 Task: Add an event with the title Brainstorming Session, date '2024/04/05', time 7:30 AM to 9:30 AMand add a description: During this session, we will gather a diverse group of experts, including environmentalists, engineers, urban planners, technology enthusiasts, and policy makers, to foster a multidimensional perspective on the topic. Through an open exchange of ideas, we will collectively explore creative strategies to minimize carbon emissions, reduce traffic congestion, and promote eco-friendly modes of transportation., put the event into Red category . Add location for the event as: 654 Friedrichstraße, Berlin, Germany, logged in from the account softage.1@softage.netand send the event invitation to softage.5@softage.net and softage.6@softage.net. Set a reminder for the event 12 hour before
Action: Mouse moved to (112, 116)
Screenshot: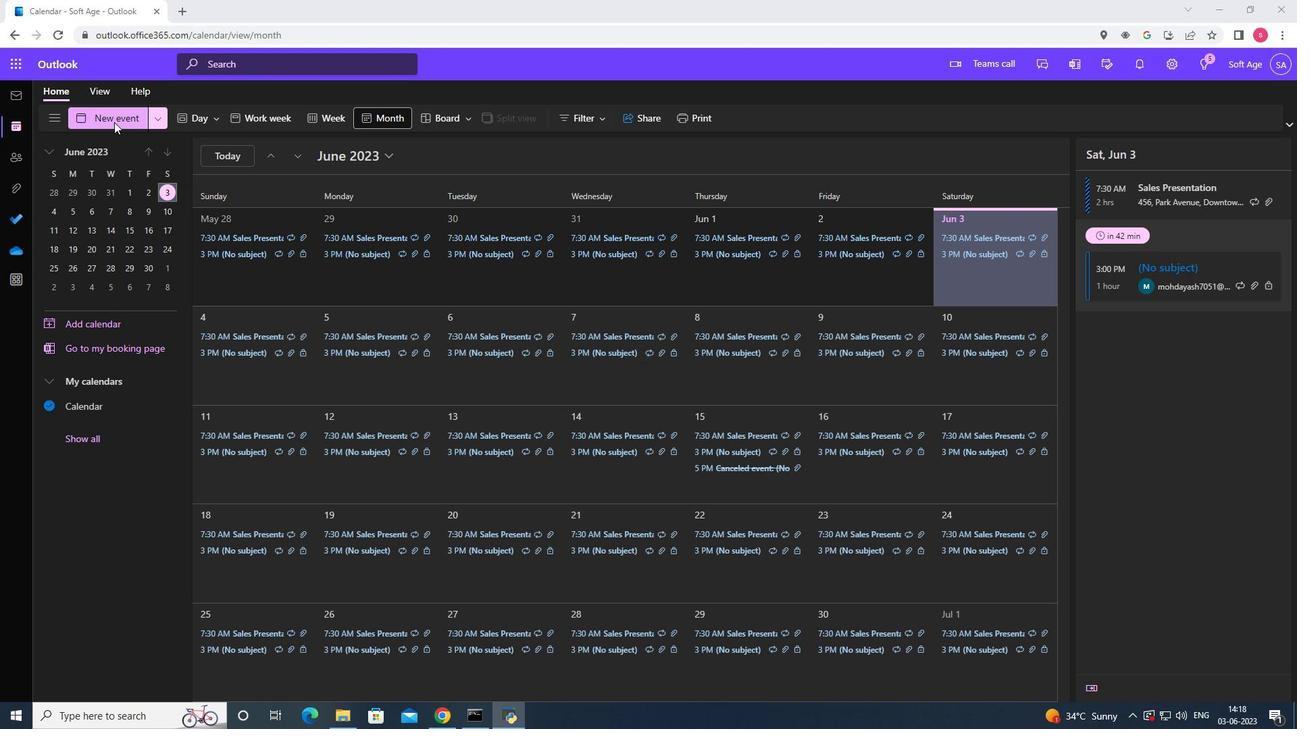 
Action: Mouse pressed left at (112, 116)
Screenshot: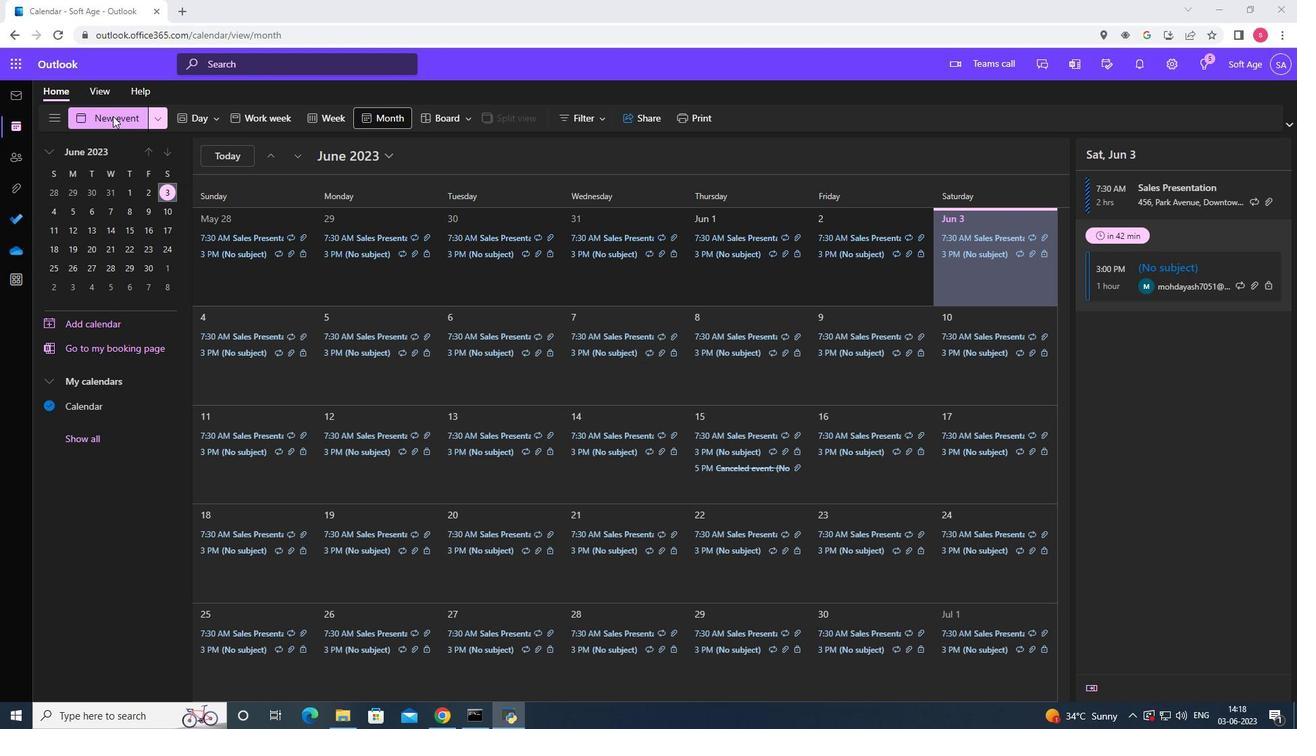 
Action: Mouse moved to (379, 199)
Screenshot: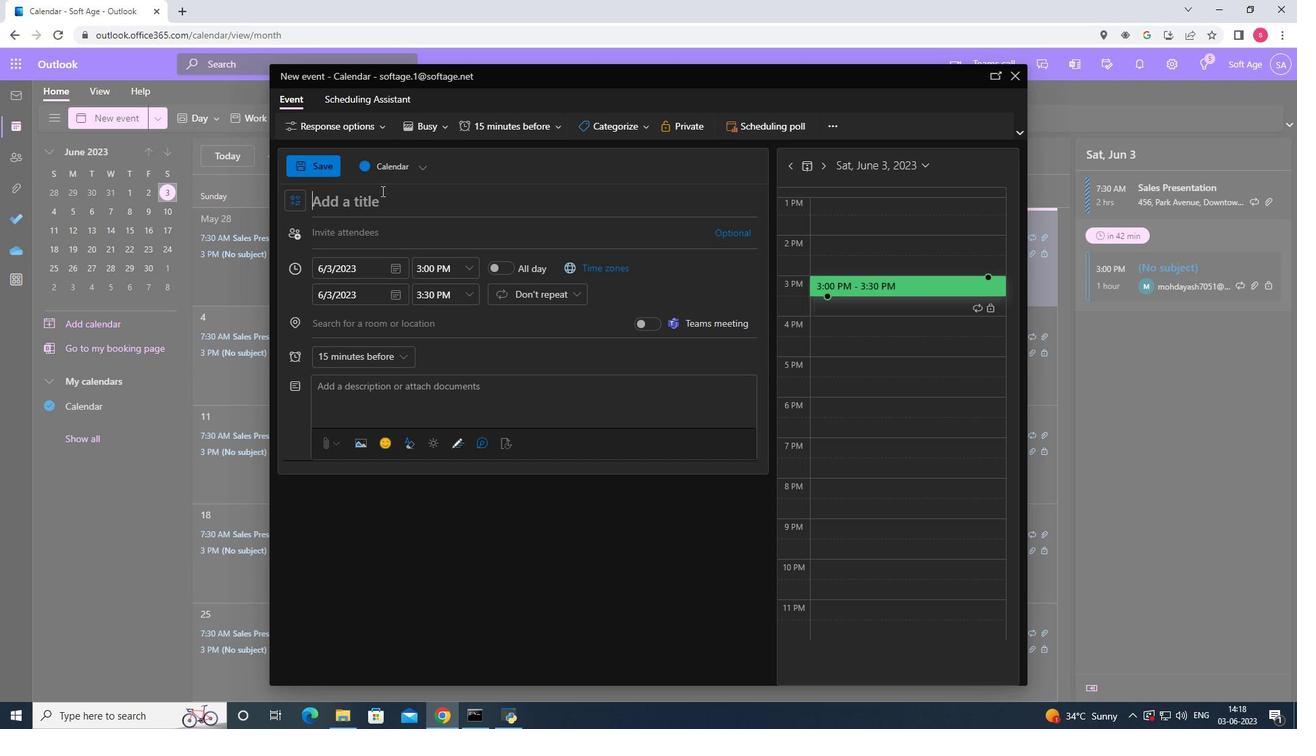 
Action: Mouse pressed left at (379, 199)
Screenshot: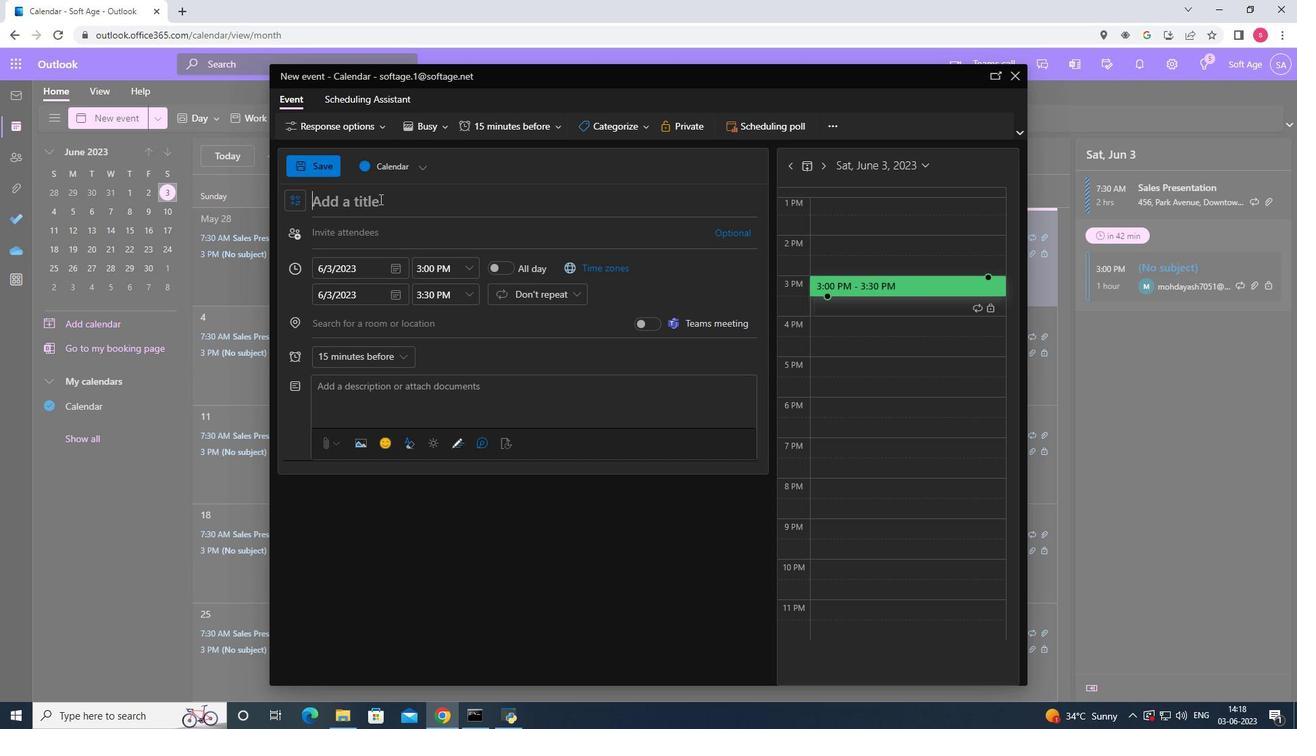 
Action: Key pressed <Key.shift><Key.shift>Brainstorming<Key.space><Key.shift><Key.shift><Key.shift>Session
Screenshot: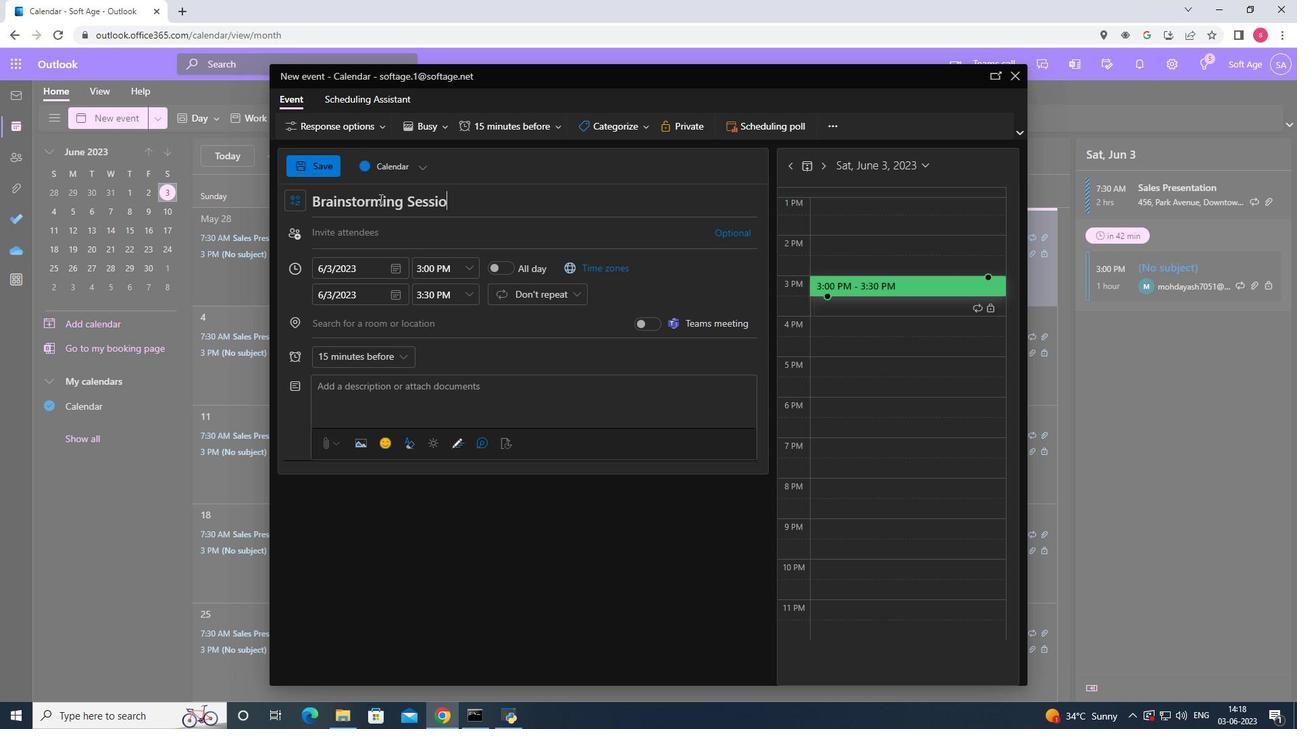 
Action: Mouse moved to (399, 268)
Screenshot: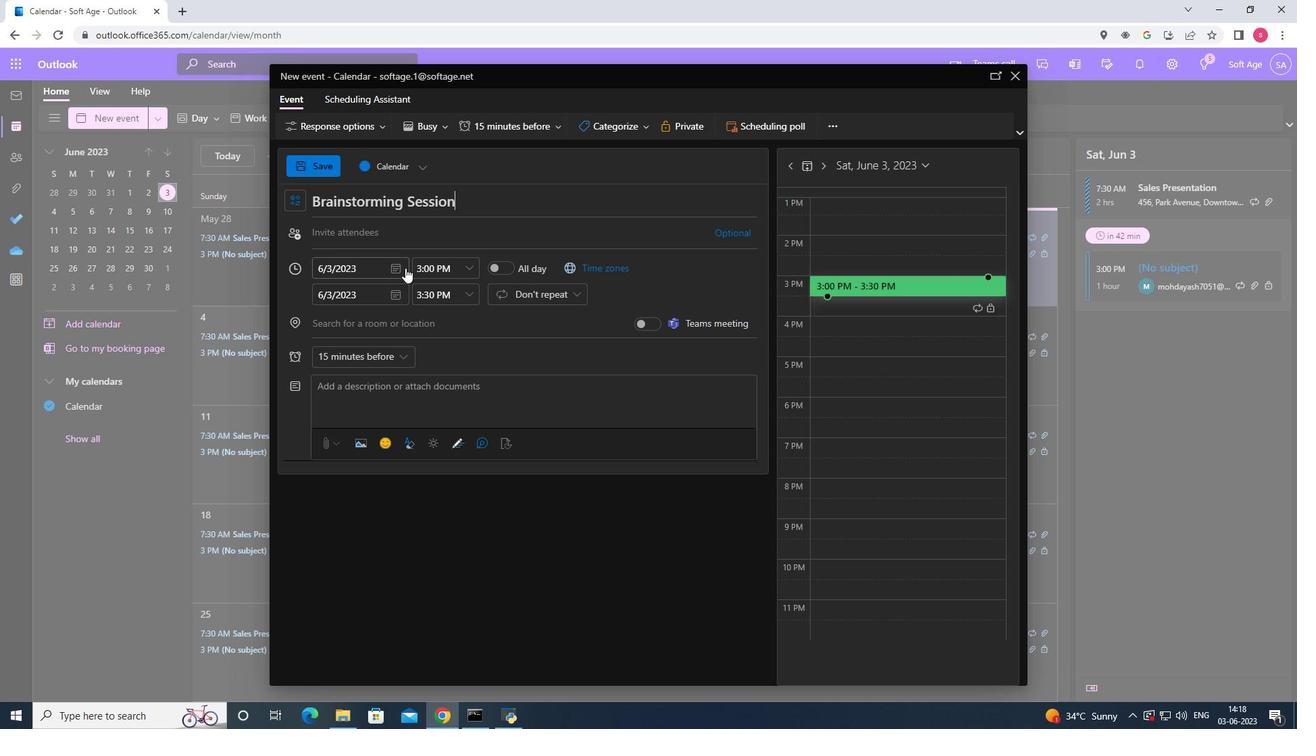 
Action: Mouse pressed left at (399, 268)
Screenshot: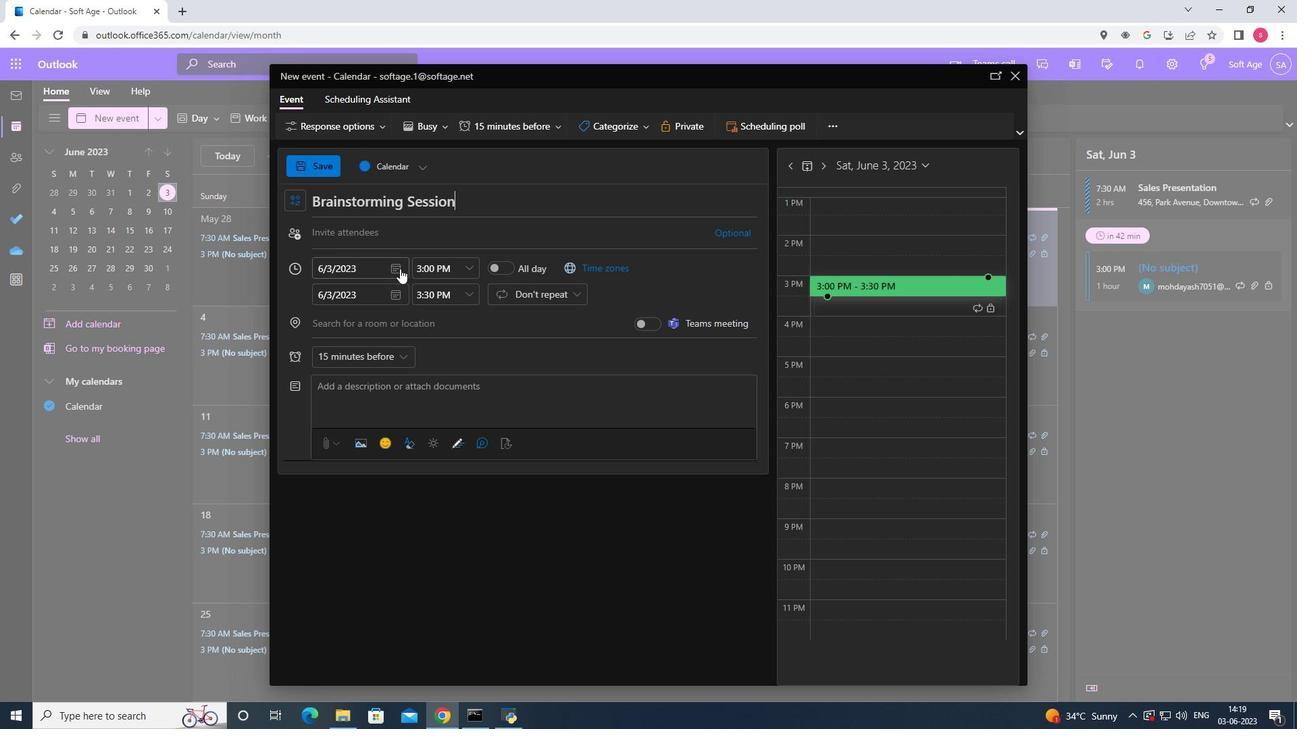 
Action: Mouse moved to (437, 298)
Screenshot: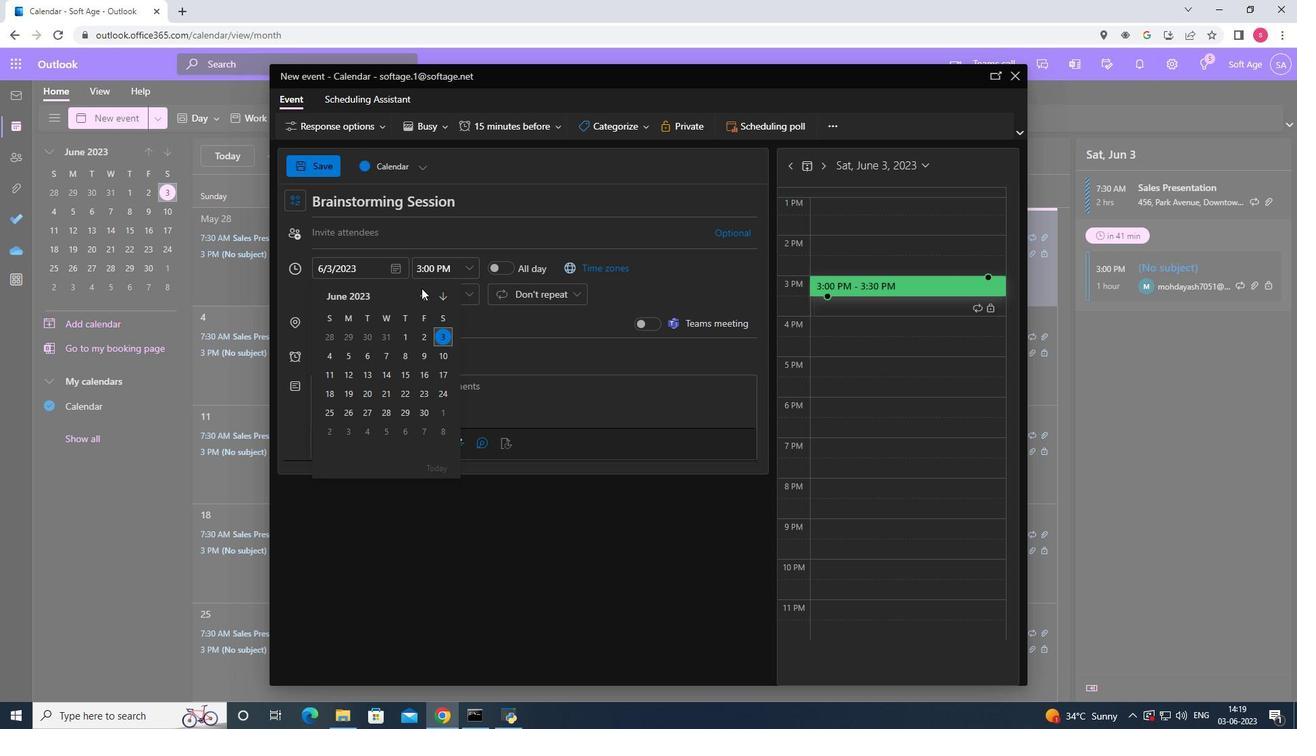 
Action: Mouse pressed left at (437, 298)
Screenshot: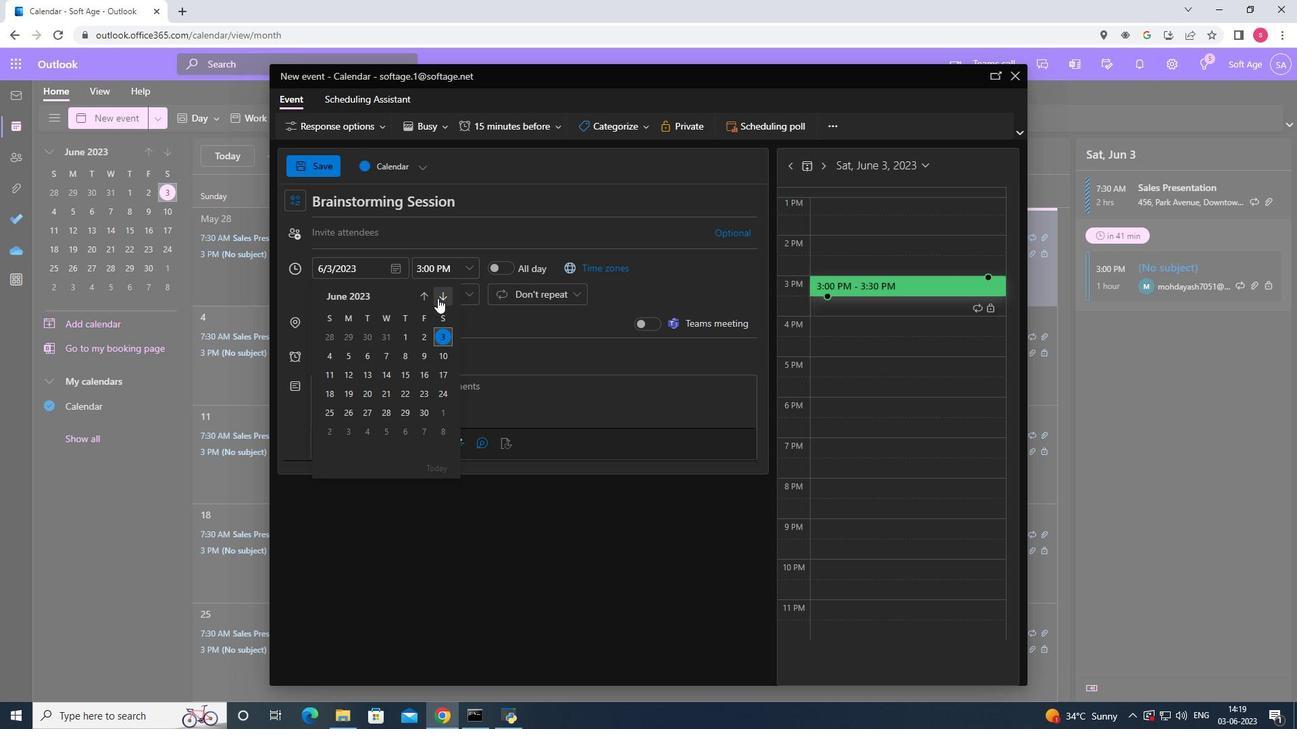 
Action: Mouse pressed left at (437, 298)
Screenshot: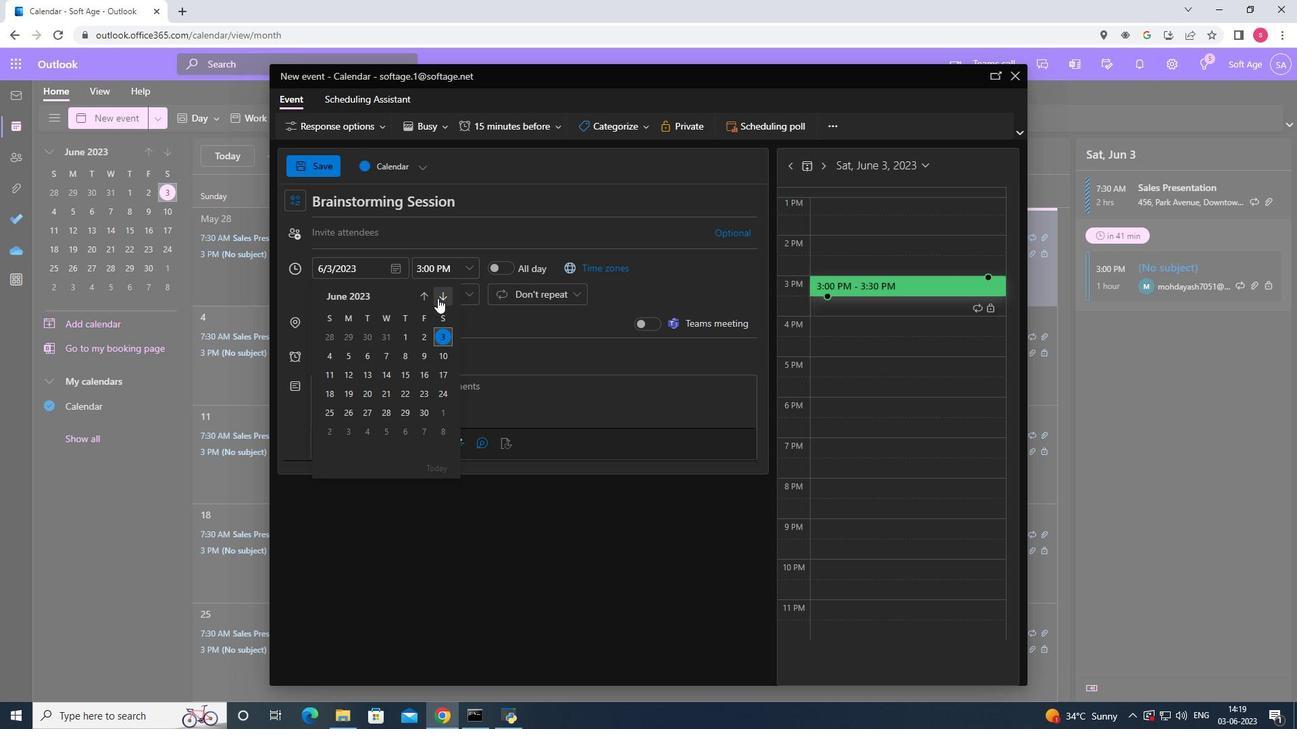 
Action: Mouse pressed left at (437, 298)
Screenshot: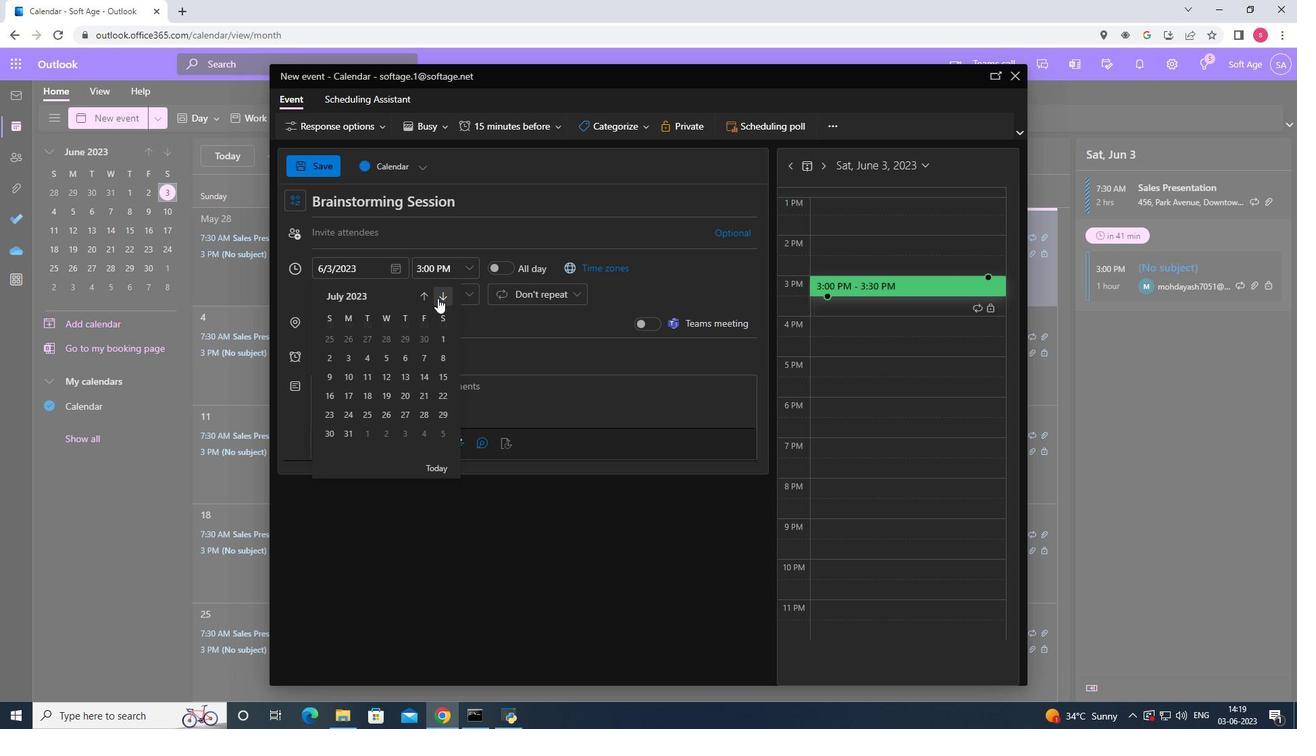 
Action: Mouse pressed left at (437, 298)
Screenshot: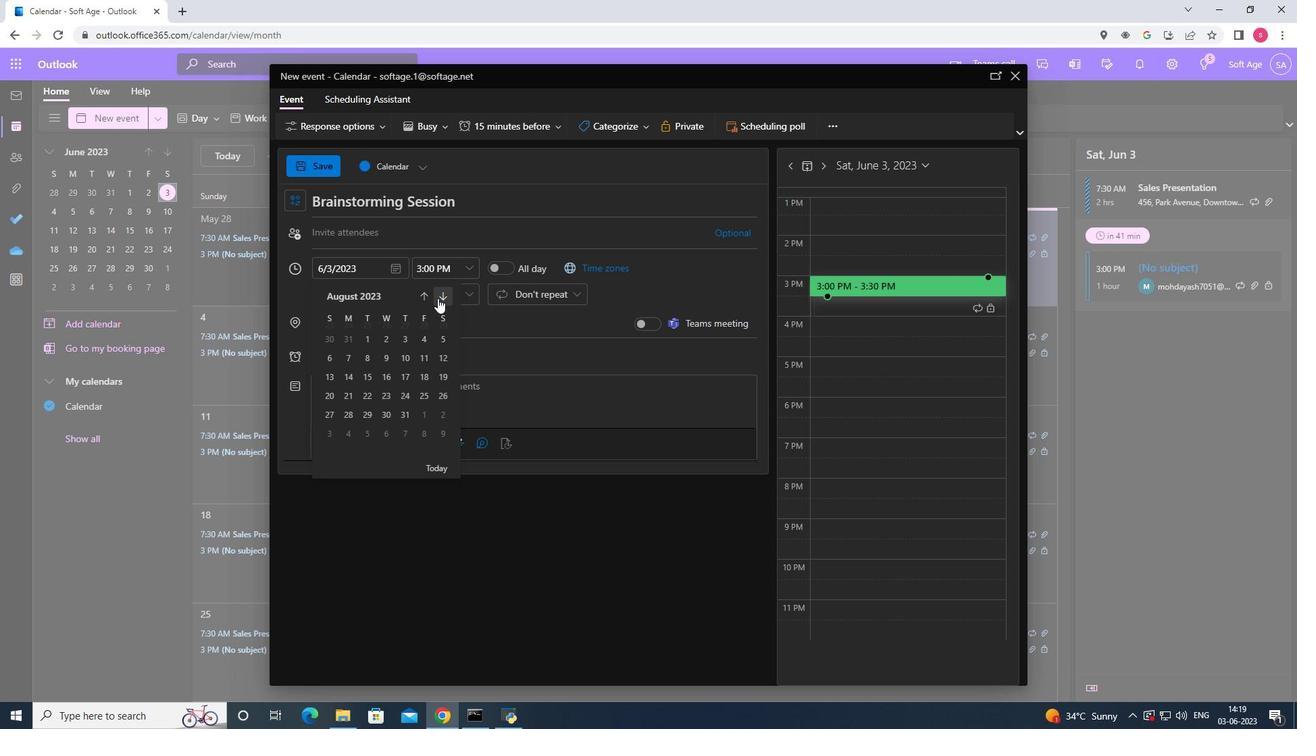 
Action: Mouse pressed left at (437, 298)
Screenshot: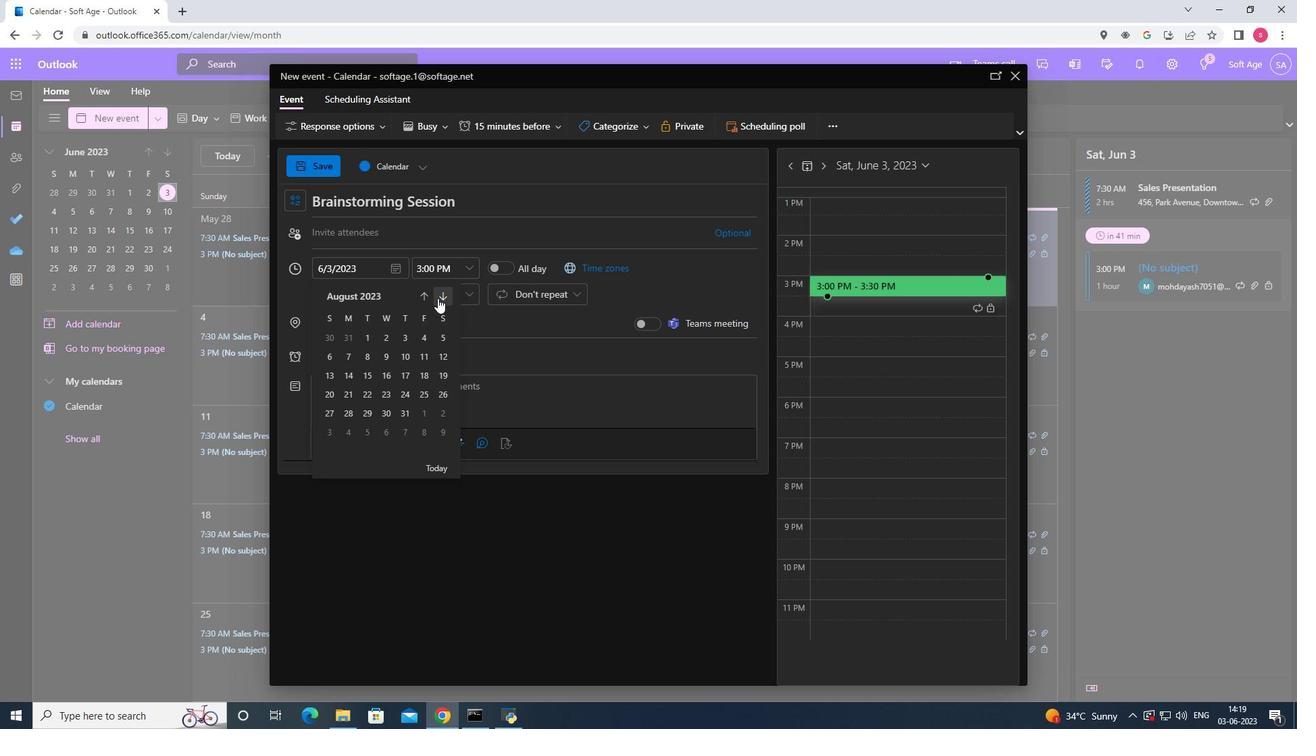 
Action: Mouse pressed left at (437, 298)
Screenshot: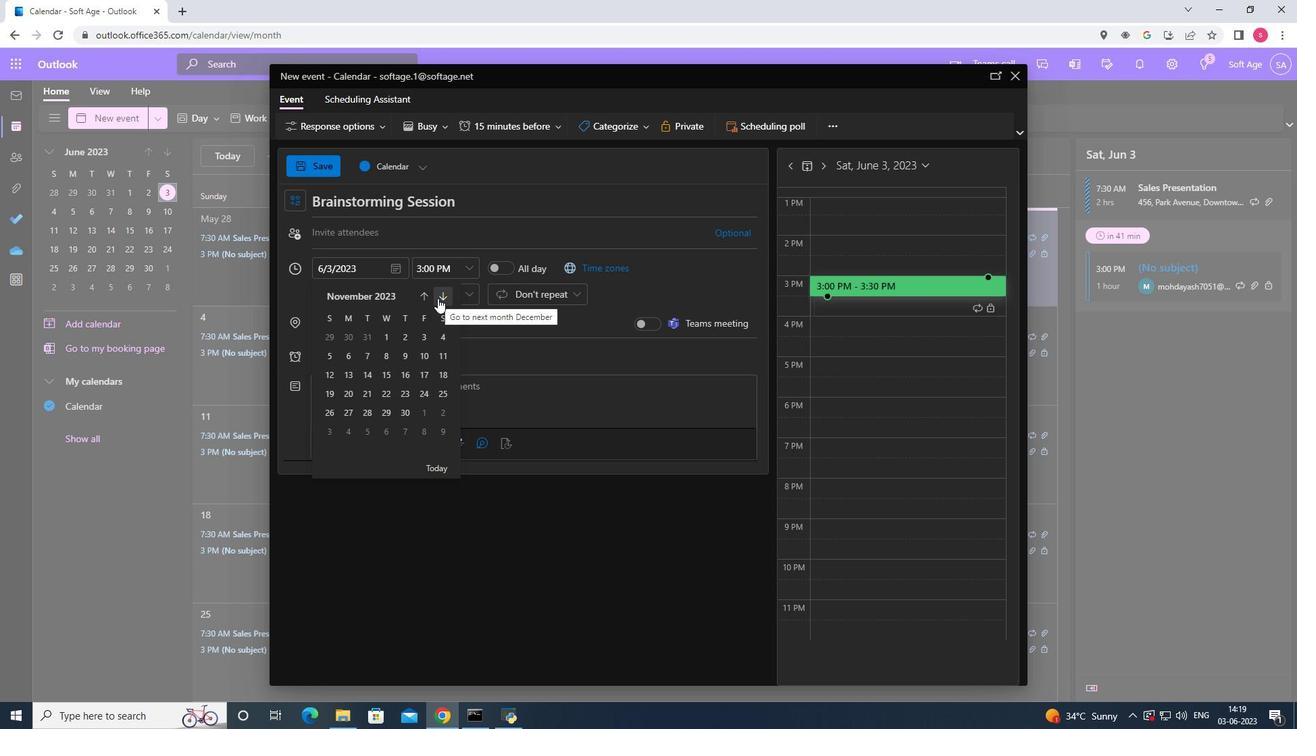 
Action: Mouse pressed left at (437, 298)
Screenshot: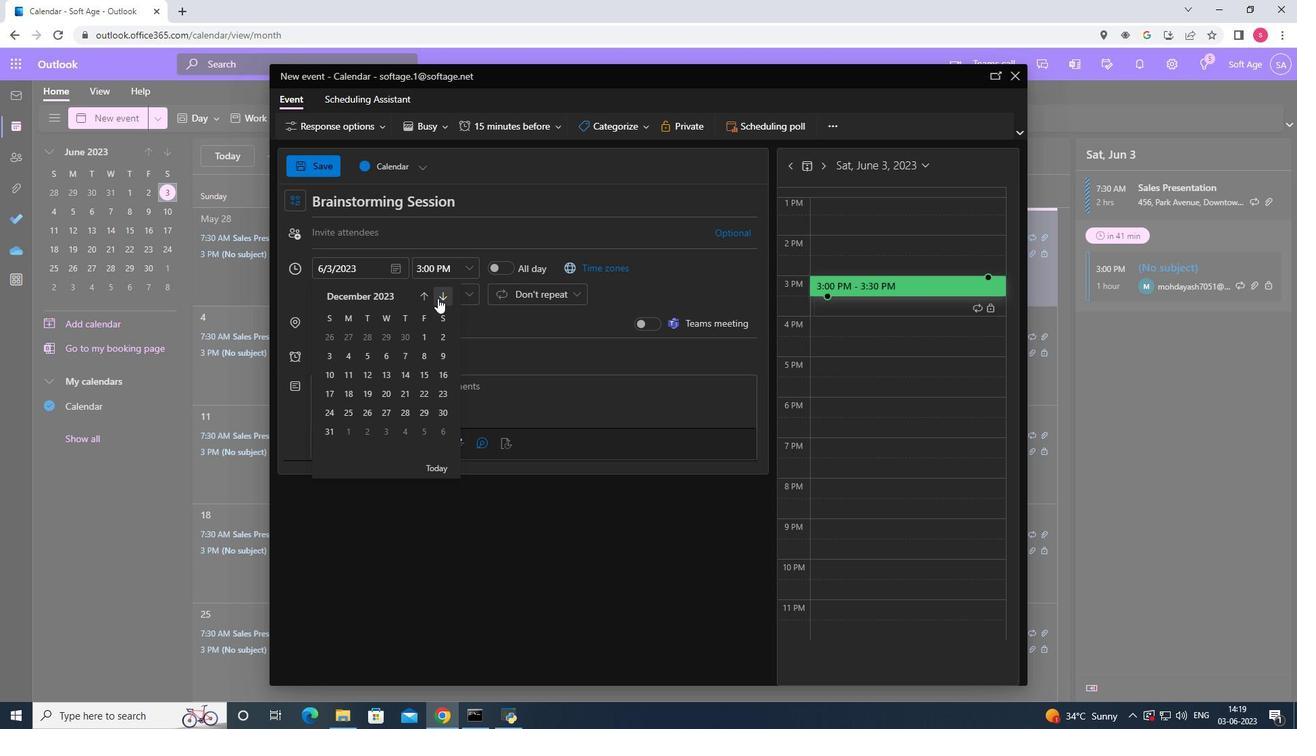 
Action: Mouse pressed left at (437, 298)
Screenshot: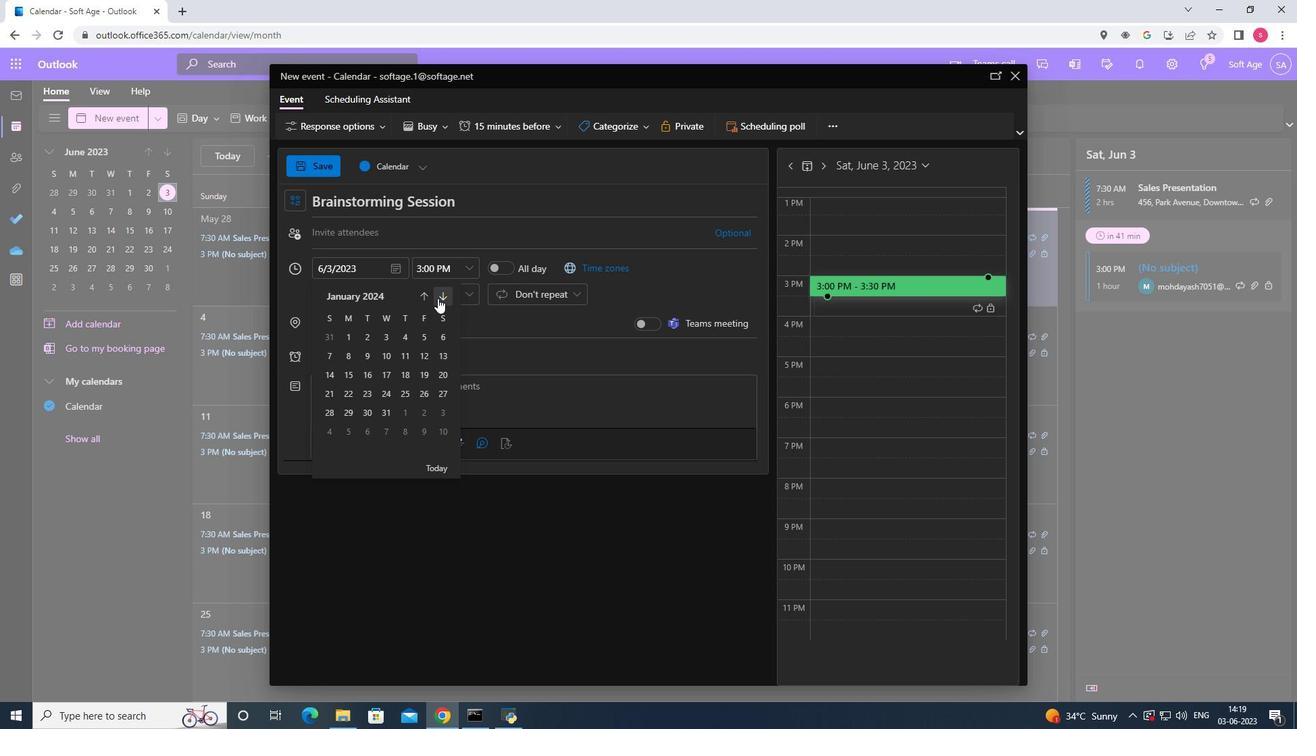 
Action: Mouse pressed left at (437, 298)
Screenshot: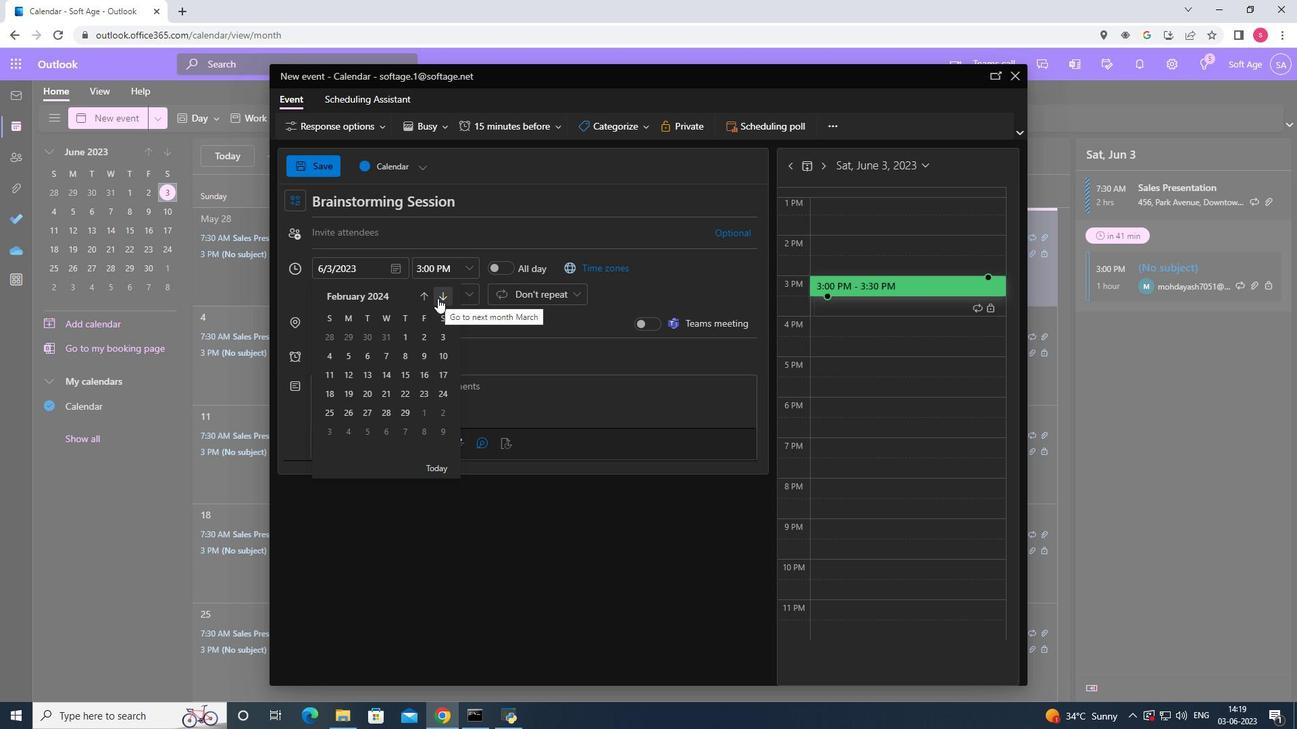 
Action: Mouse pressed left at (437, 298)
Screenshot: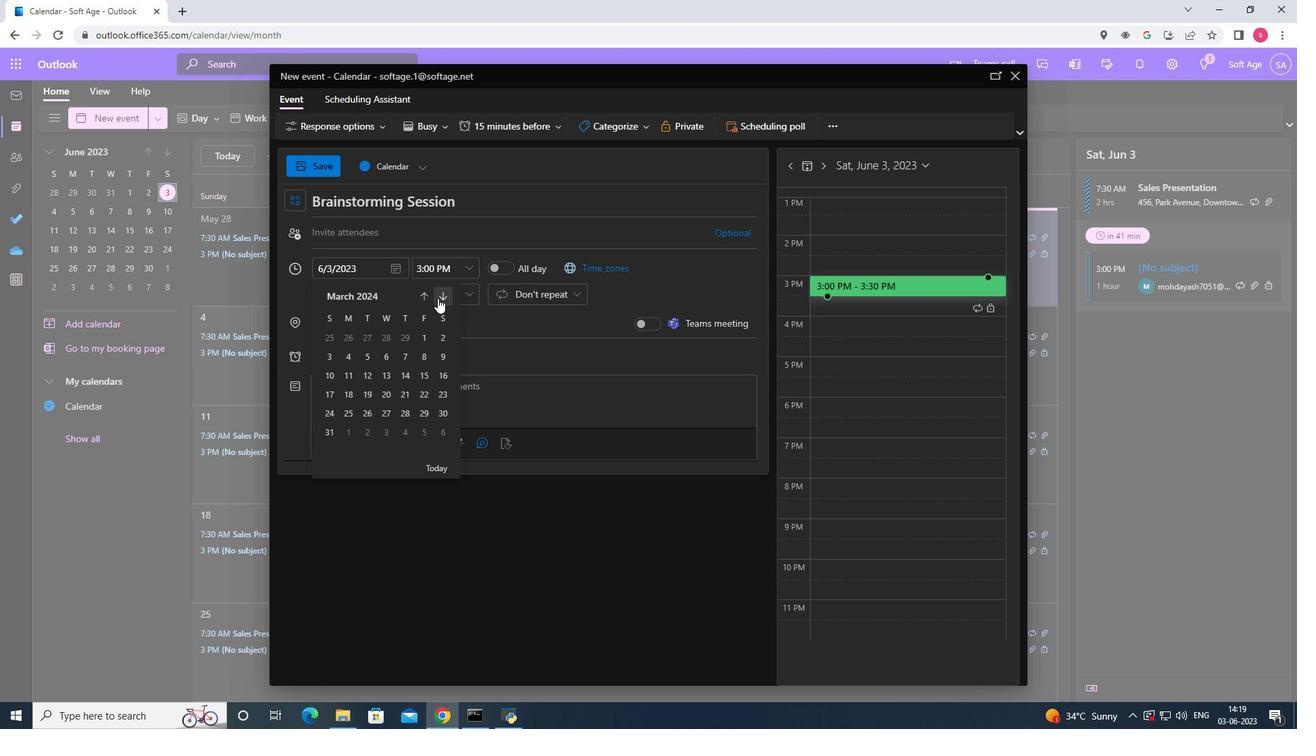 
Action: Mouse moved to (416, 339)
Screenshot: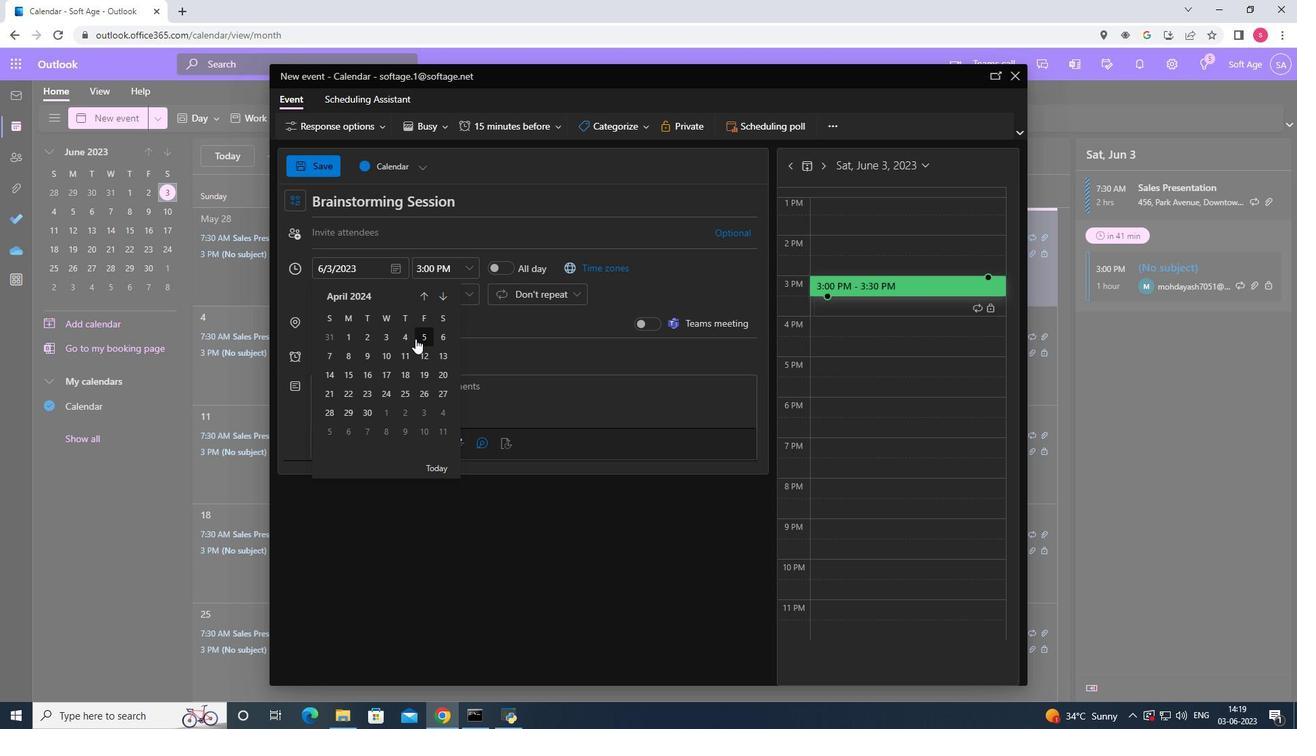 
Action: Mouse pressed left at (416, 339)
Screenshot: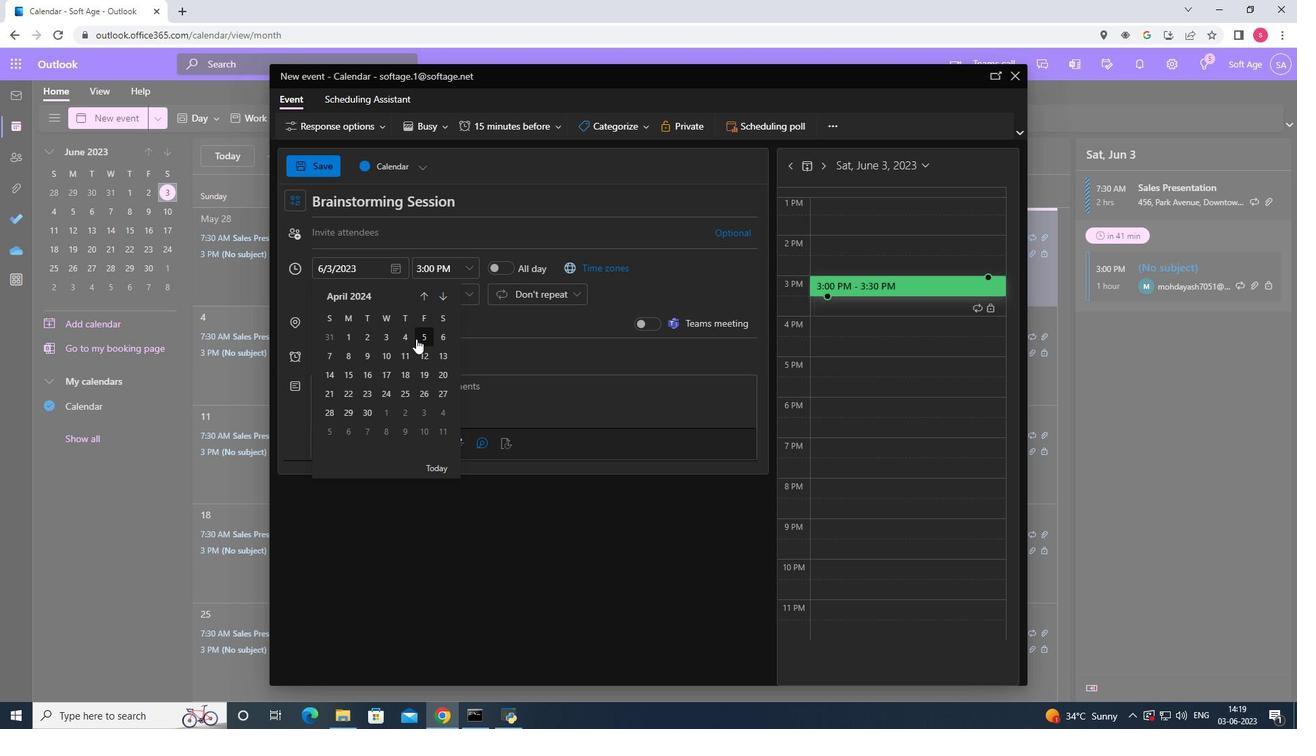 
Action: Mouse moved to (395, 270)
Screenshot: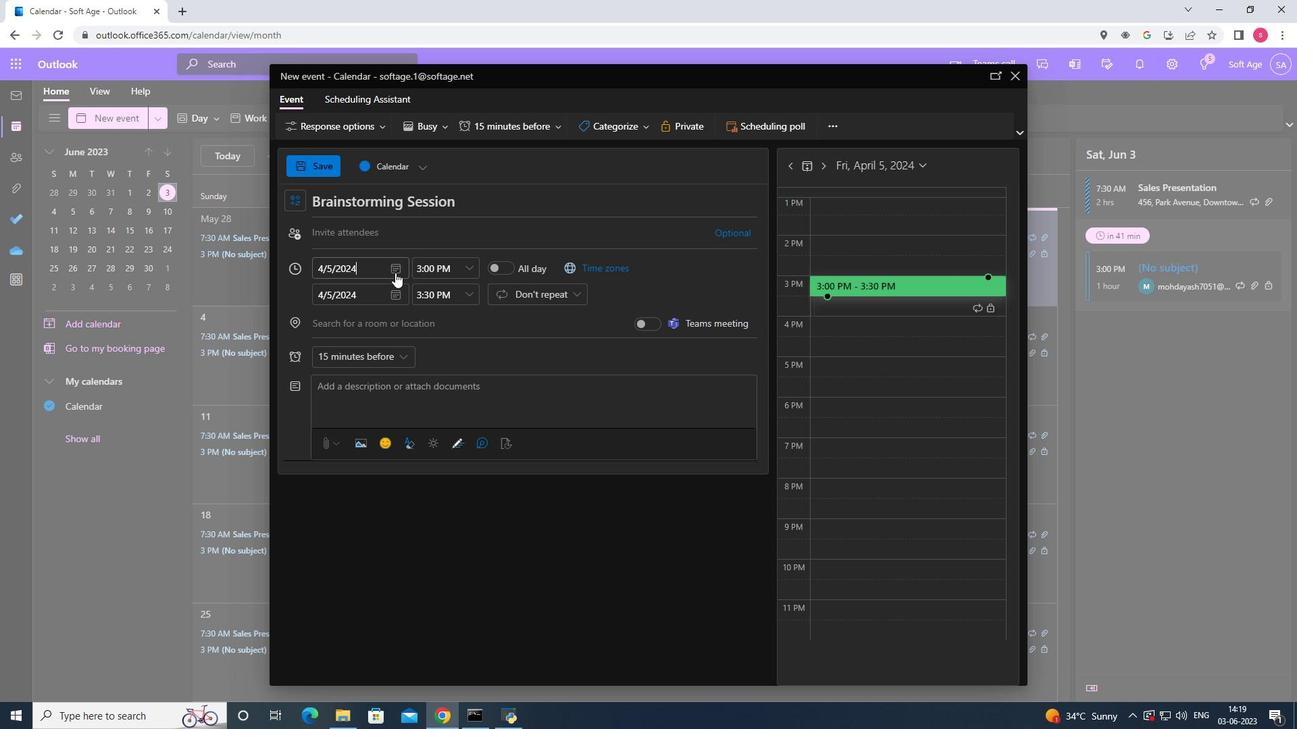
Action: Mouse pressed left at (395, 270)
Screenshot: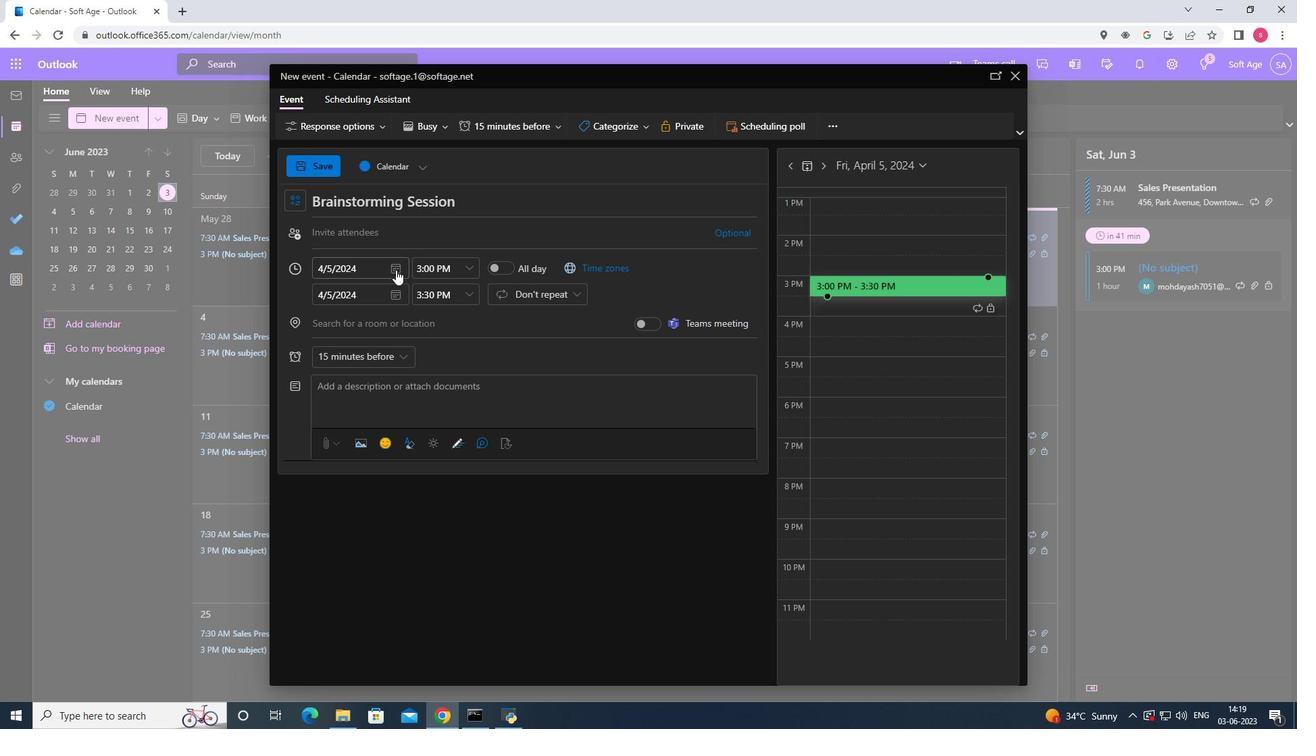 
Action: Mouse moved to (466, 269)
Screenshot: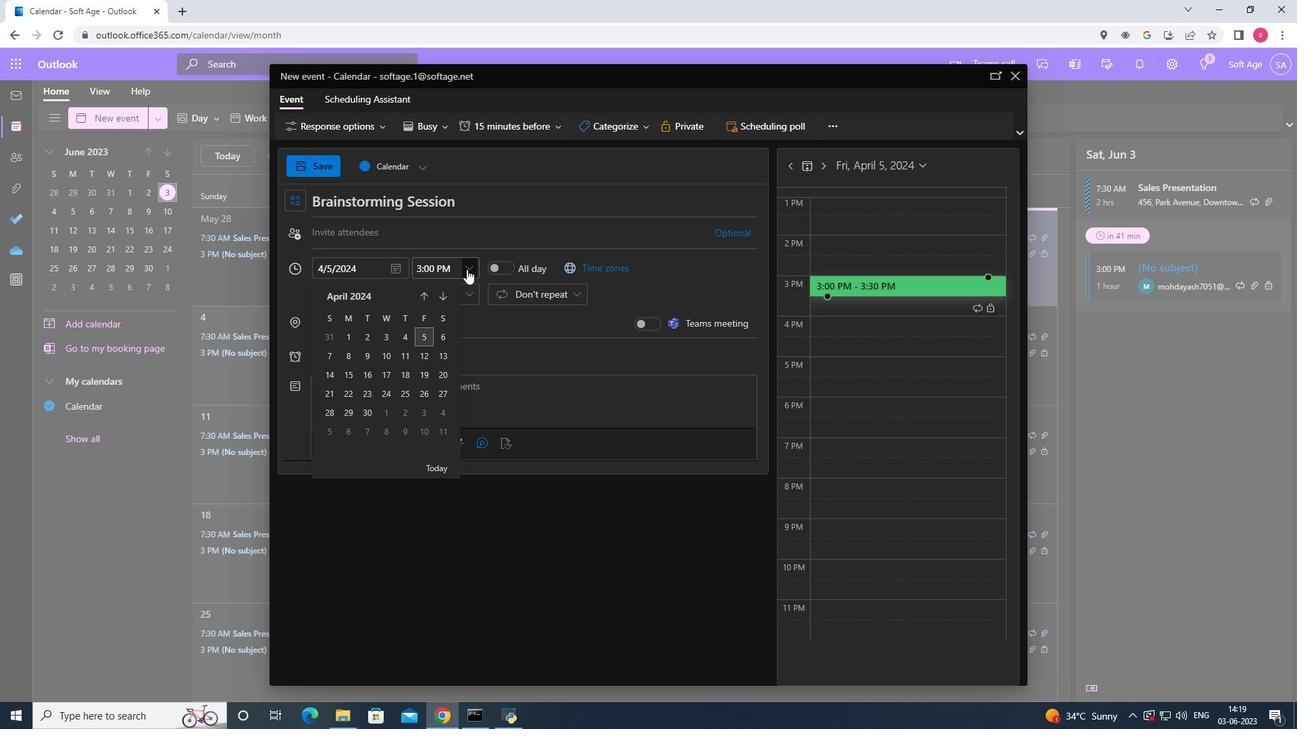 
Action: Mouse pressed left at (466, 269)
Screenshot: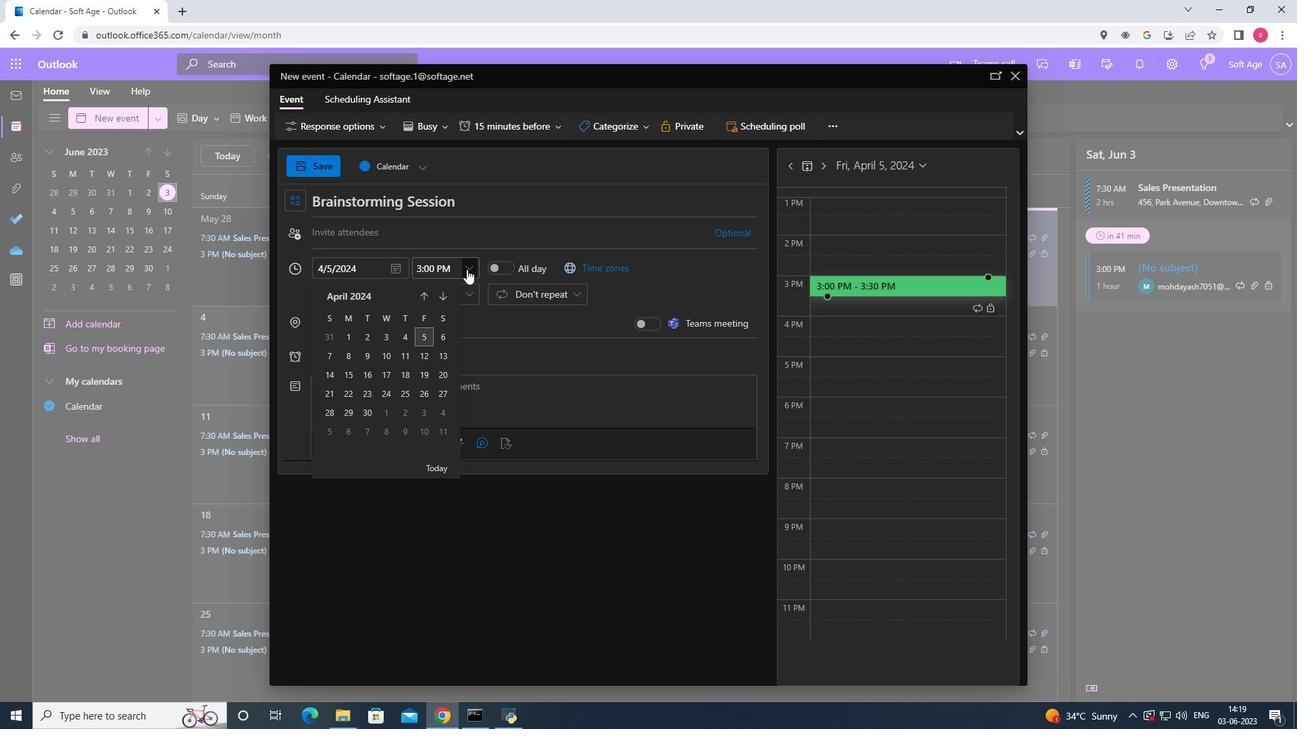 
Action: Mouse moved to (490, 279)
Screenshot: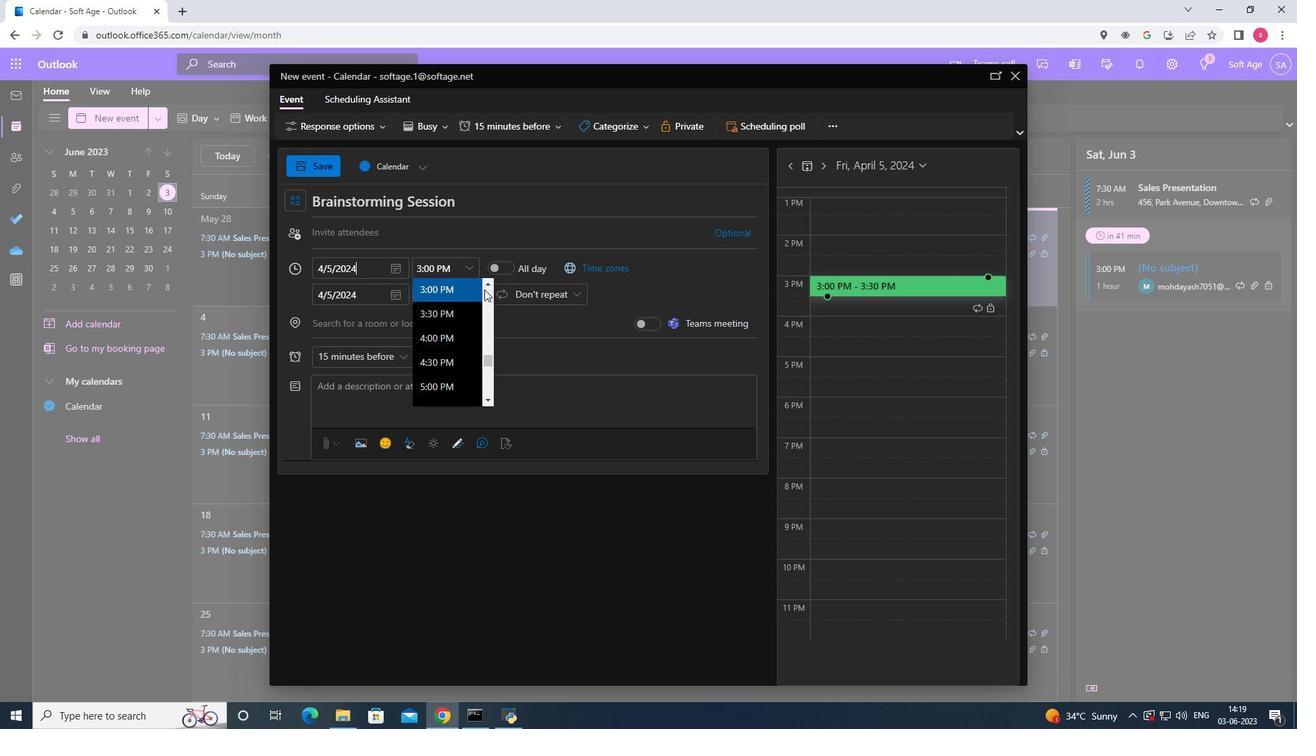 
Action: Mouse pressed left at (490, 279)
Screenshot: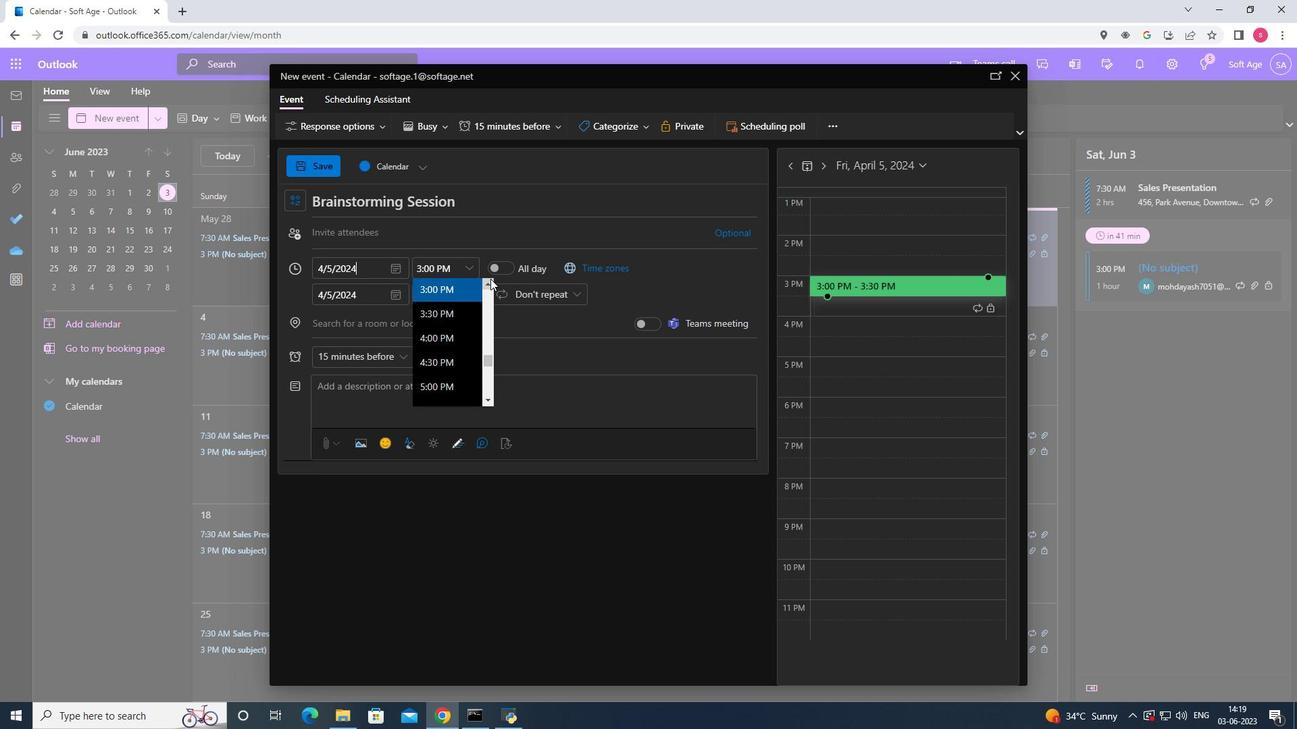 
Action: Mouse pressed left at (490, 279)
Screenshot: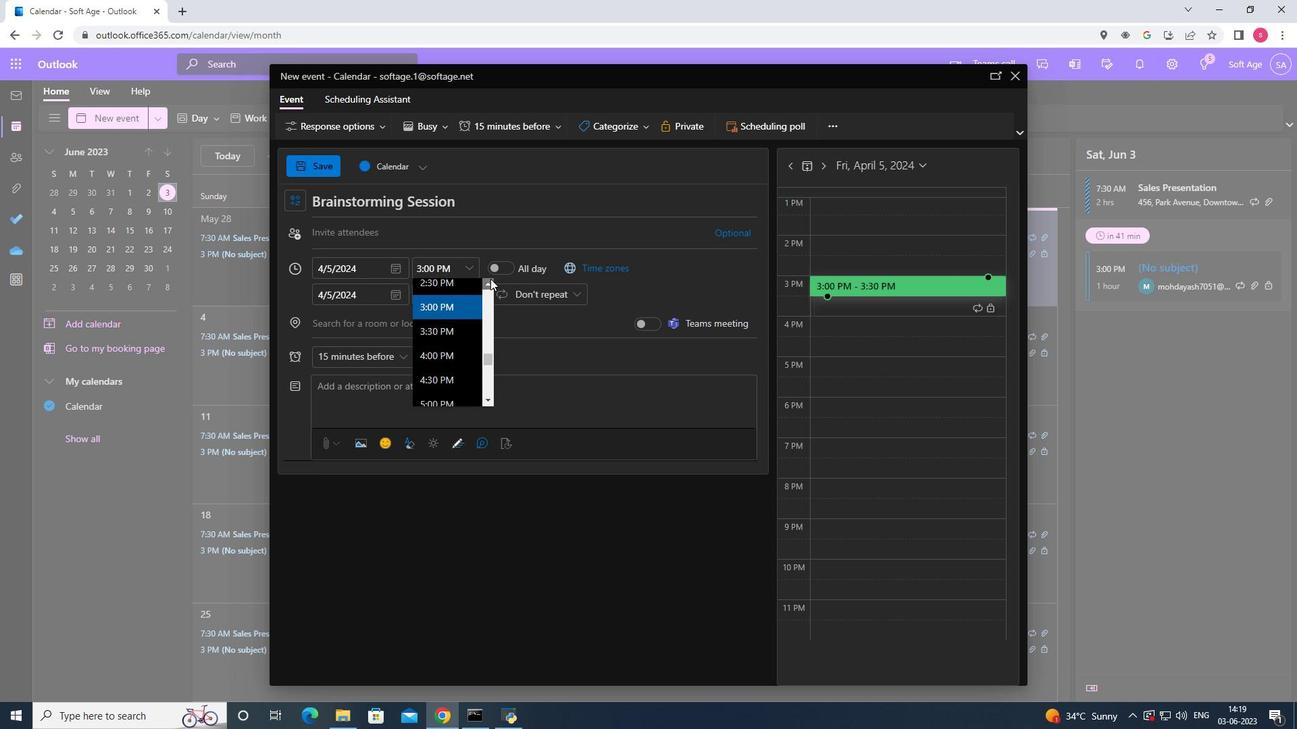 
Action: Mouse pressed left at (490, 279)
Screenshot: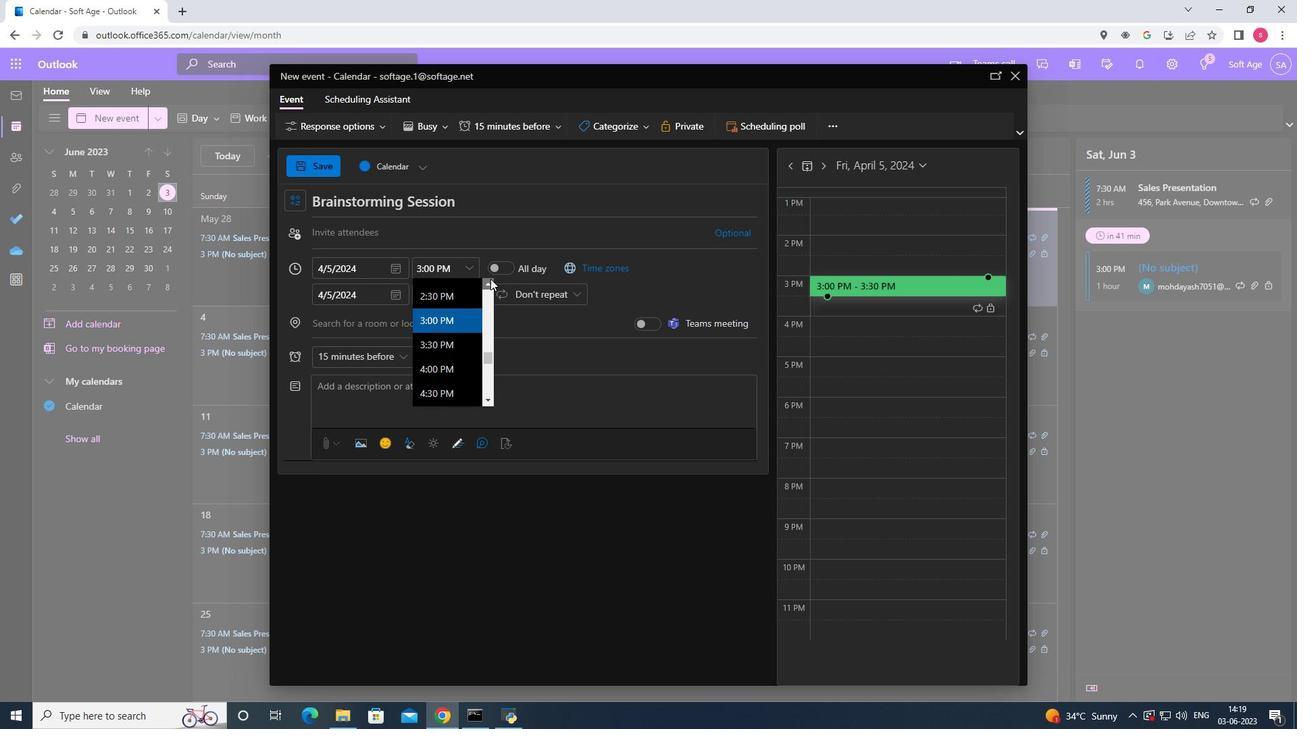
Action: Mouse pressed left at (490, 279)
Screenshot: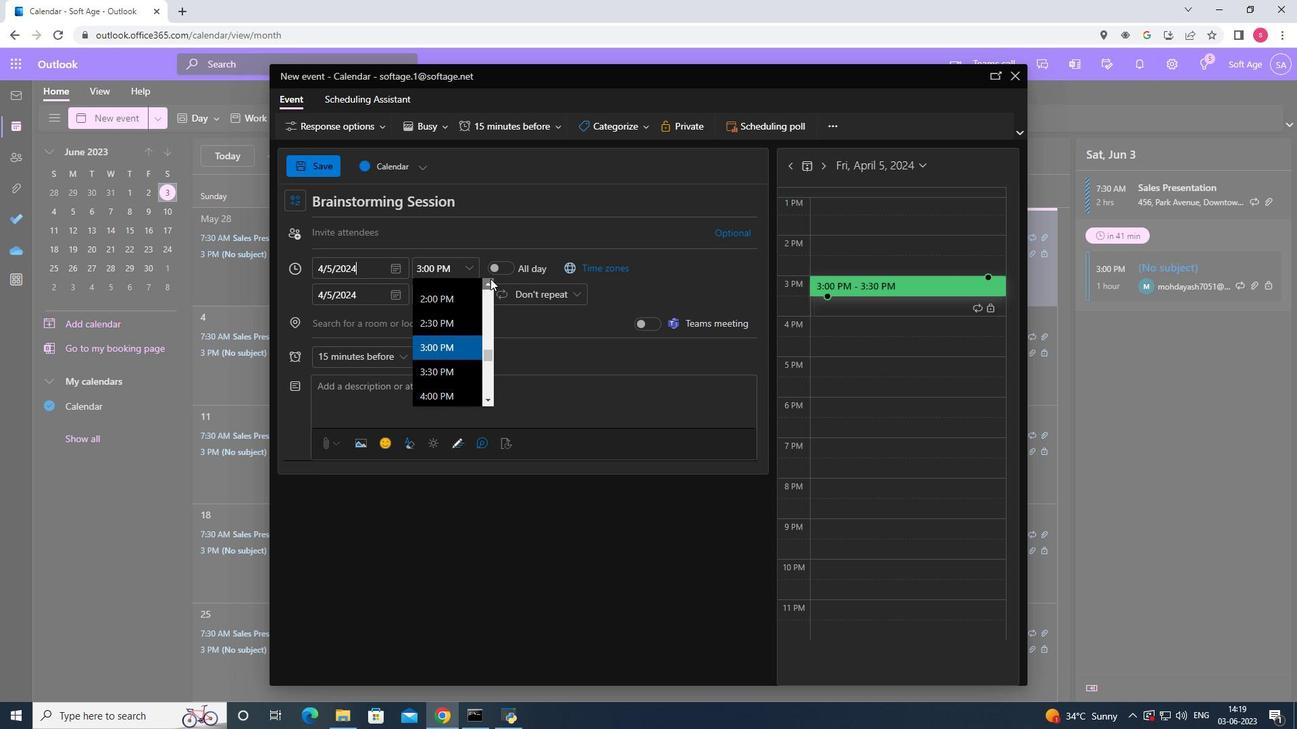 
Action: Mouse pressed left at (490, 279)
Screenshot: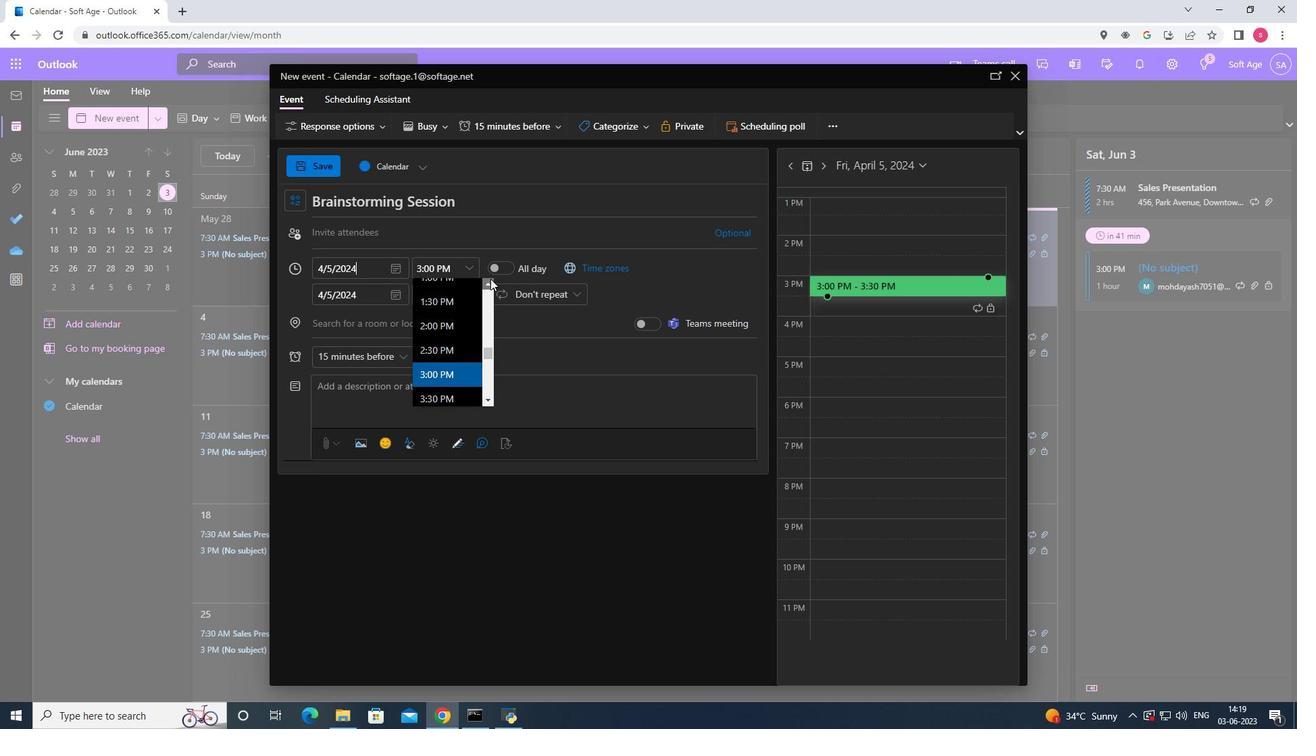 
Action: Mouse pressed left at (490, 279)
Screenshot: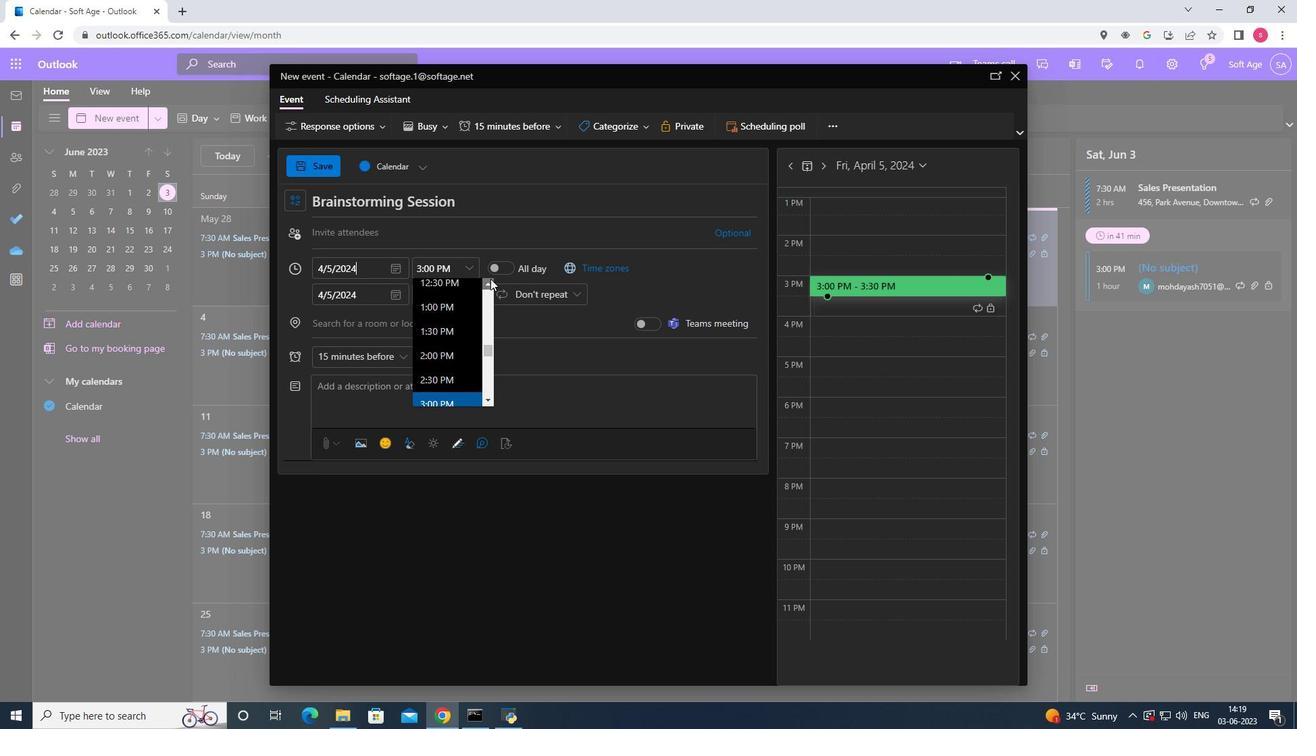 
Action: Mouse pressed left at (490, 279)
Screenshot: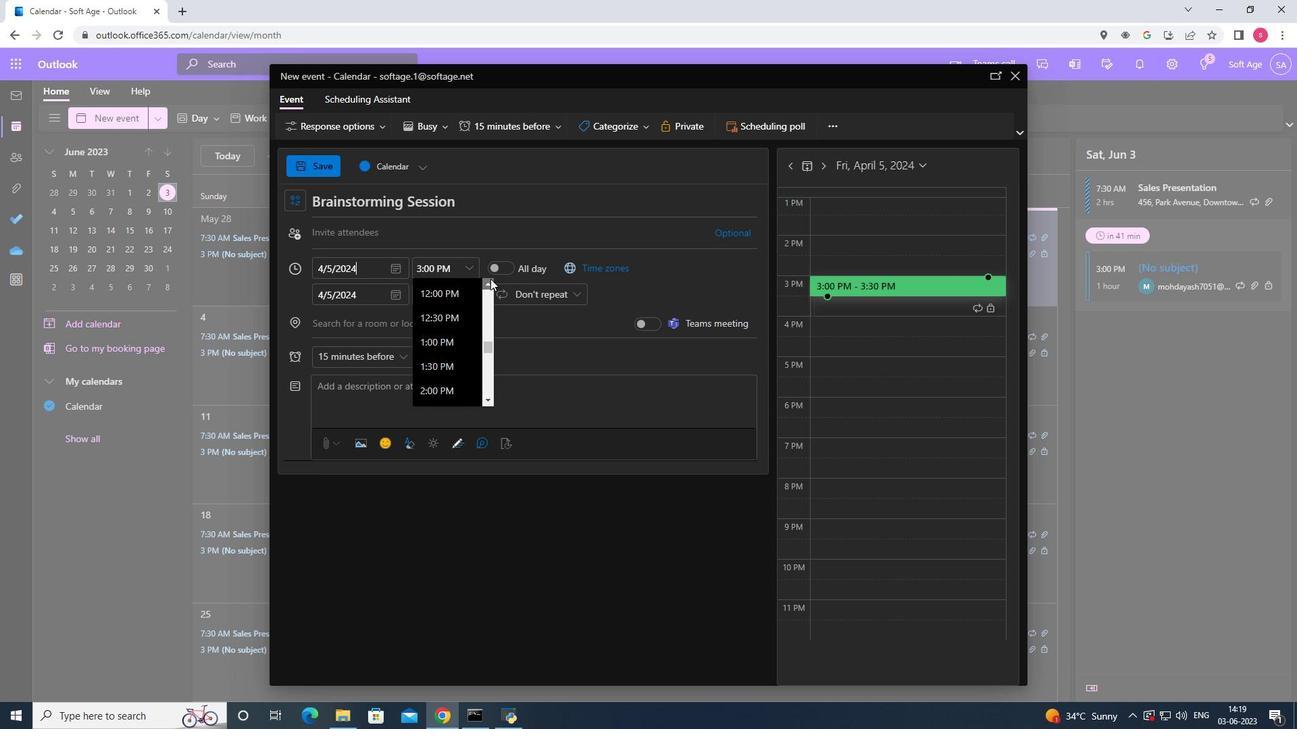 
Action: Mouse pressed left at (490, 279)
Screenshot: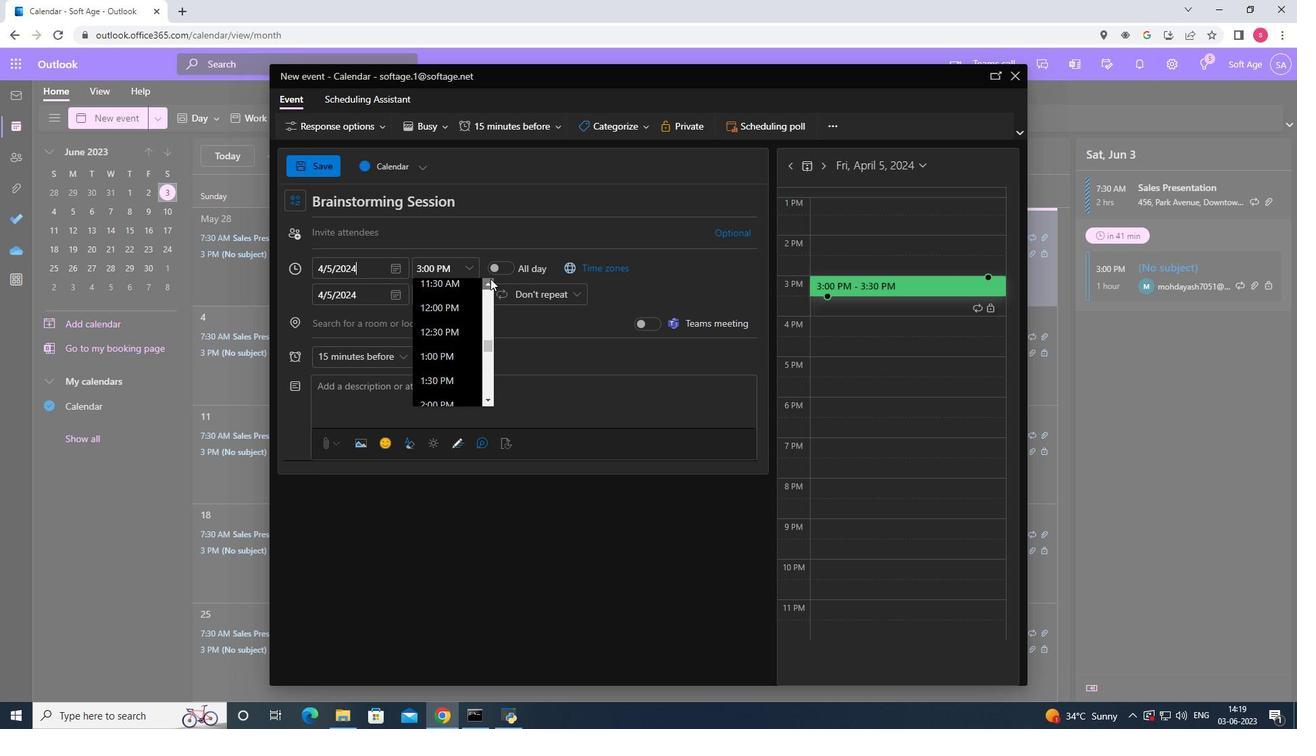 
Action: Mouse pressed left at (490, 279)
Screenshot: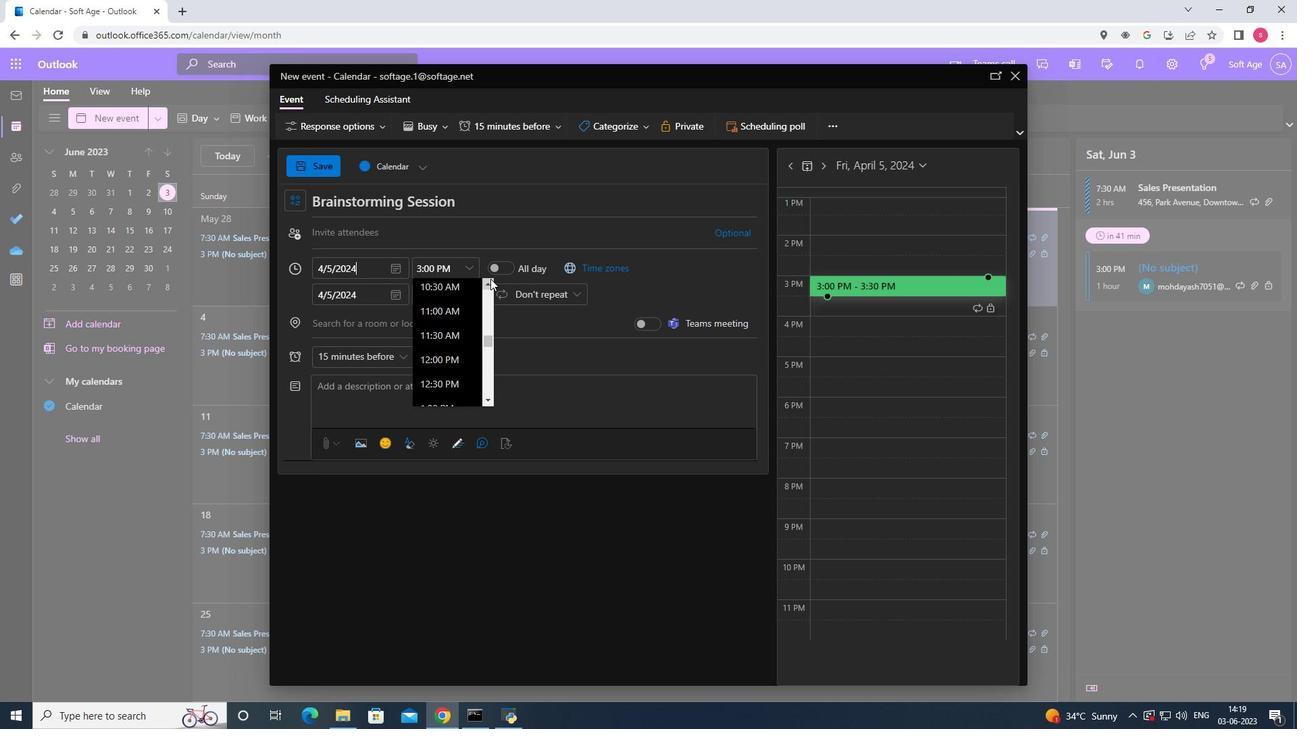 
Action: Mouse pressed left at (490, 279)
Screenshot: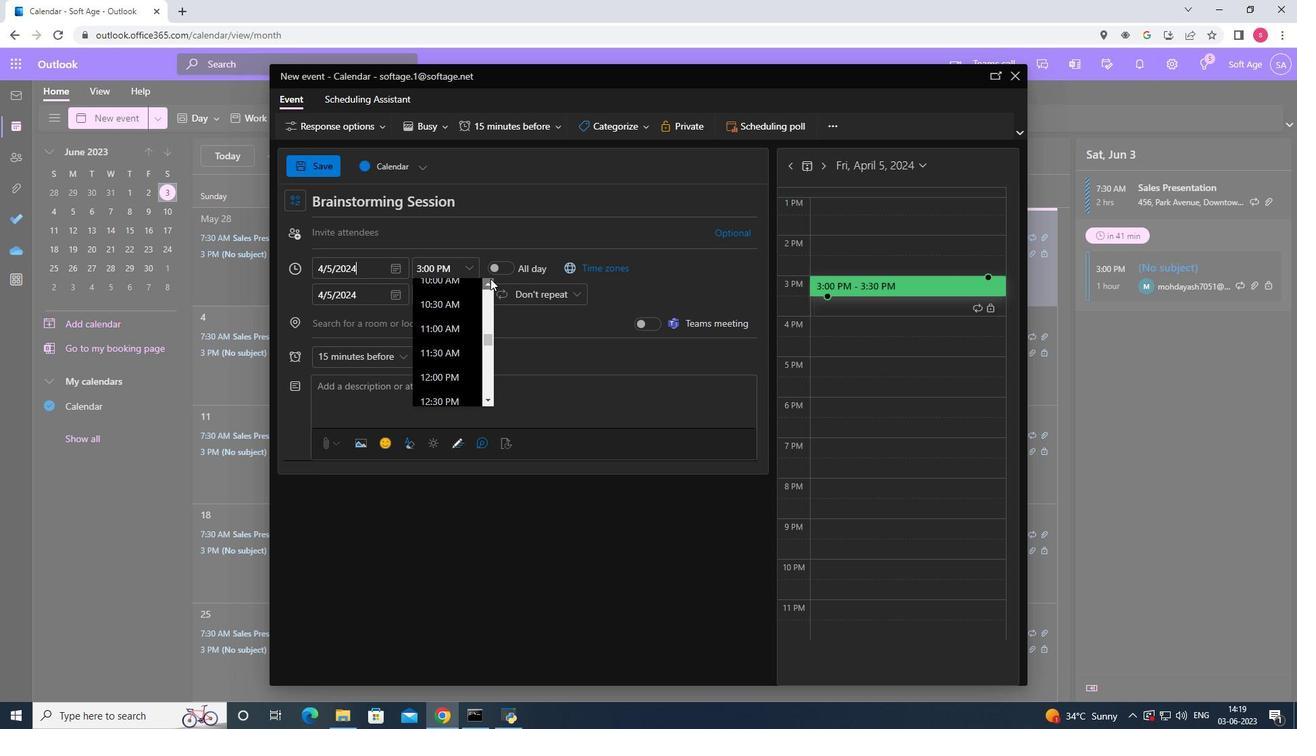 
Action: Mouse pressed left at (490, 279)
Screenshot: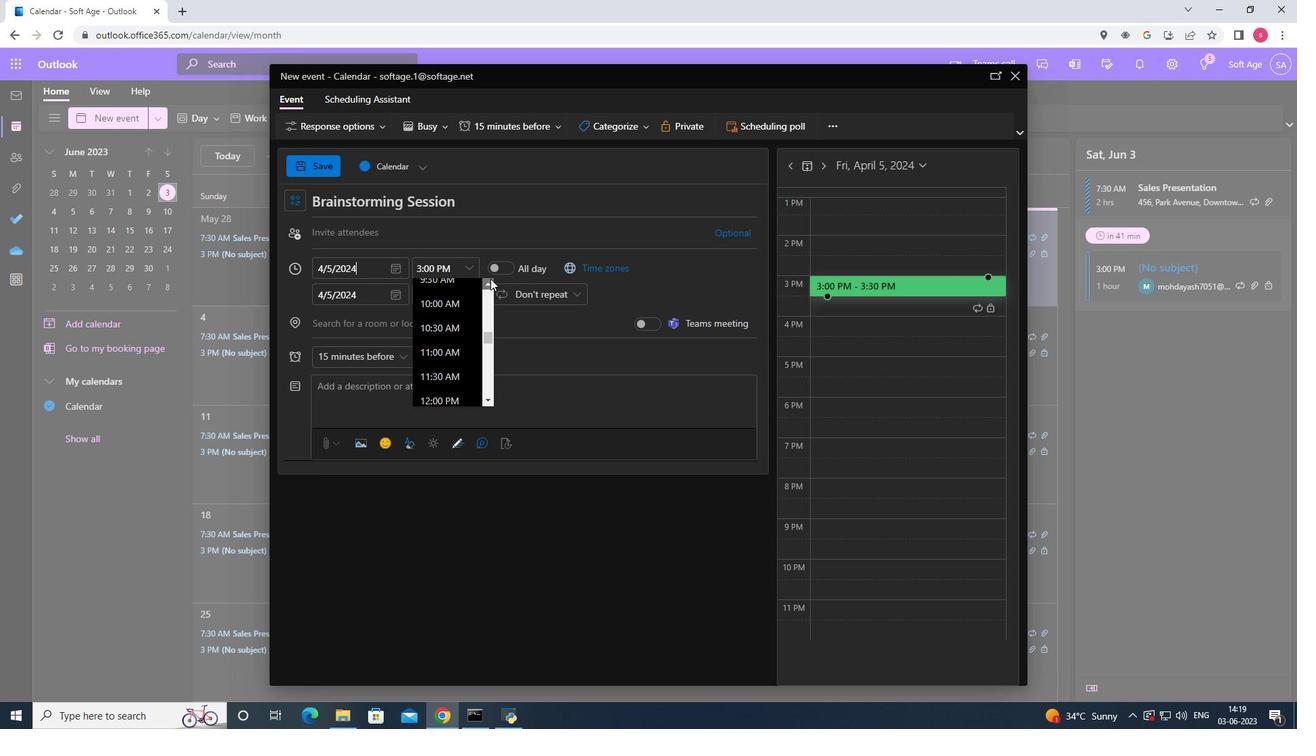 
Action: Mouse pressed left at (490, 279)
Screenshot: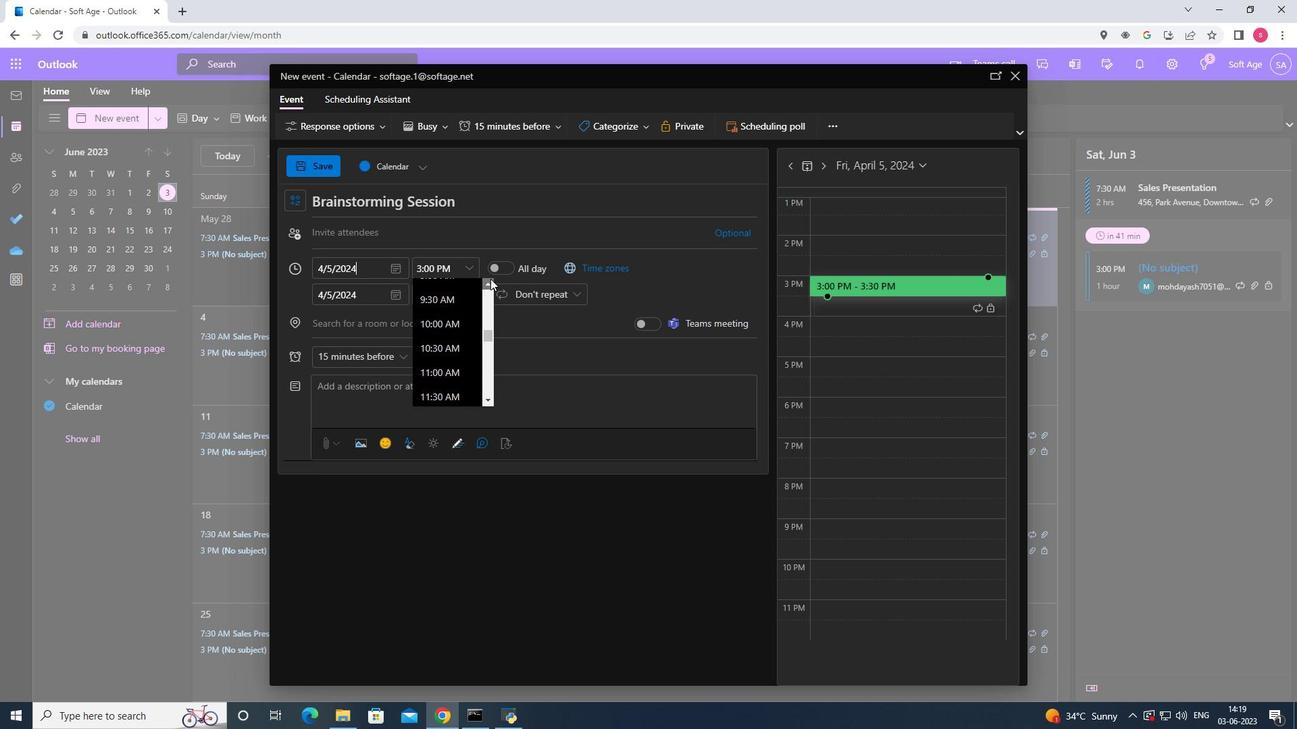 
Action: Mouse pressed left at (490, 279)
Screenshot: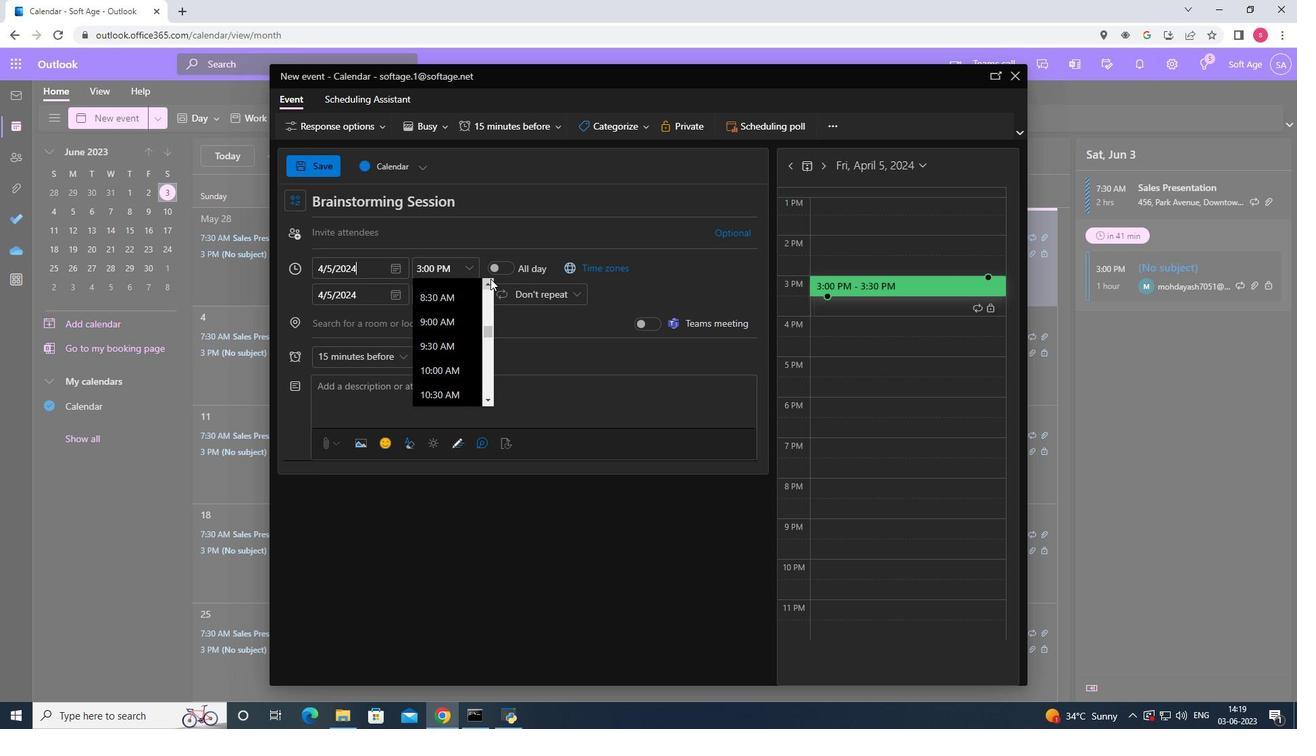 
Action: Mouse pressed left at (490, 279)
Screenshot: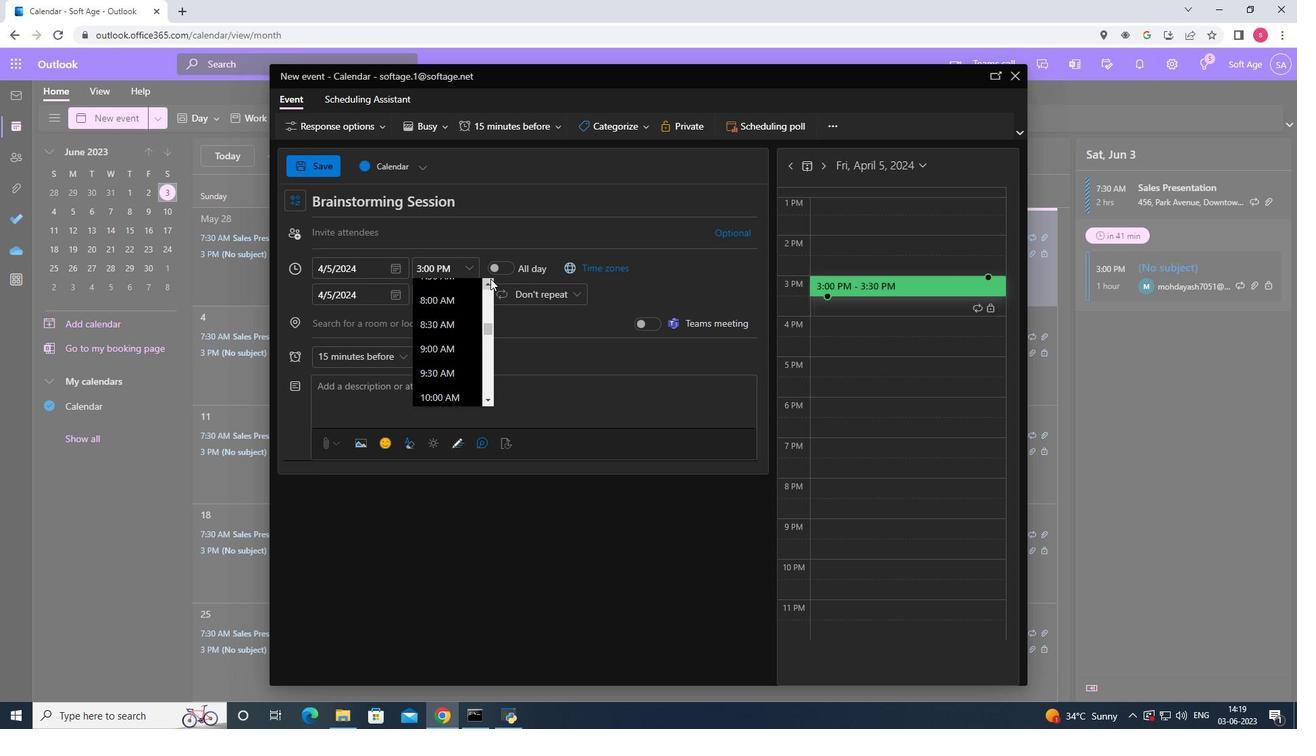 
Action: Mouse moved to (448, 299)
Screenshot: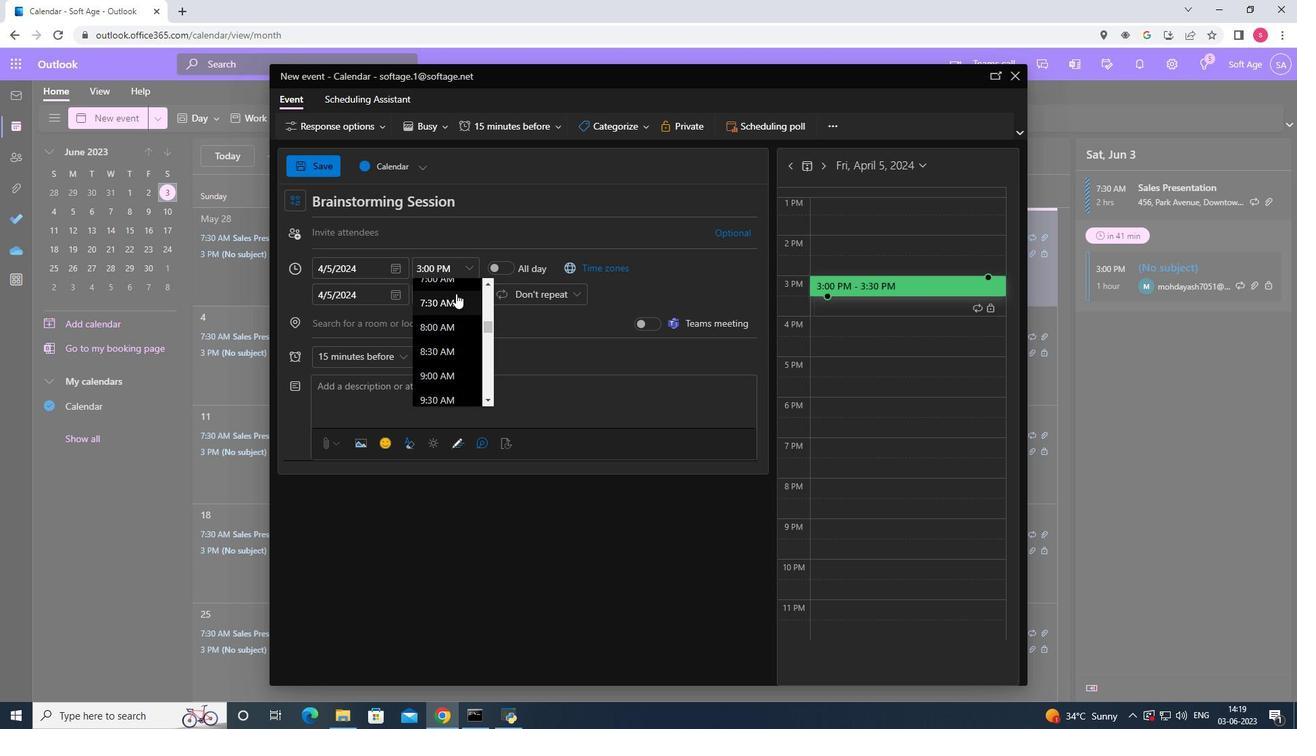 
Action: Mouse pressed left at (448, 299)
Screenshot: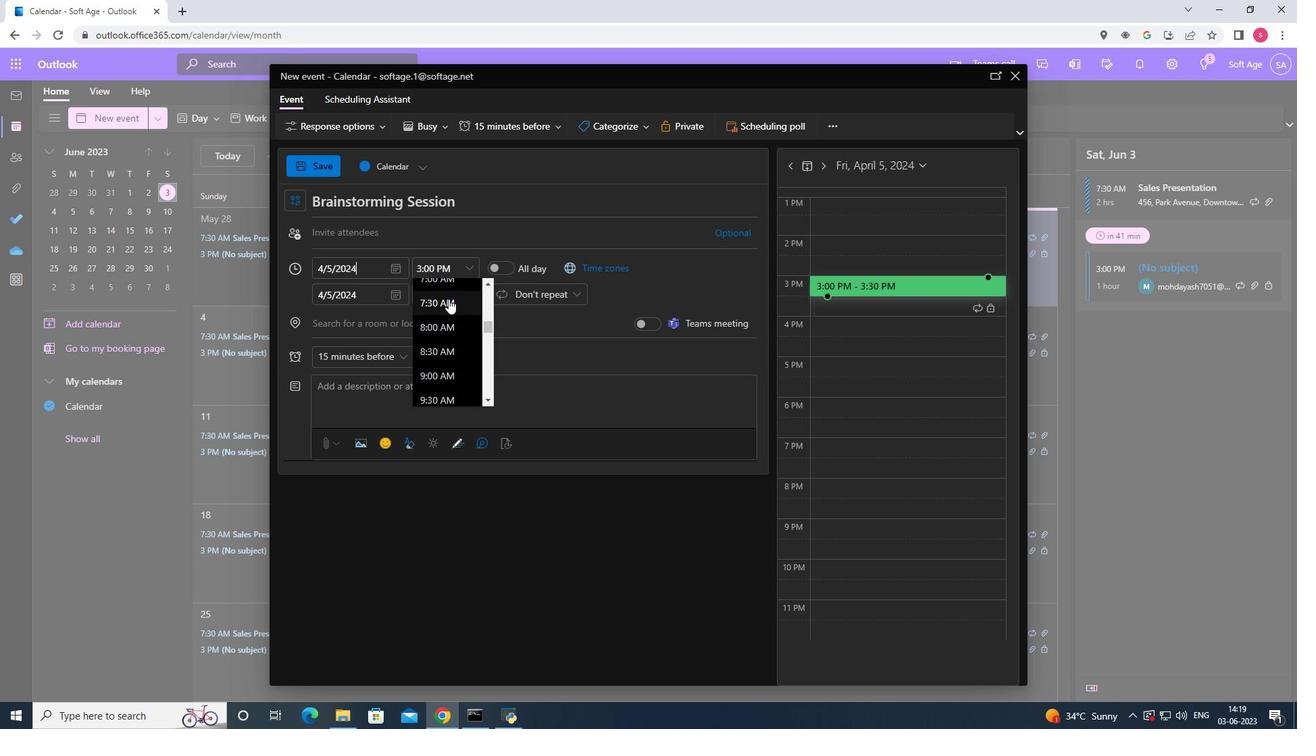 
Action: Mouse moved to (463, 298)
Screenshot: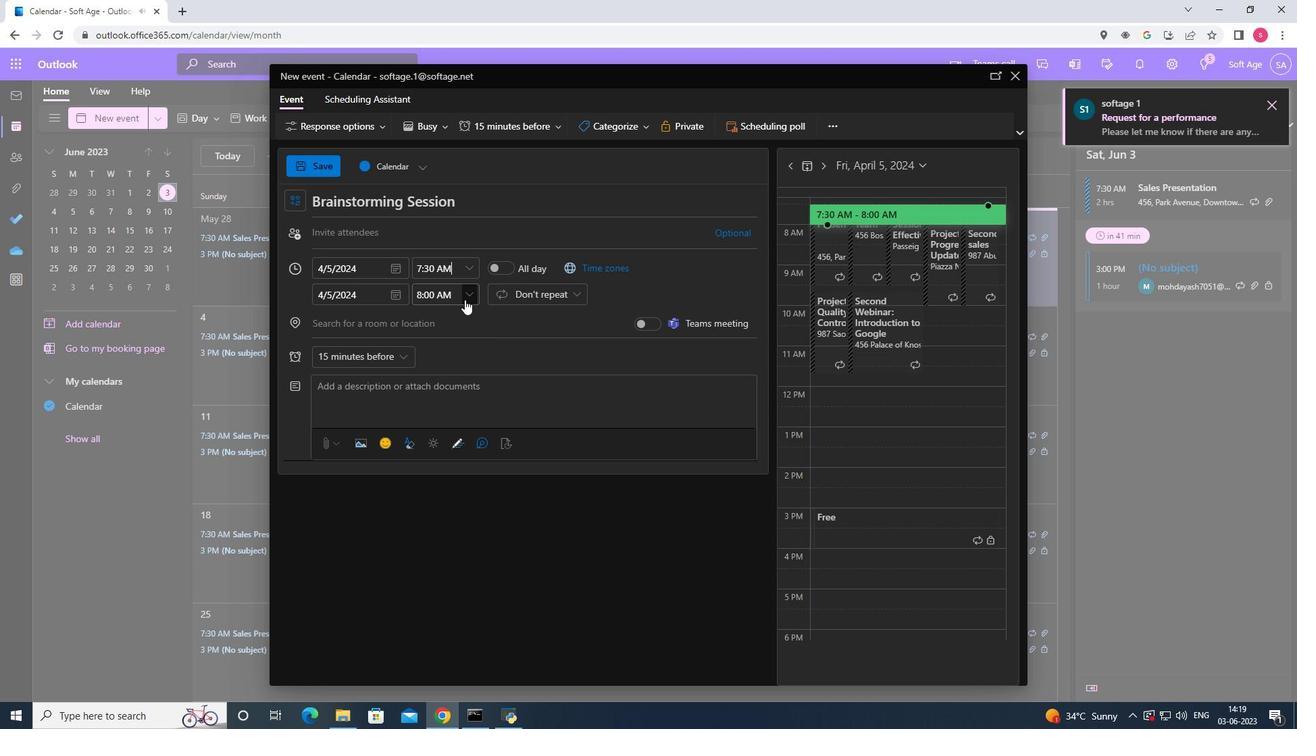 
Action: Mouse pressed left at (463, 298)
Screenshot: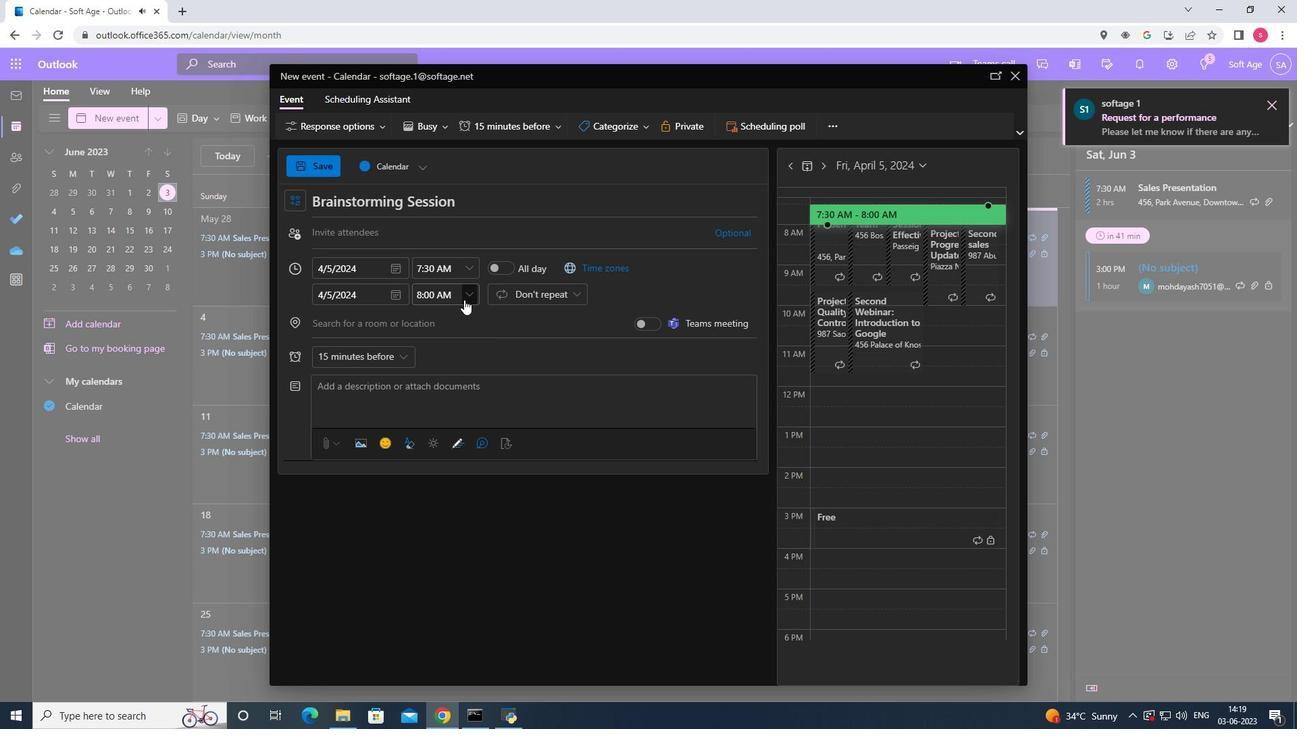 
Action: Mouse moved to (435, 391)
Screenshot: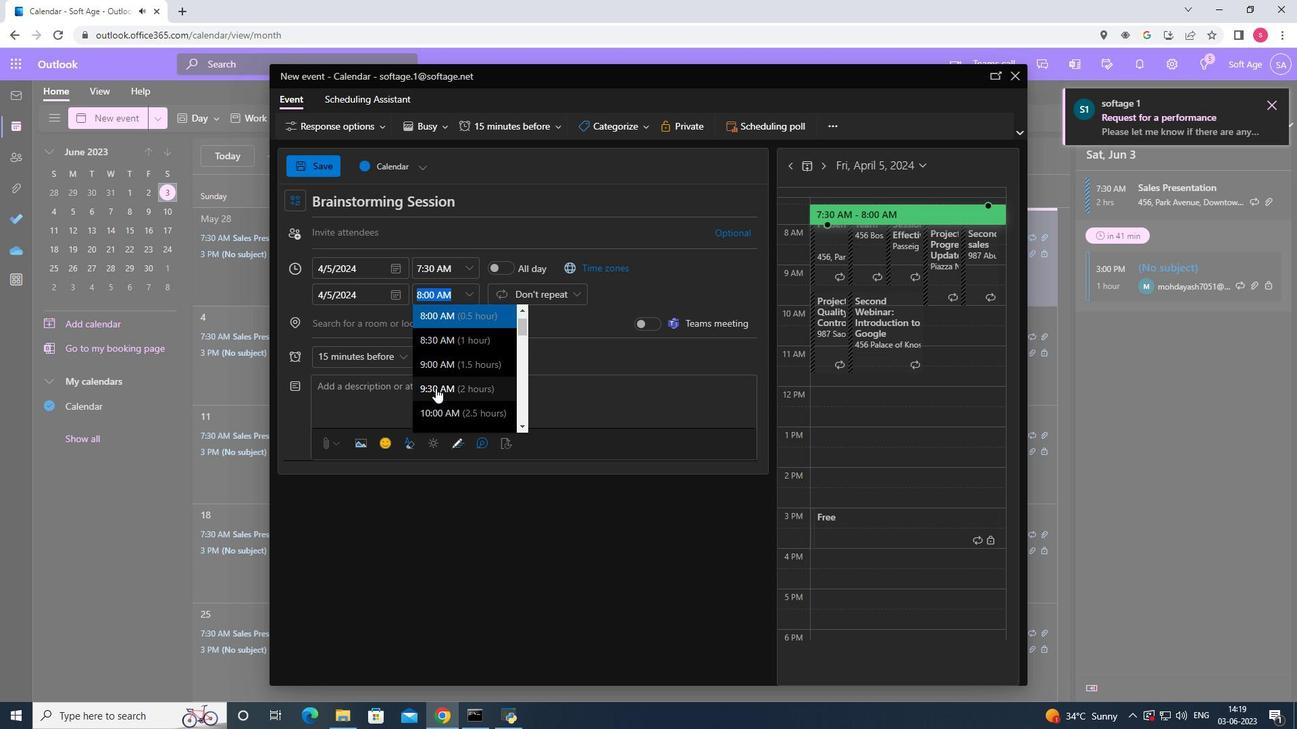 
Action: Mouse pressed left at (435, 391)
Screenshot: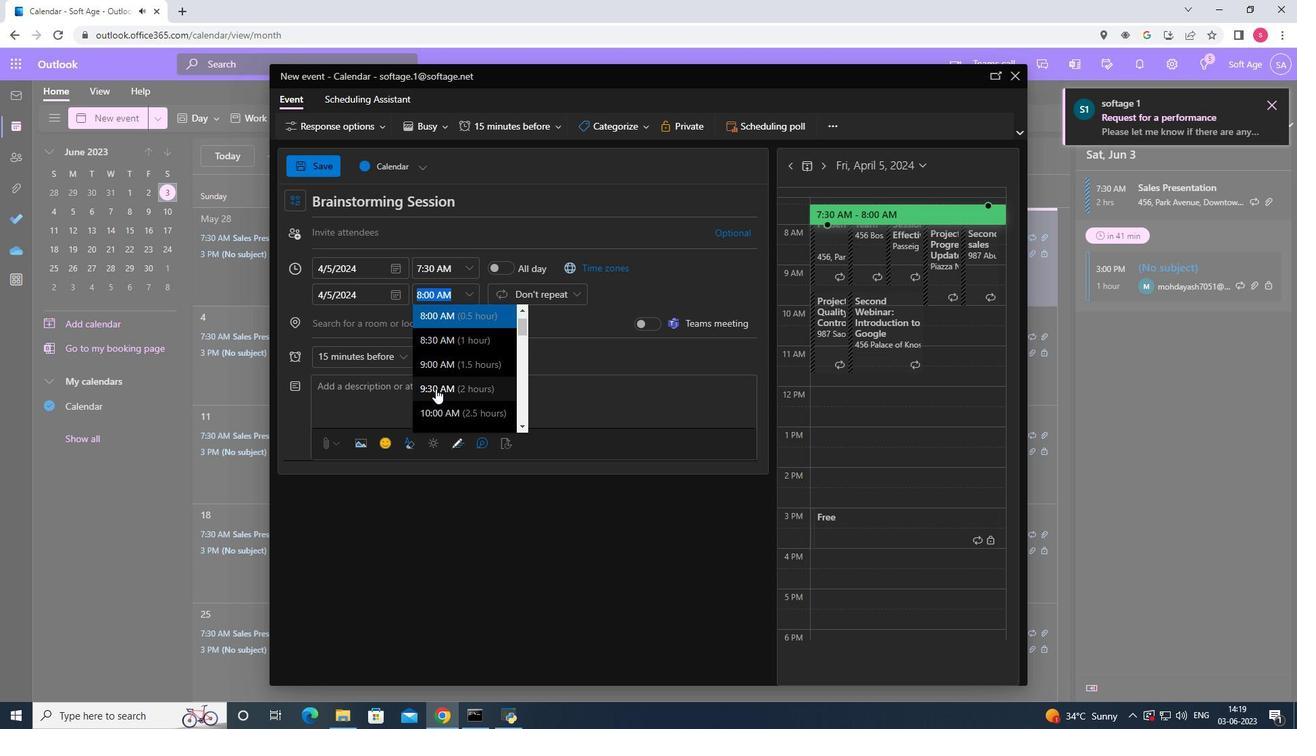 
Action: Mouse moved to (389, 387)
Screenshot: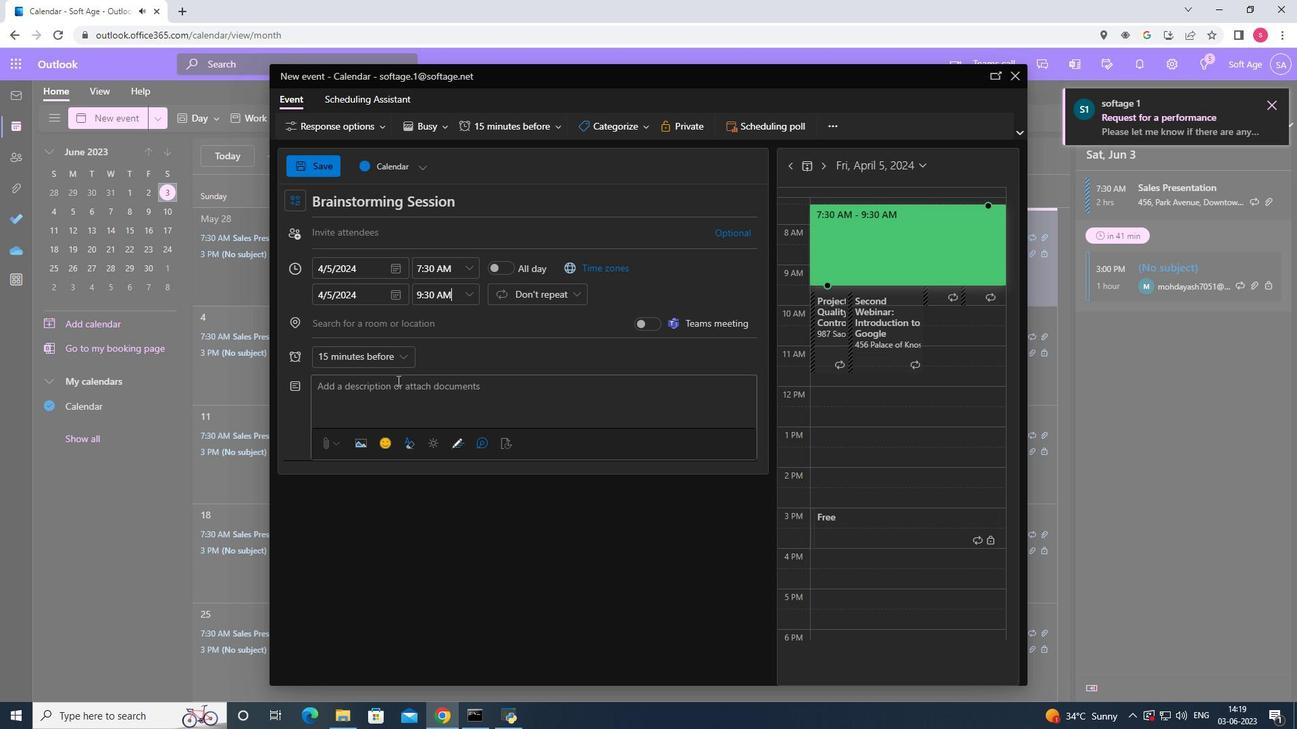 
Action: Mouse pressed left at (389, 387)
Screenshot: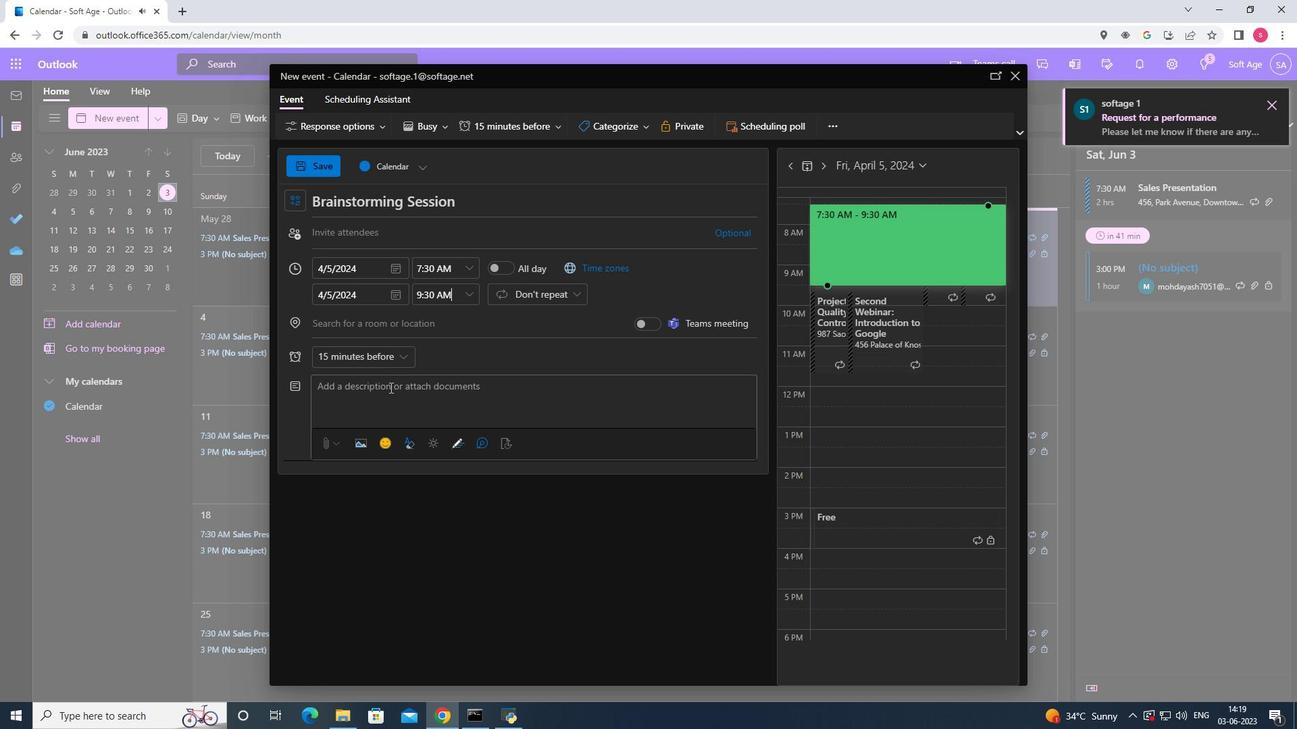 
Action: Key pressed <Key.shift><Key.shift><Key.shift><Key.shift><Key.shift><Key.shift><Key.shift><Key.shift><Key.shift><Key.shift><Key.shift><Key.shift><Key.shift><Key.shift>dy<Key.backspace>ur<Key.backspace><Key.backspace><Key.backspace><Key.shift><Key.shift><Key.shift><Key.shift><Key.shift><Key.shift><Key.shift><Key.shift><Key.shift><Key.shift><Key.shift><Key.shift><Key.shift>During<Key.space>this<Key.space>session<Key.space><Key.backspace>,<Key.space>we<Key.space>will<Key.space>gather<Key.space>a<Key.space>diverse<Key.space>group<Key.space>of<Key.space>experts,<Key.space>including<Key.space>environmentalists,<Key.space>engineers,<Key.space>urban<Key.space>planners,<Key.space>technology<Key.space>enthusiasts<Key.space><Key.backspace>,<Key.space>and<Key.space>policy<Key.space>makers,<Key.space>to<Key.space>foster<Key.space>a<Key.space>multidimensional<Key.space>perspective<Key.space>on<Key.space>the<Key.space>topic.<Key.space><Key.shift>Through<Key.space>an<Key.space>open<Key.space>exchange<Key.space>of<Key.space>ideas,<Key.space>we<Key.space>will<Key.space>collectively<Key.space>explore<Key.space>creative<Key.space>stratgies<Key.space>to<Key.space>minimize<Key.space>carbom<Key.backspace>n
Screenshot: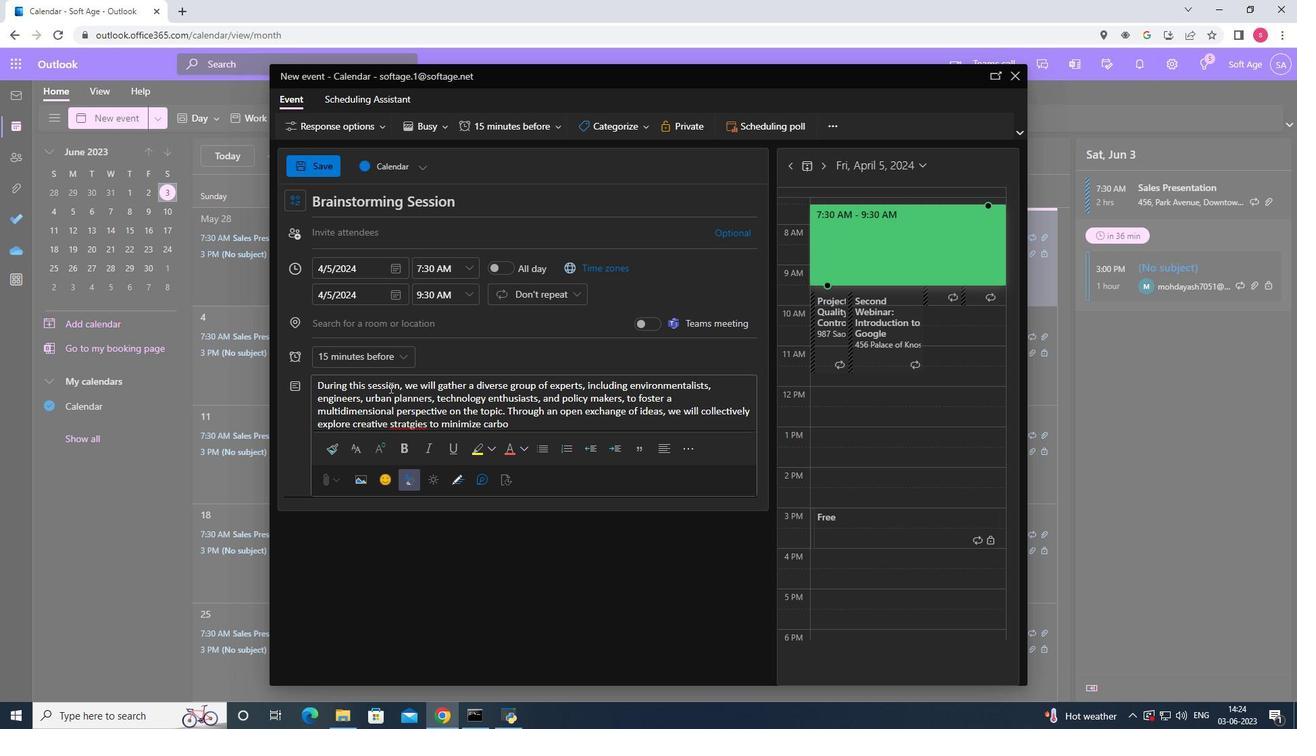 
Action: Mouse moved to (410, 425)
Screenshot: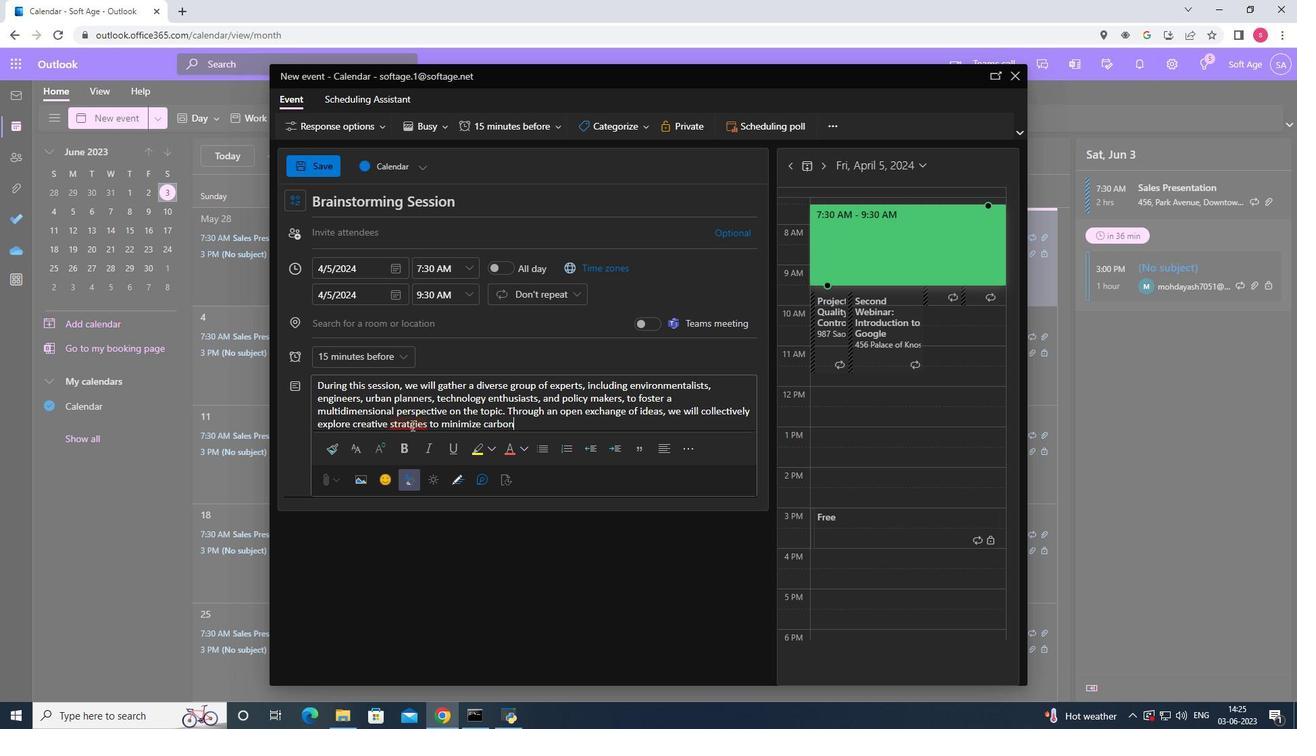 
Action: Mouse pressed left at (410, 425)
Screenshot: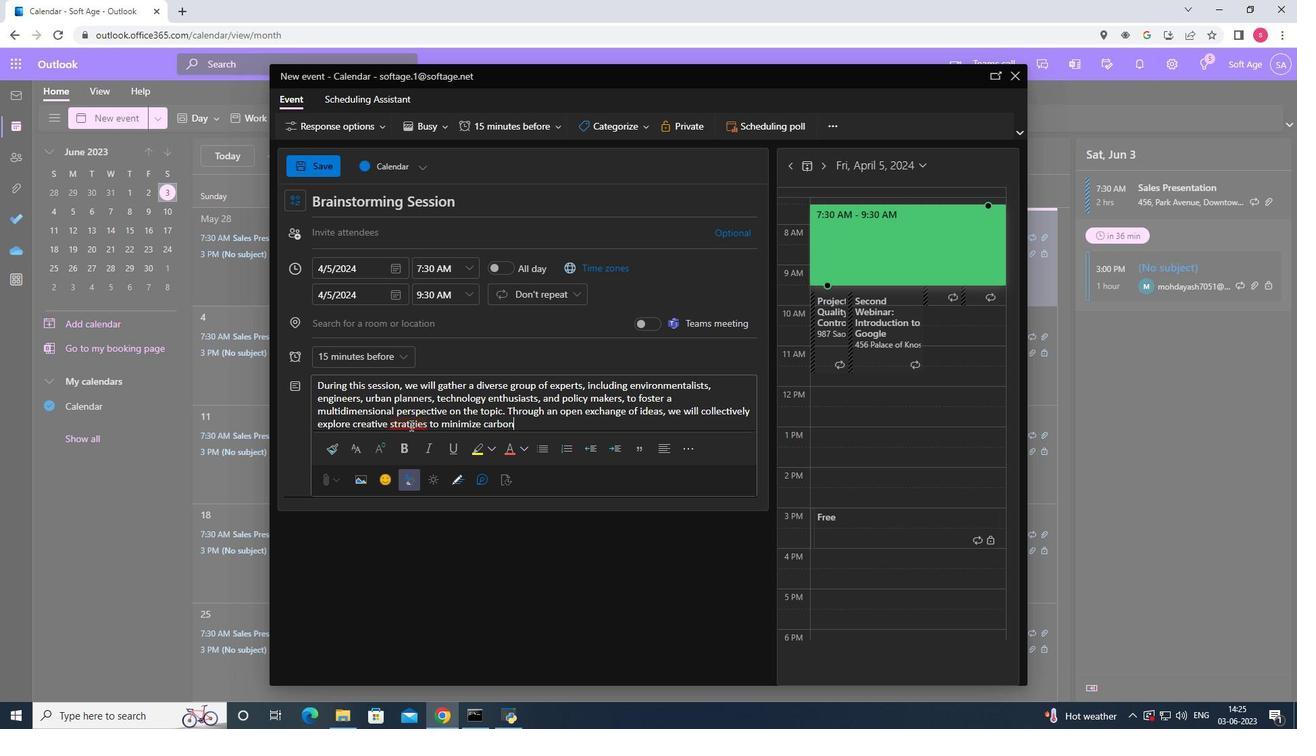 
Action: Key pressed e
Screenshot: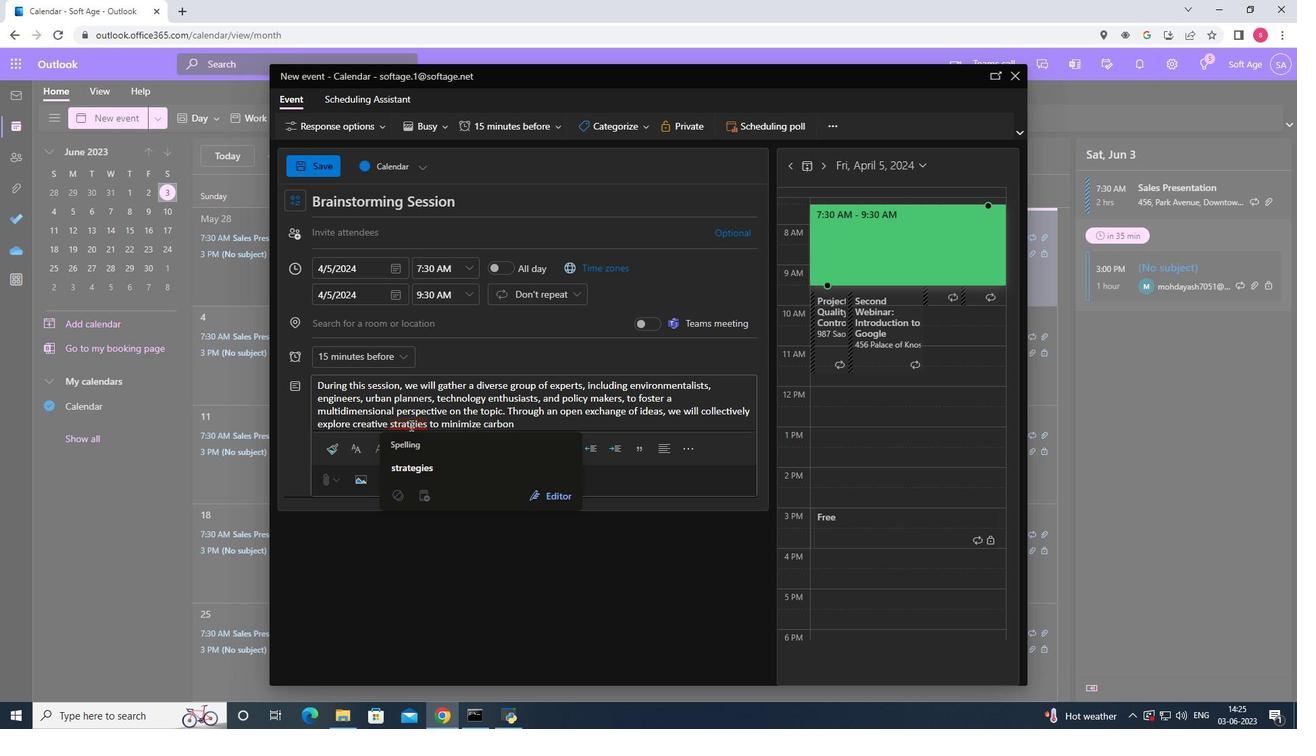 
Action: Mouse moved to (521, 422)
Screenshot: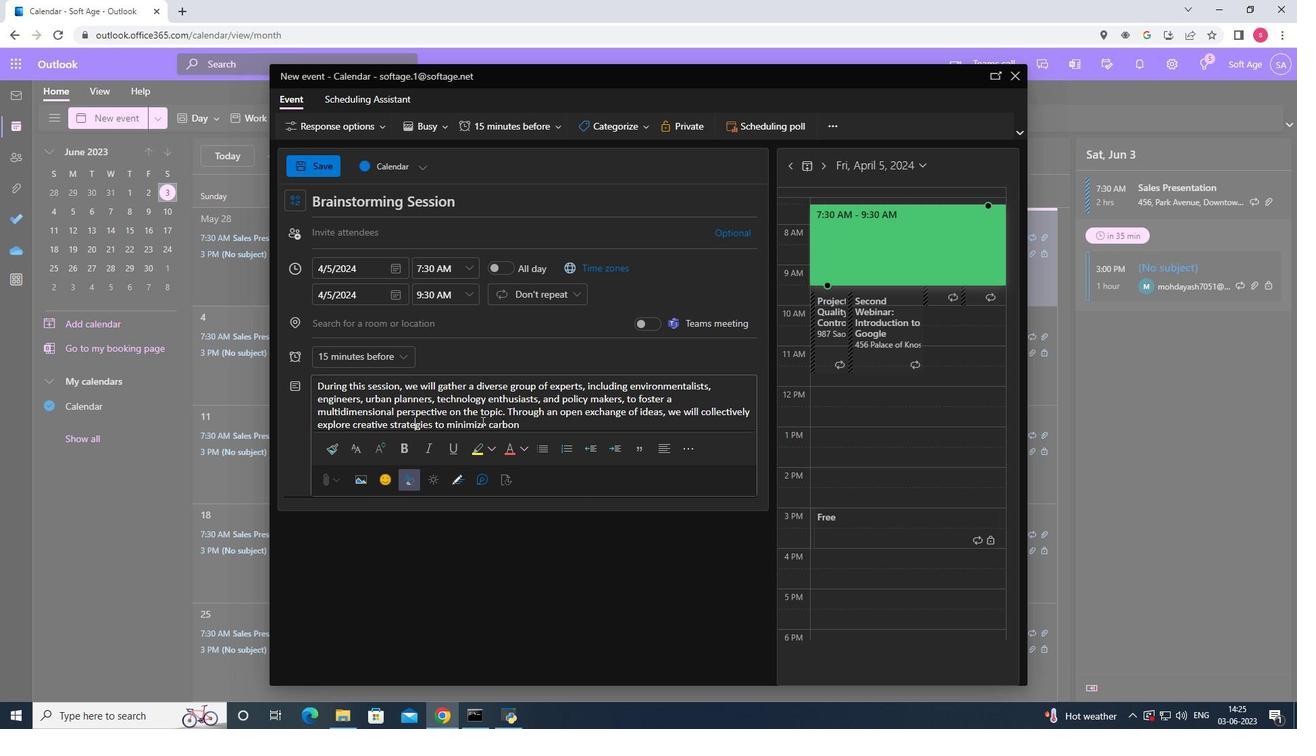 
Action: Mouse pressed left at (521, 422)
Screenshot: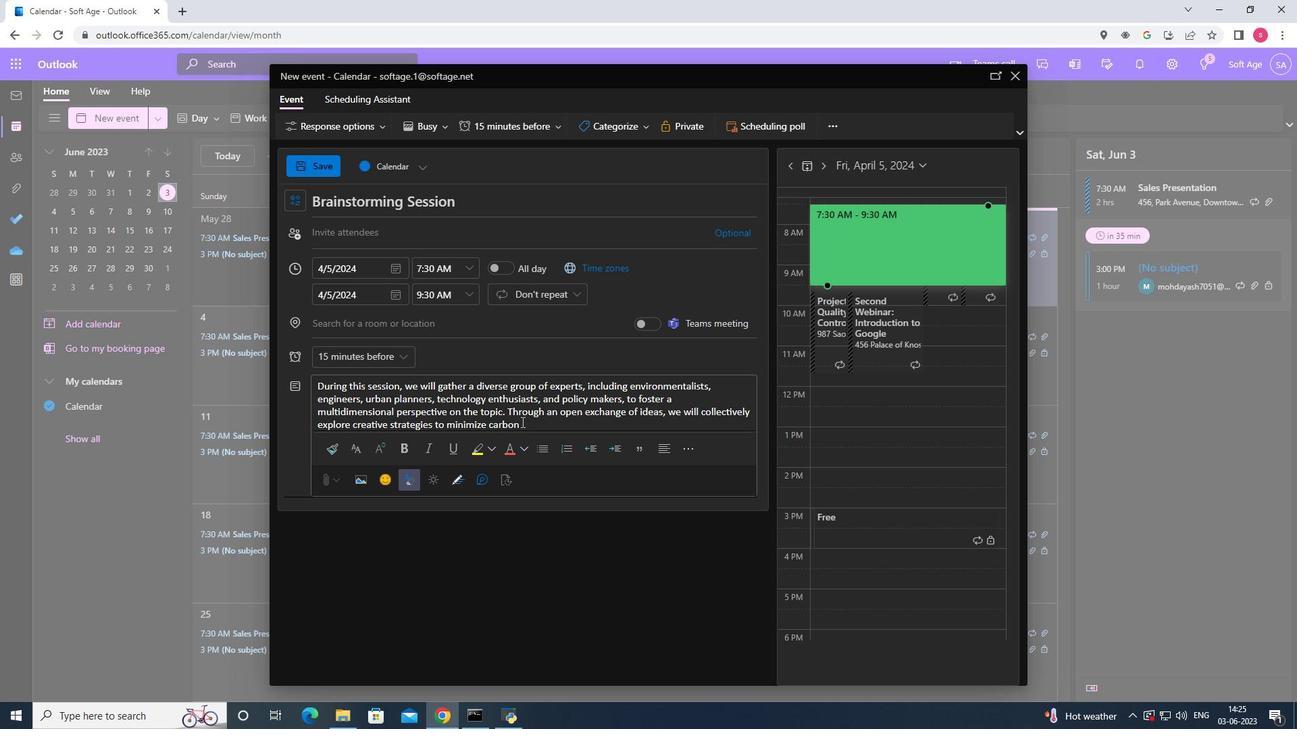 
Action: Key pressed <Key.space>emissions,<Key.space>reduce<Key.space>traffic<Key.space>congestion,<Key.space>and<Key.space>promote<Key.space>eco-friendly<Key.space>modes<Key.space>of<Key.space>transportation.
Screenshot: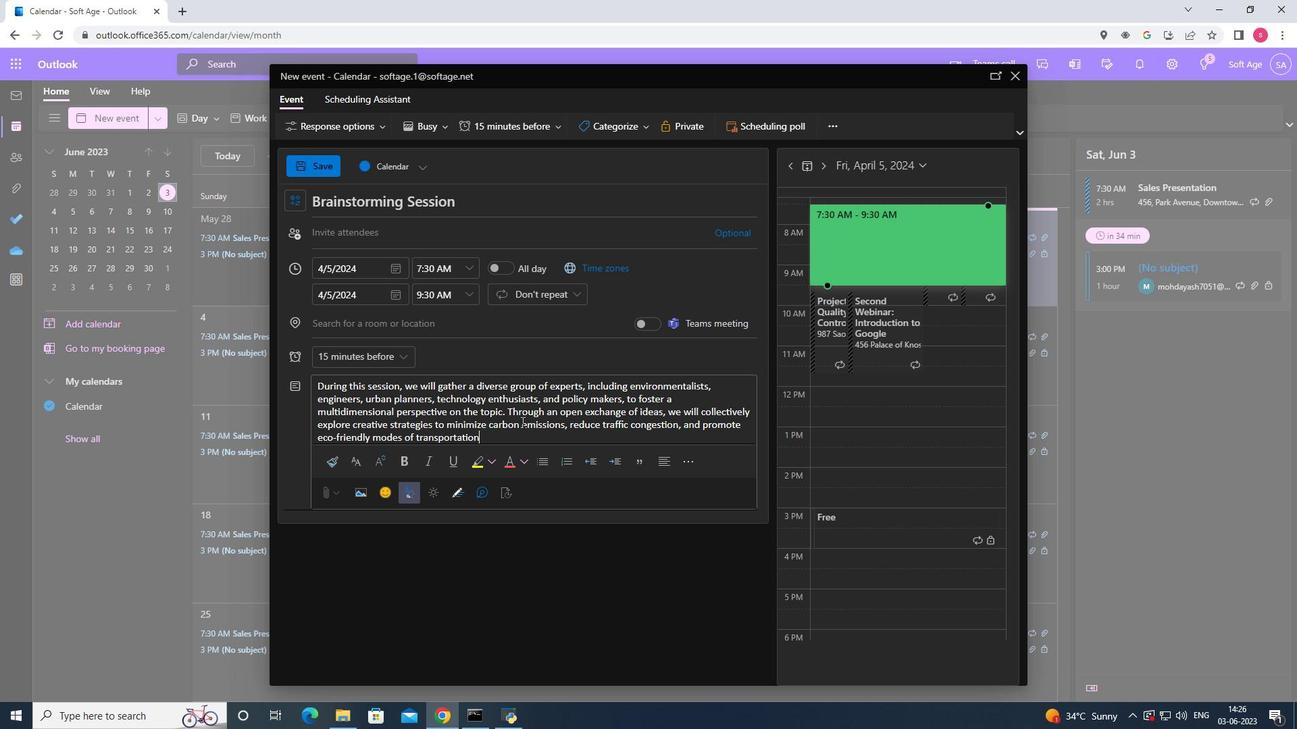 
Action: Mouse moved to (639, 120)
Screenshot: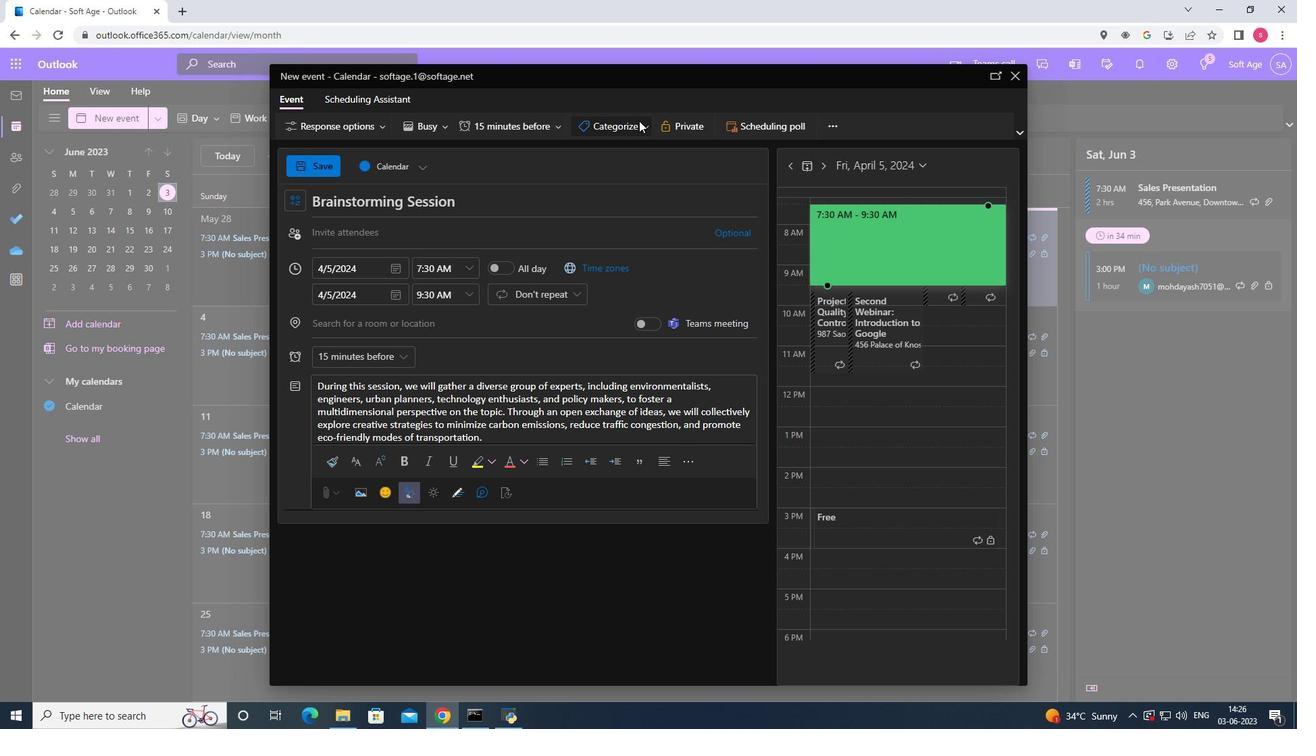 
Action: Mouse pressed left at (639, 120)
Screenshot: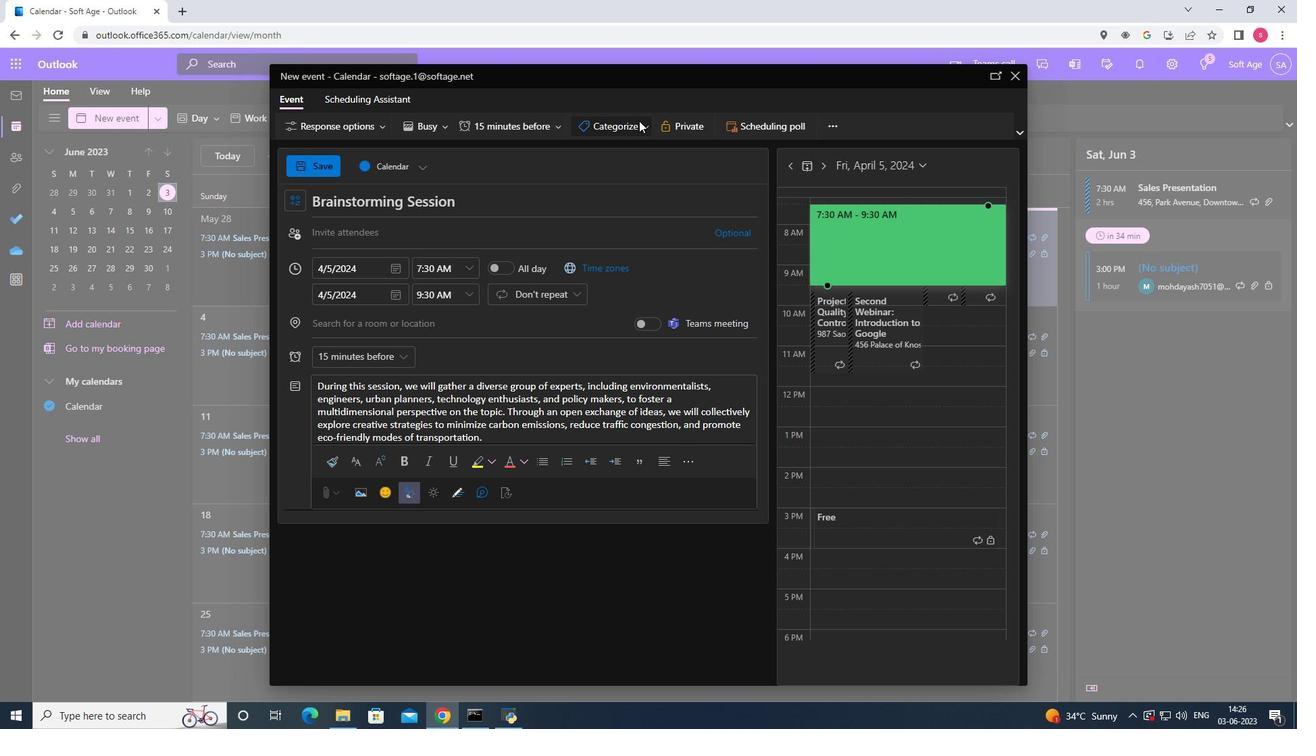 
Action: Mouse moved to (613, 237)
Screenshot: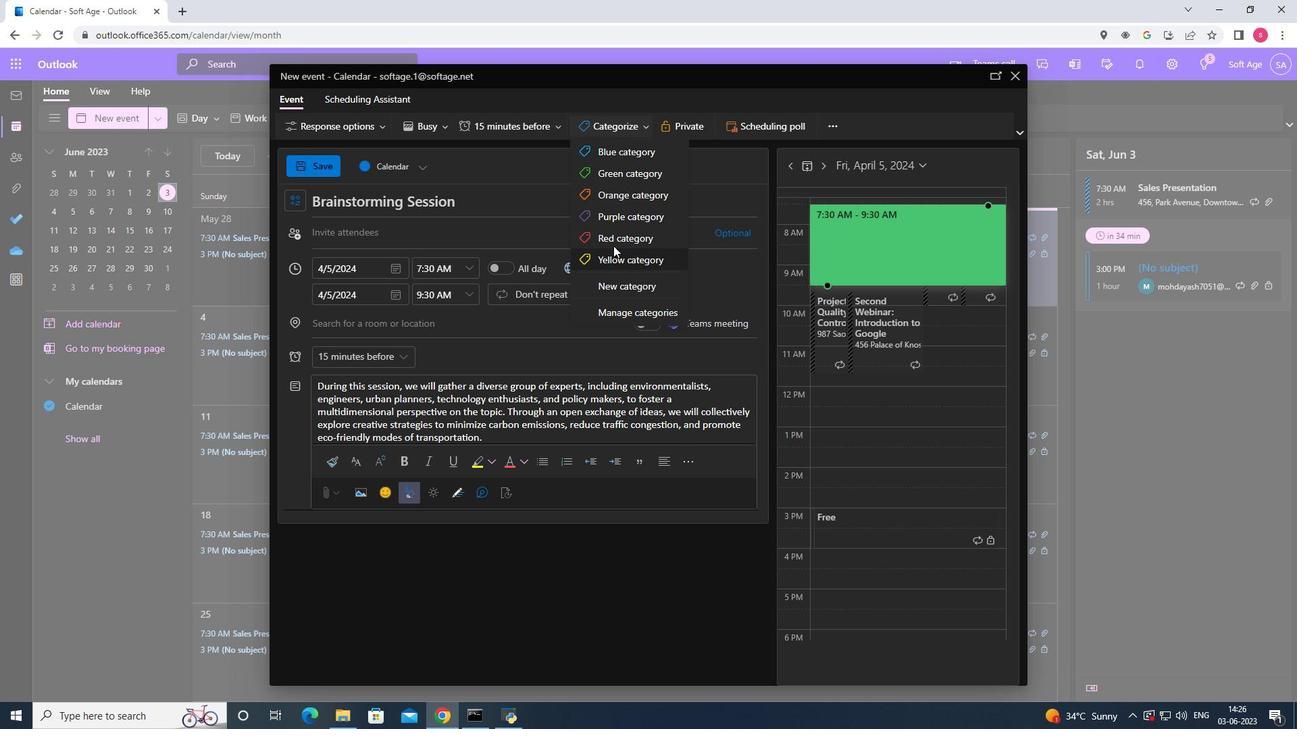 
Action: Mouse pressed left at (613, 237)
Screenshot: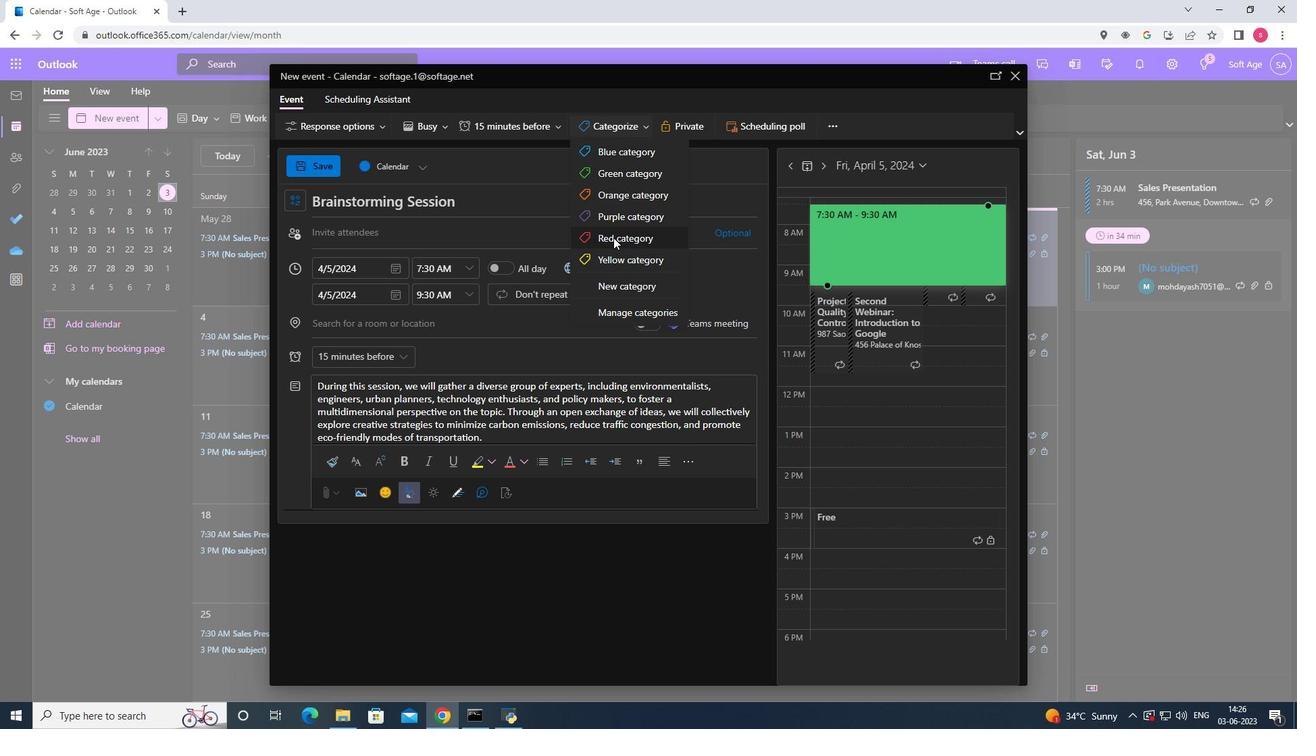 
Action: Mouse moved to (464, 320)
Screenshot: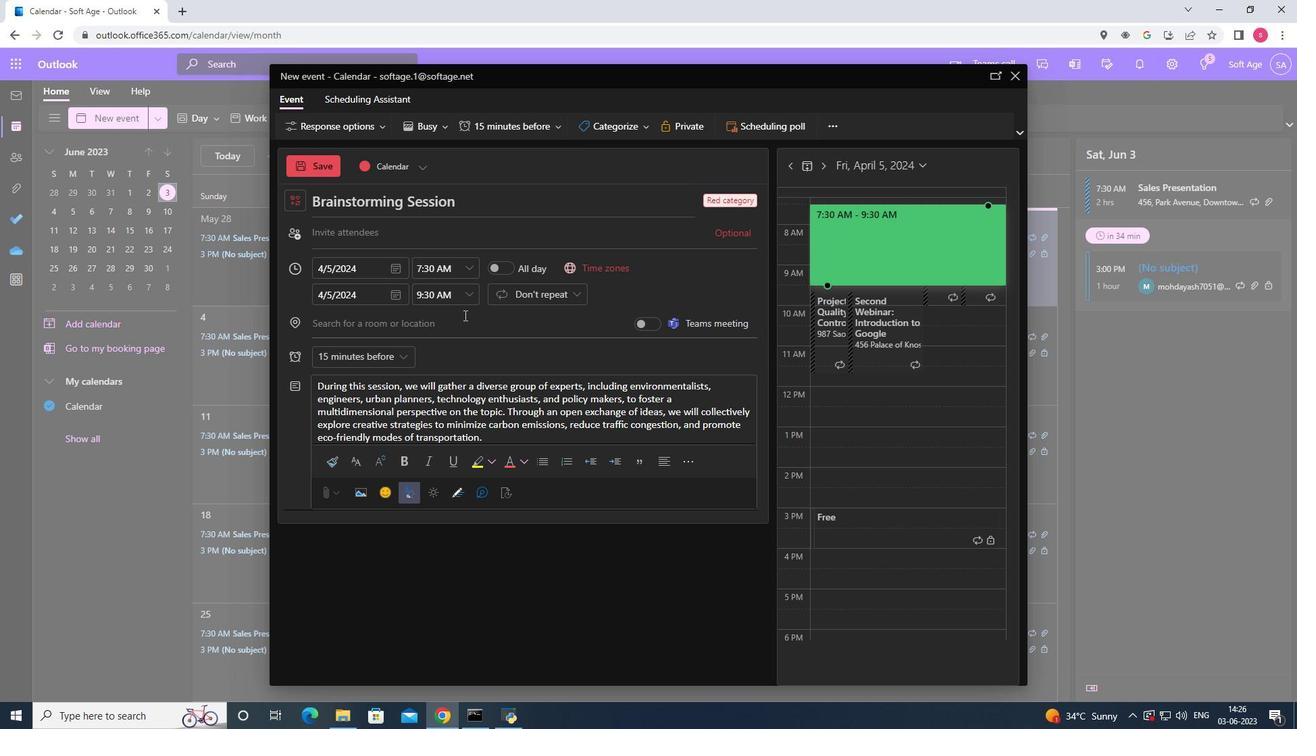 
Action: Mouse pressed left at (464, 320)
Screenshot: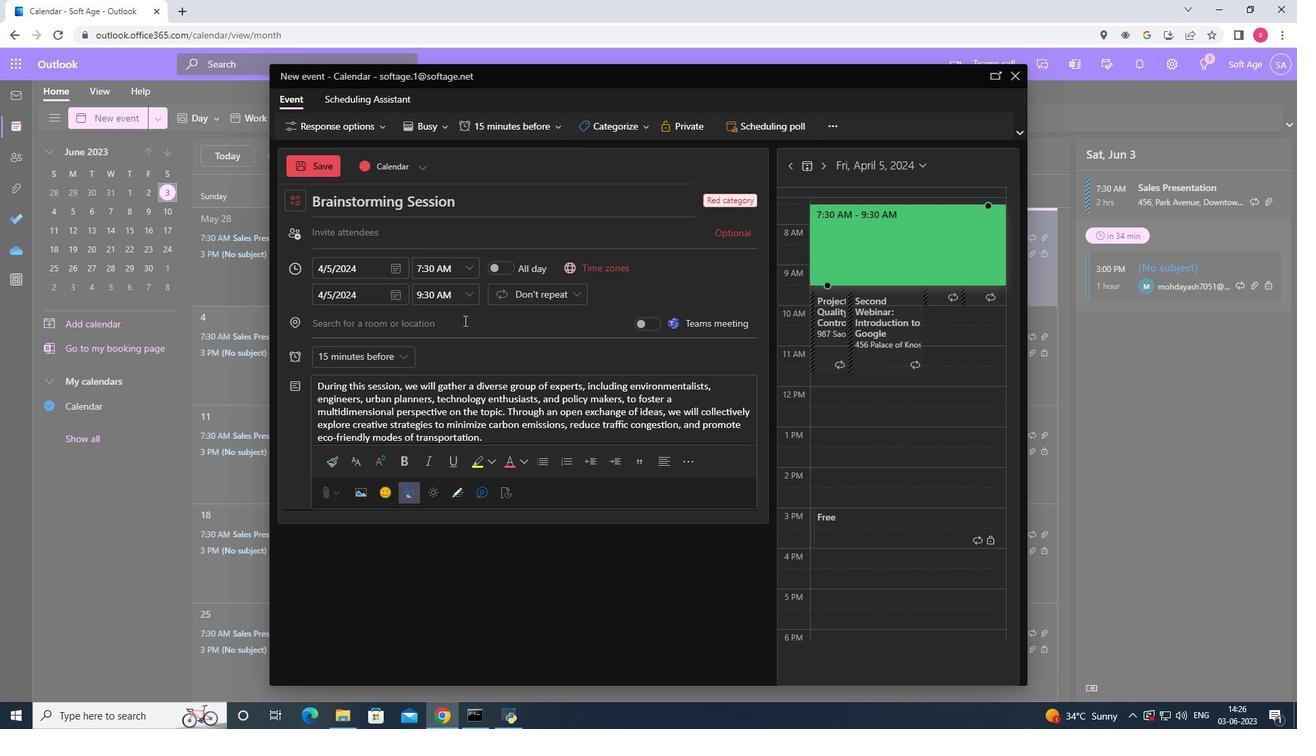 
Action: Key pressed 654<Key.space><Key.shift>friedrichstra
Screenshot: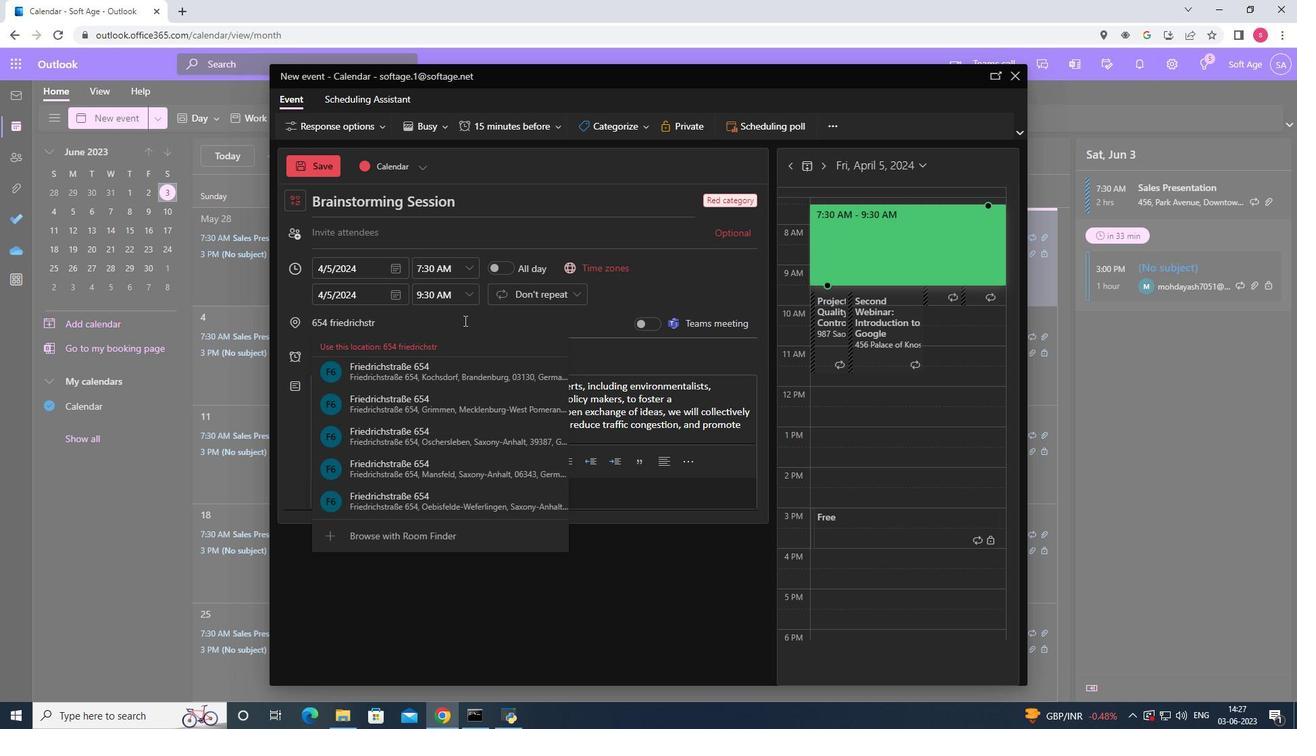 
Action: Mouse moved to (450, 361)
Screenshot: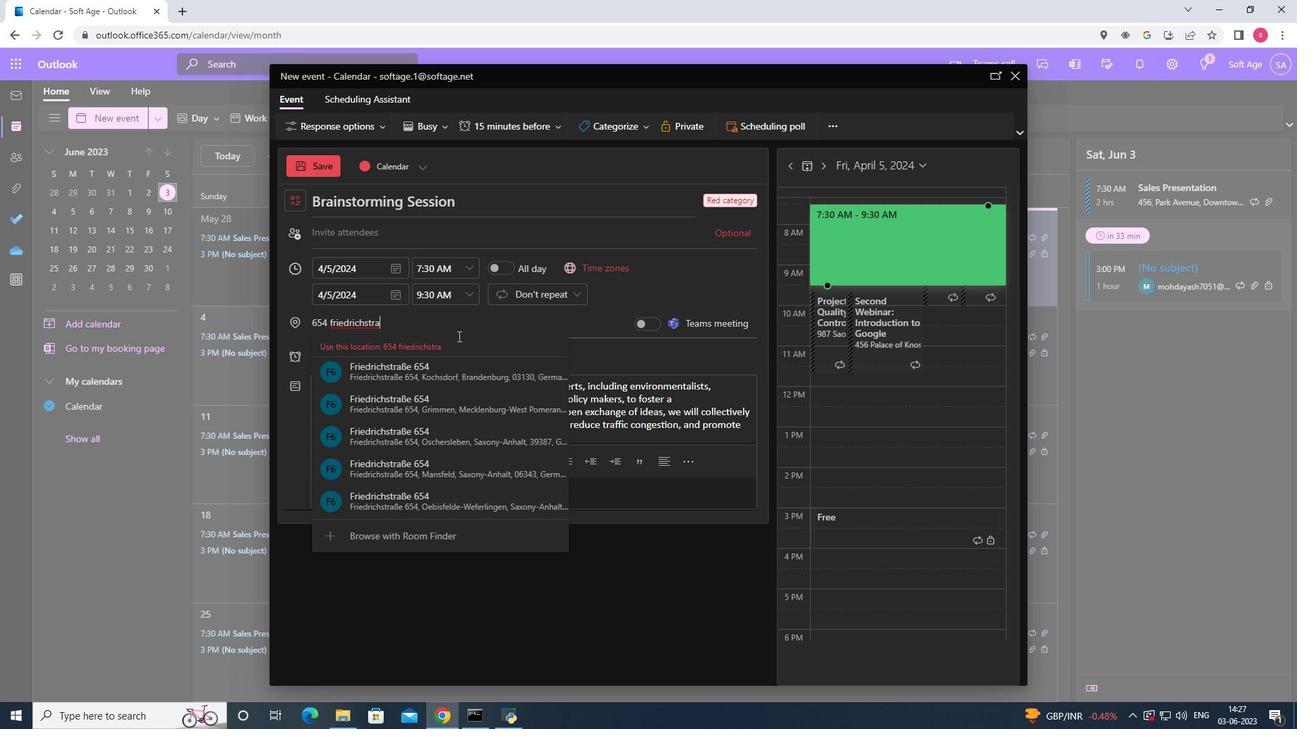 
Action: Mouse pressed left at (450, 361)
Screenshot: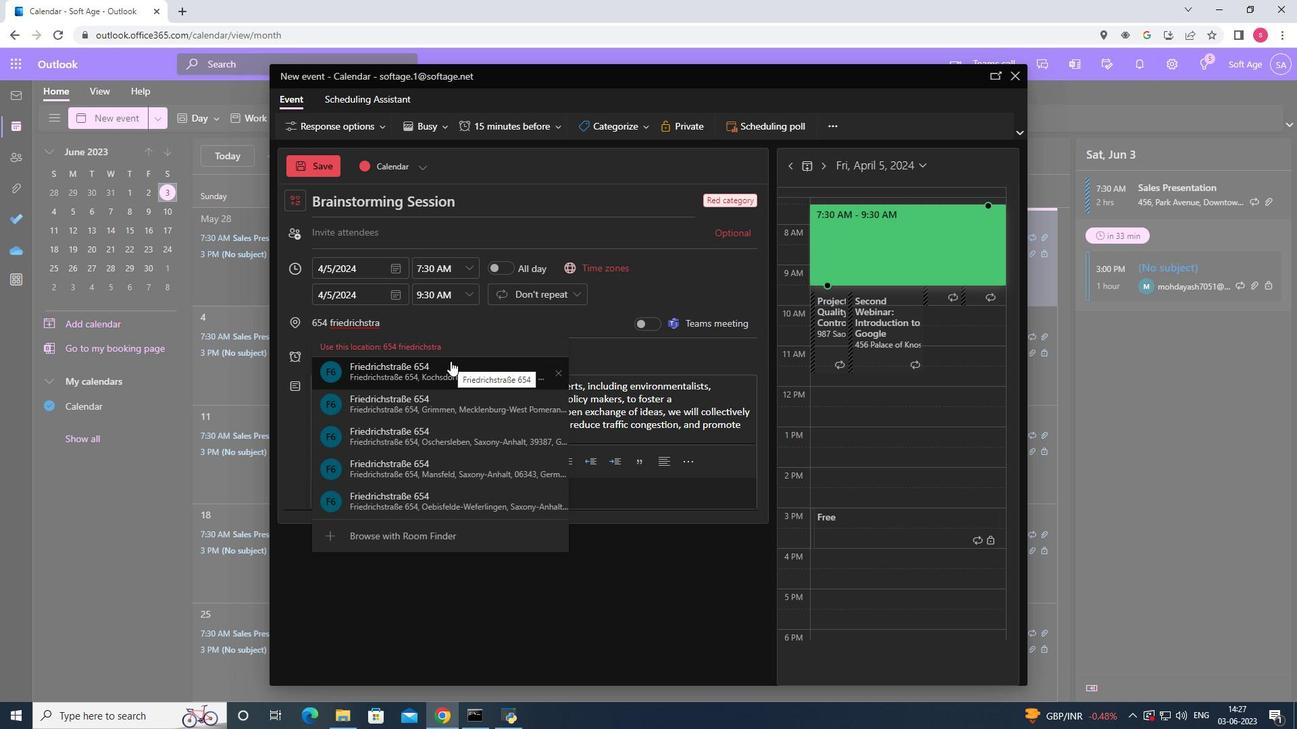 
Action: Mouse moved to (399, 315)
Screenshot: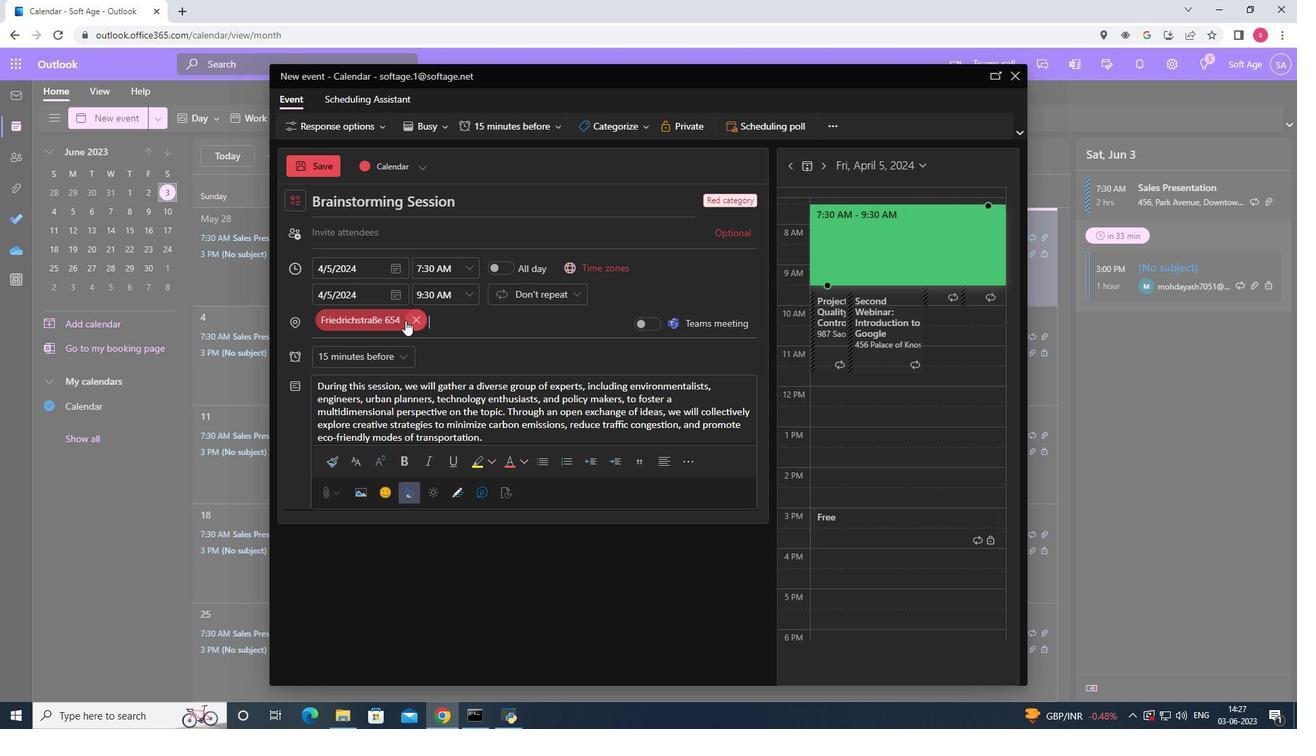 
Action: Mouse pressed left at (399, 315)
Screenshot: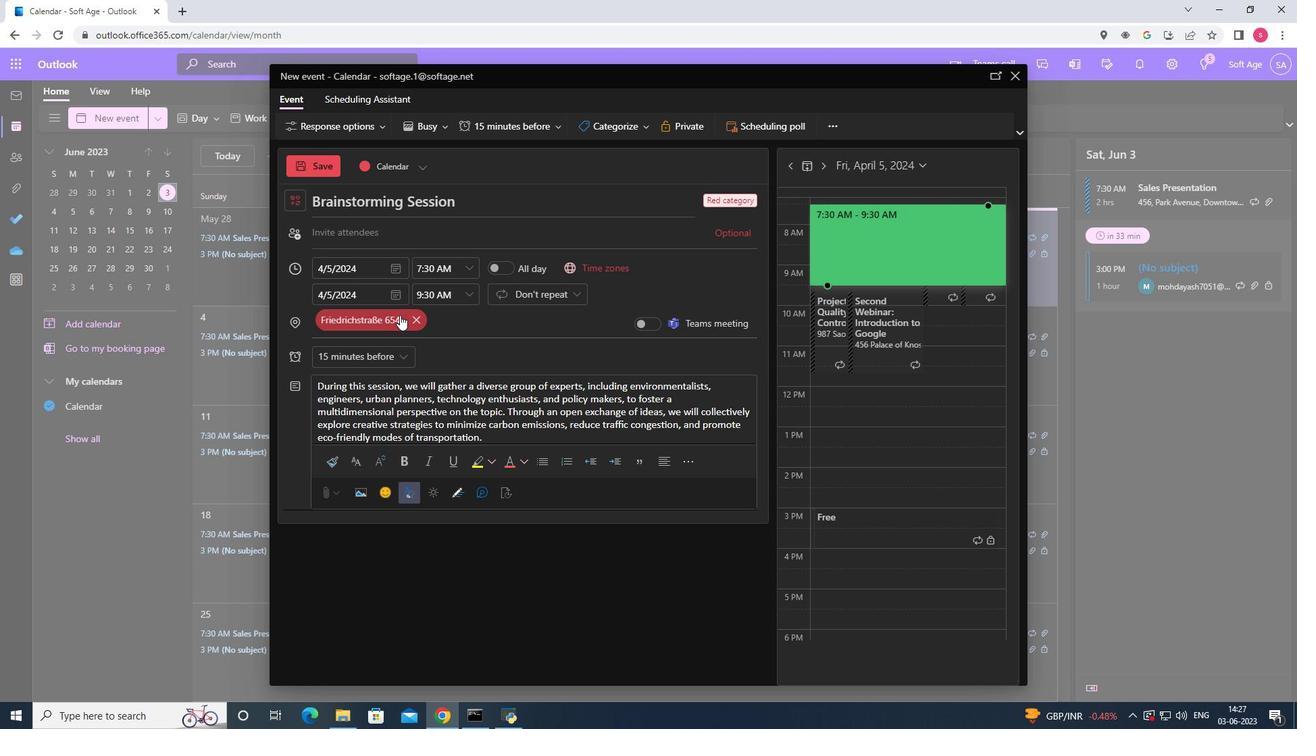 
Action: Mouse moved to (441, 320)
Screenshot: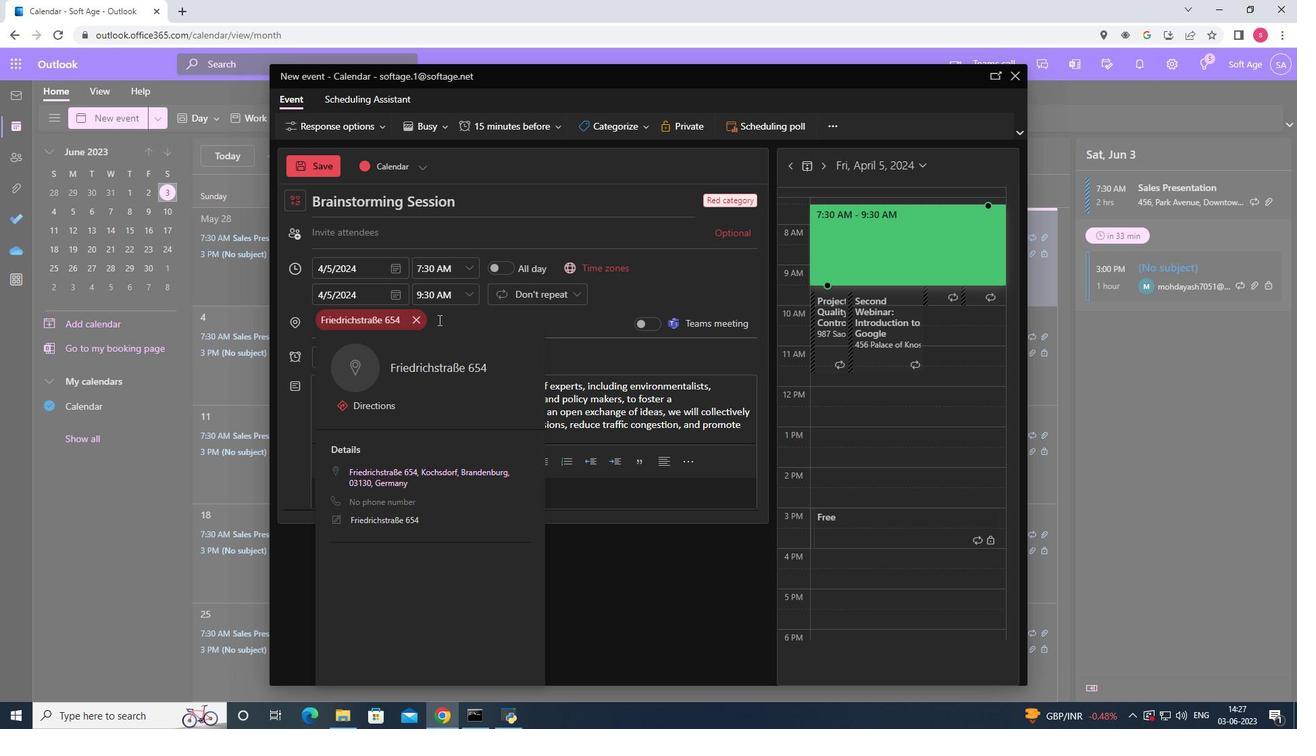 
Action: Mouse pressed left at (441, 320)
Screenshot: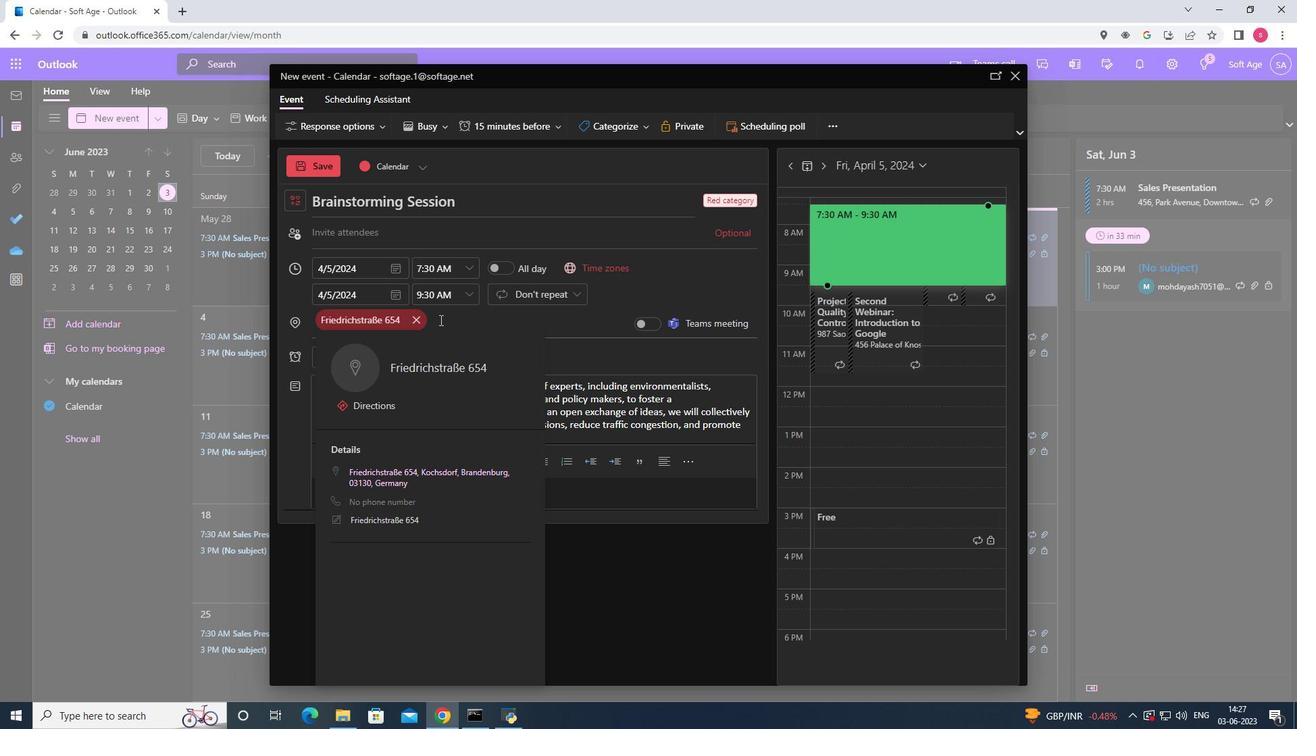 
Action: Mouse moved to (410, 318)
Screenshot: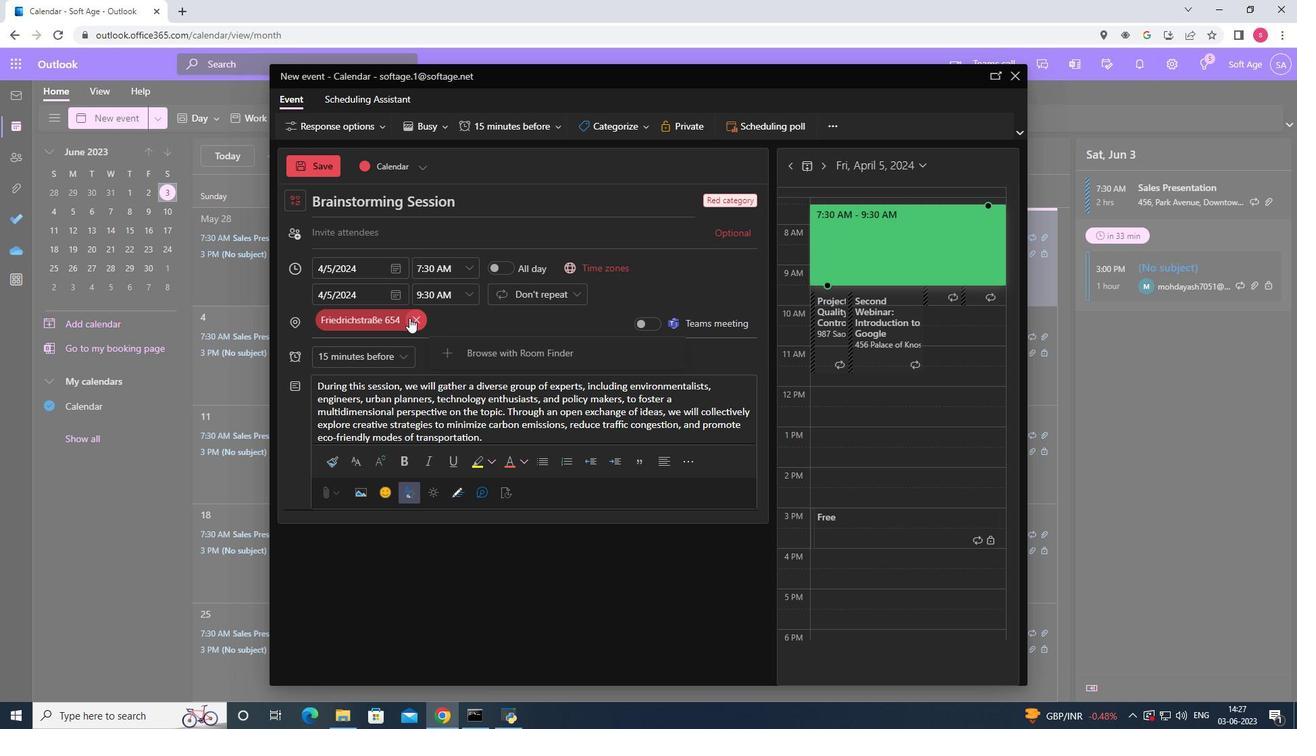 
Action: Mouse pressed left at (410, 318)
Screenshot: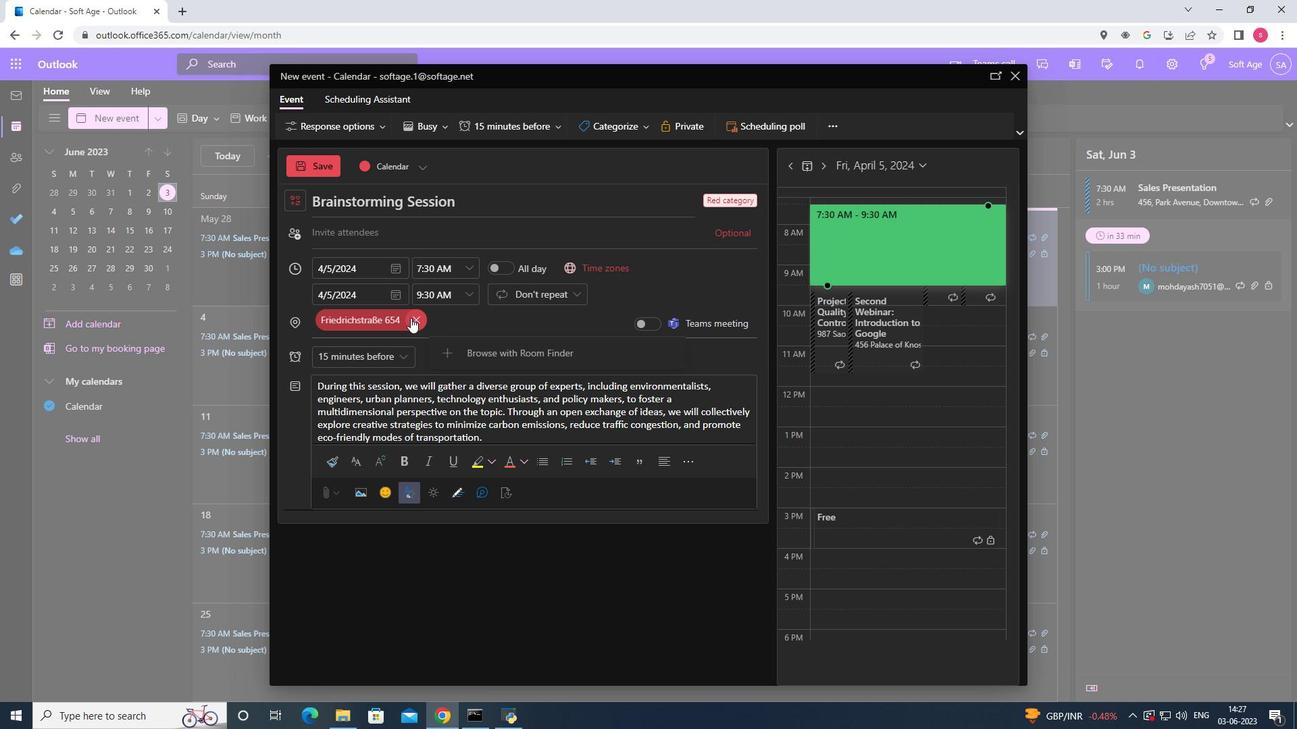 
Action: Mouse moved to (410, 318)
Screenshot: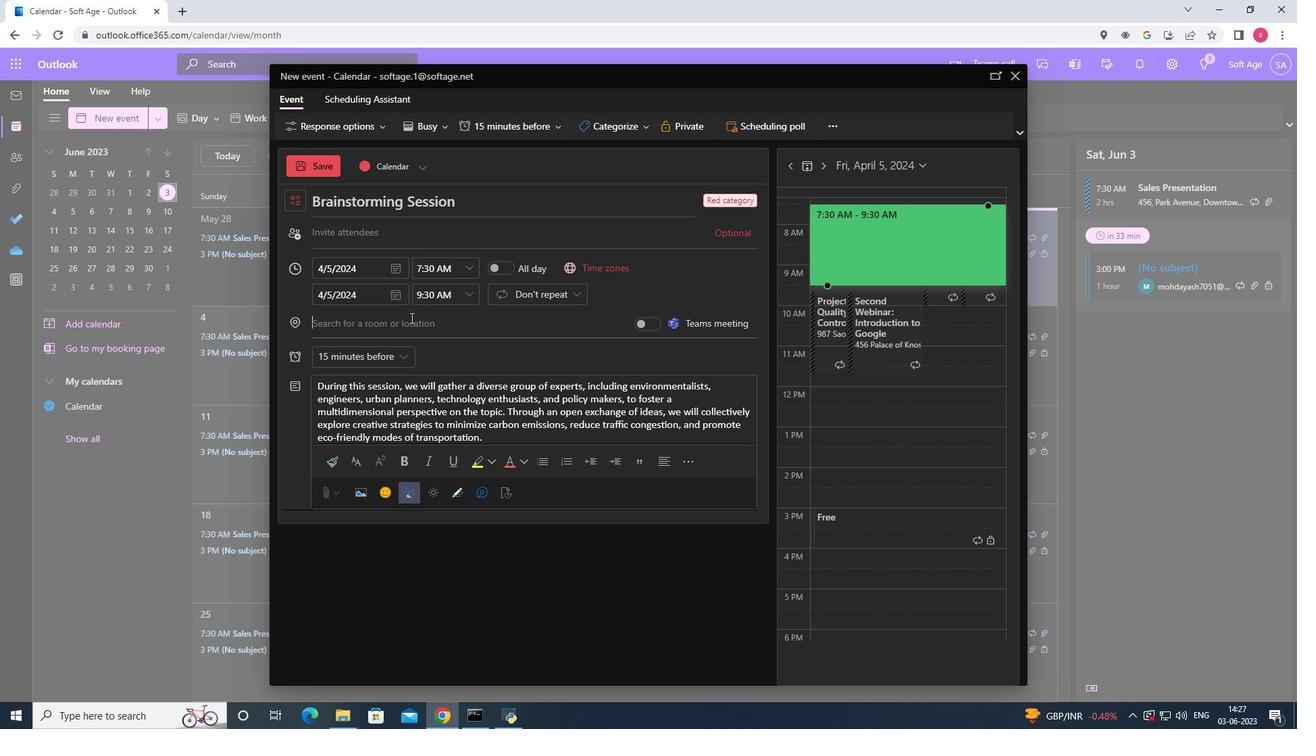 
Action: Key pressed 654<Key.space>f<Key.backspace><Key.shift><Key.shift><Key.shift><Key.shift><Key.shift><Key.shift>Friedrichstra<Key.shift><Key.shift><Key.shift><Key.shift><Key.shift><Key.shift><Key.shift><Key.shift><Key.shift><Key.shift><Key.shift><Key.shift><Key.shift><Key.shift><Key.shift><Key.shift><Key.shift>b<Key.backspace><Key.shift>Be<Key.backspace><Key.backspace>
Screenshot: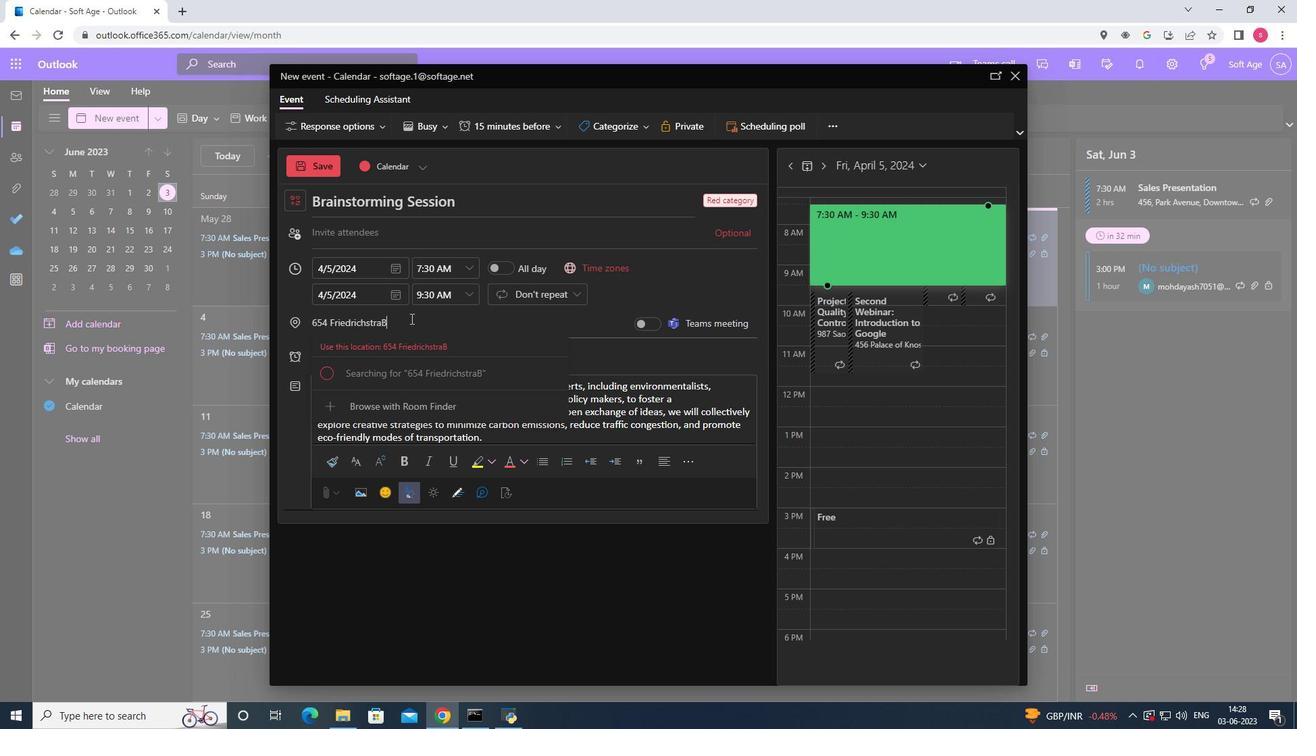 
Action: Mouse moved to (405, 322)
Screenshot: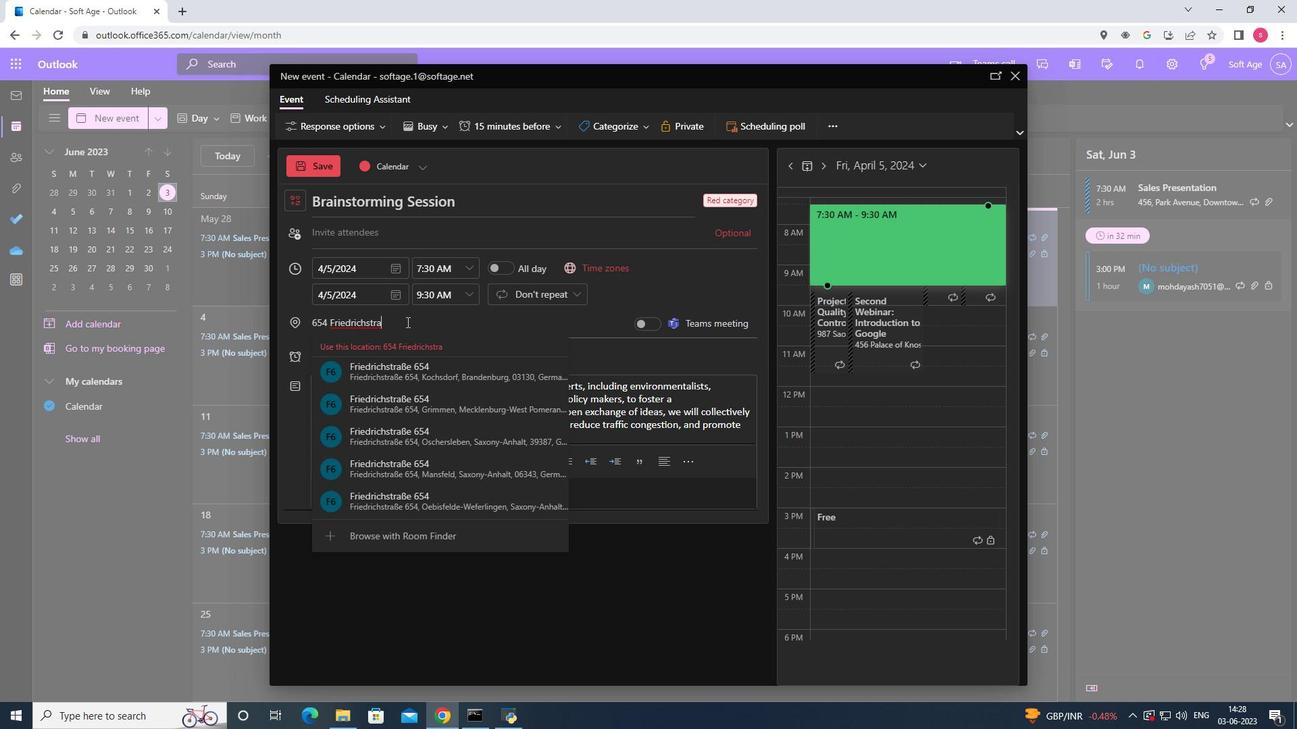 
Action: Key pressed be<Key.space><Key.backspace>,<Key.space><Key.shift><Key.shift><Key.shift><Key.shift><Key.shift>Berline,<Key.space><Key.shift>Germany
Screenshot: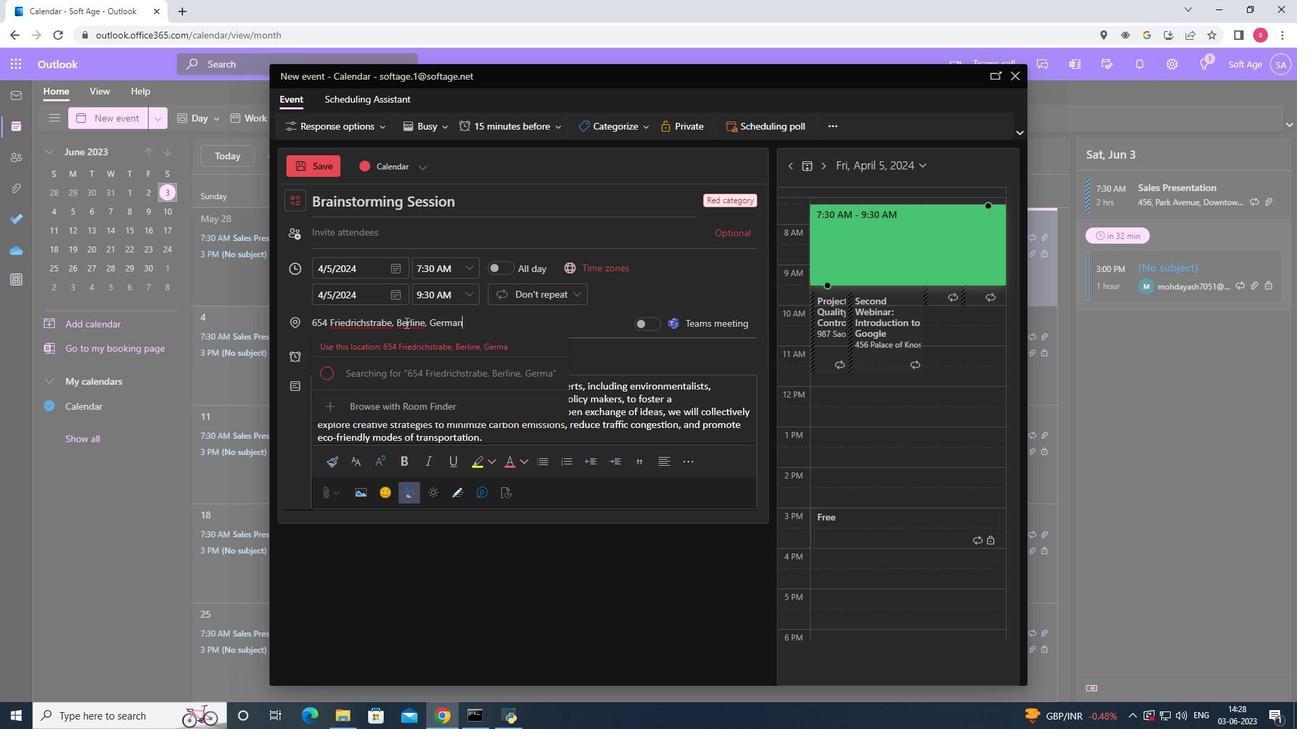 
Action: Mouse moved to (456, 235)
Screenshot: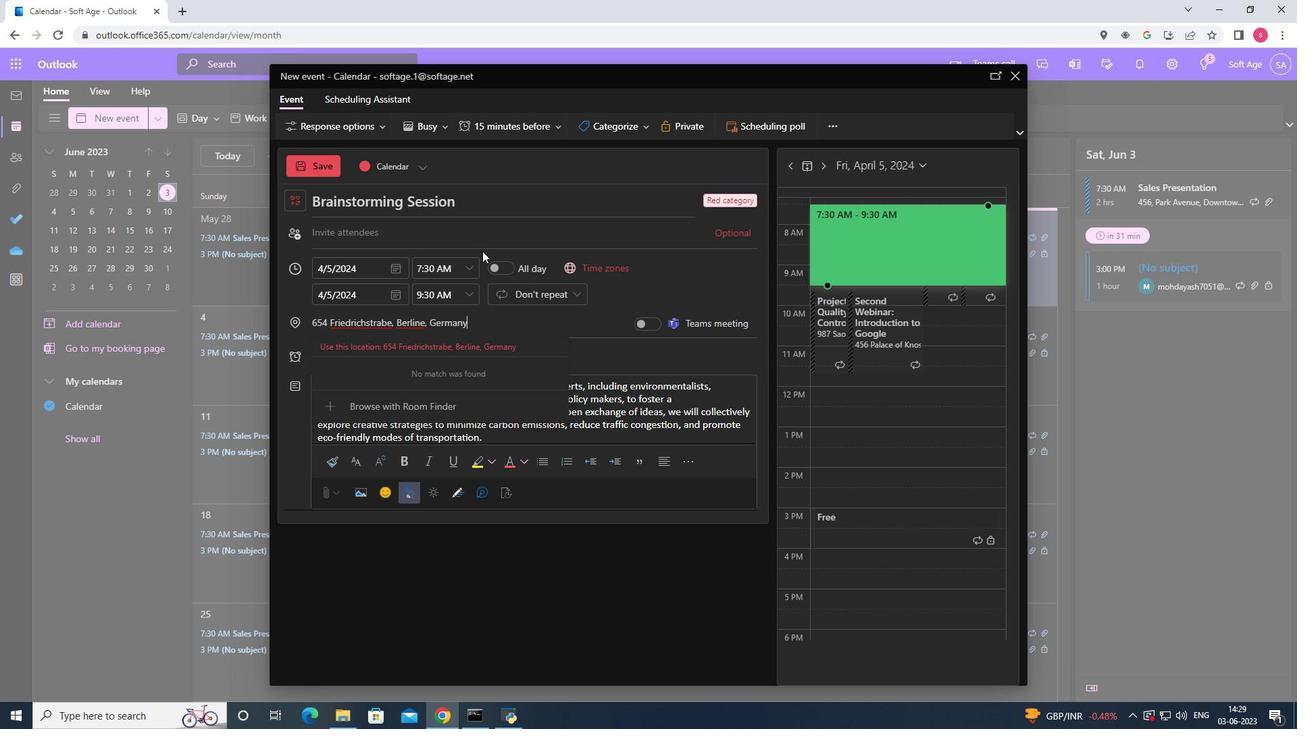 
Action: Mouse pressed left at (456, 235)
Screenshot: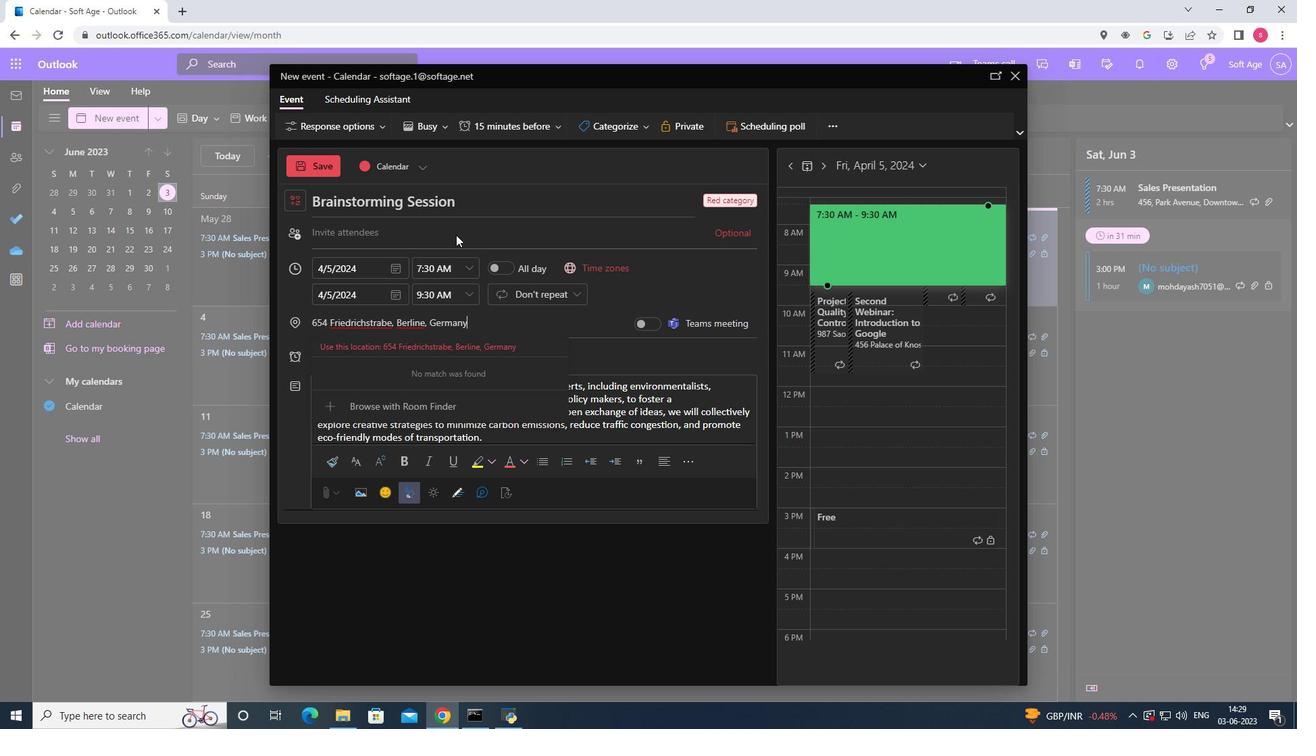 
Action: Mouse moved to (454, 235)
Screenshot: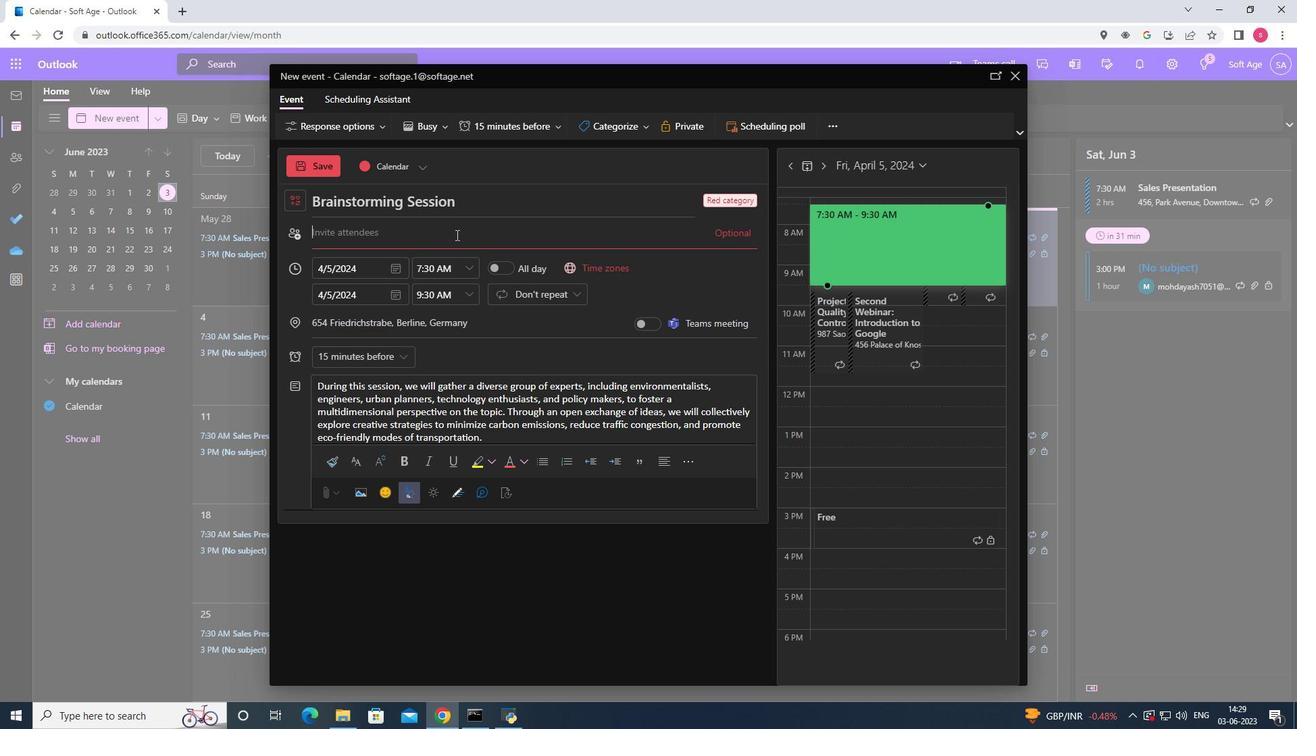 
Action: Key pressed softage.4<Key.backspace>5<Key.shift>@
Screenshot: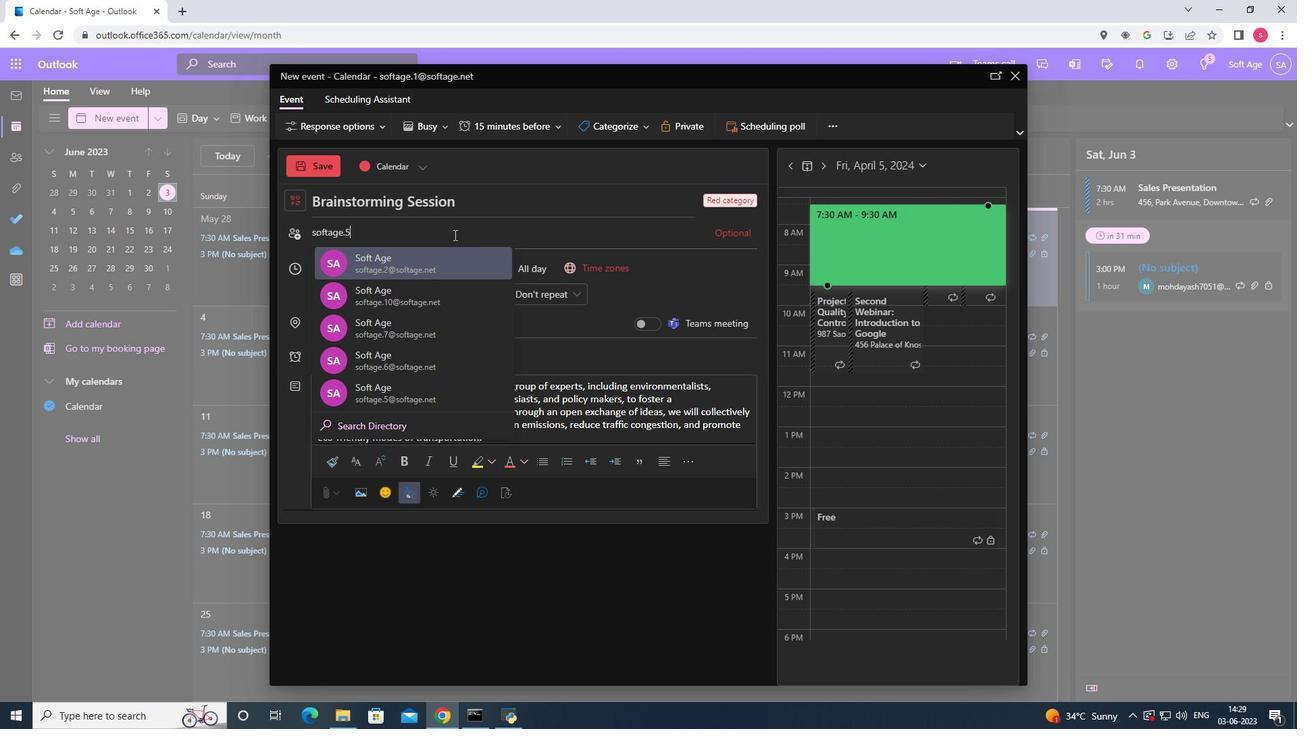 
Action: Mouse moved to (435, 263)
Screenshot: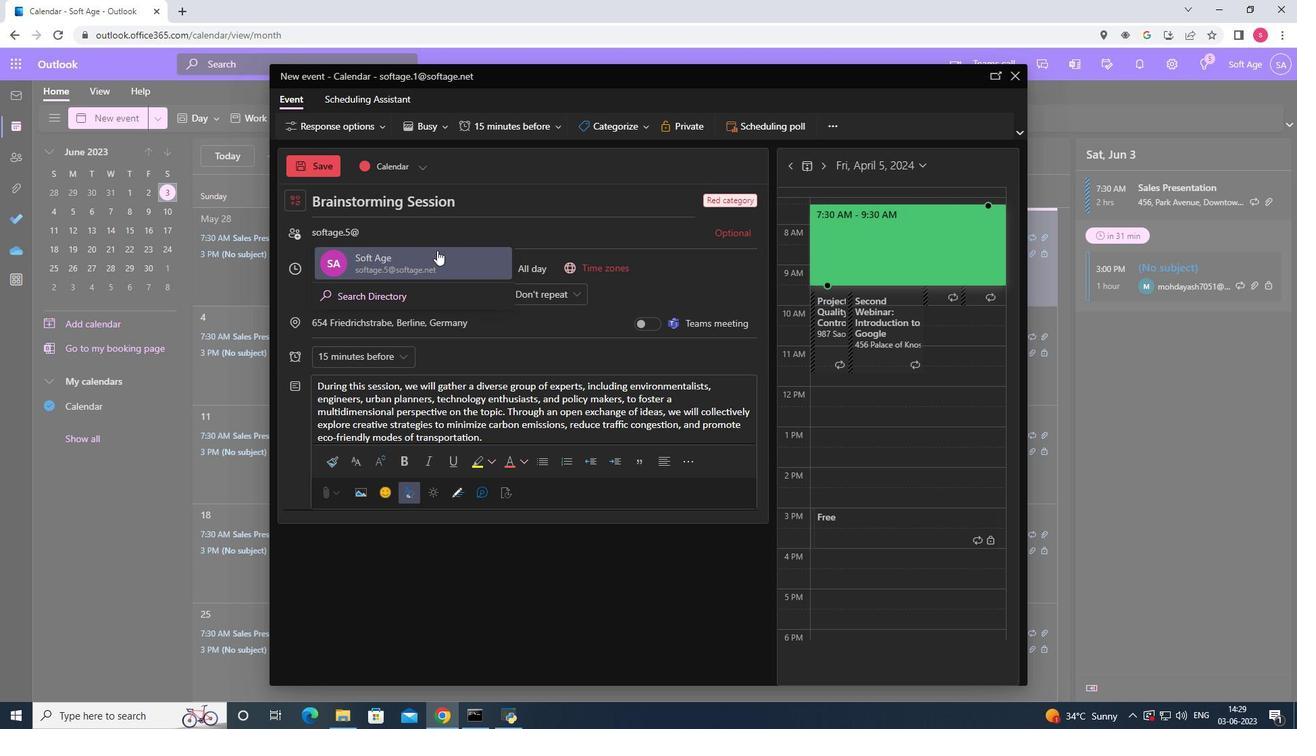 
Action: Mouse pressed left at (435, 263)
Screenshot: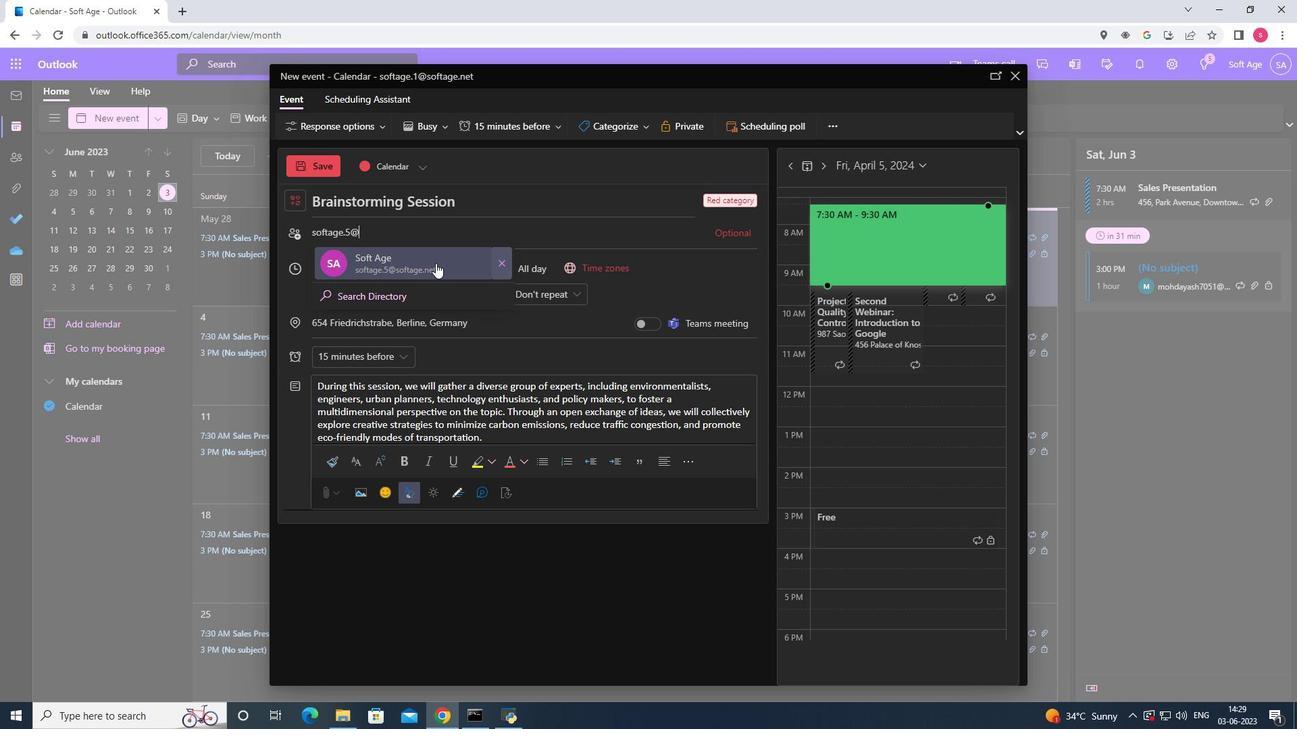 
Action: Key pressed softage.6<Key.shift>@
Screenshot: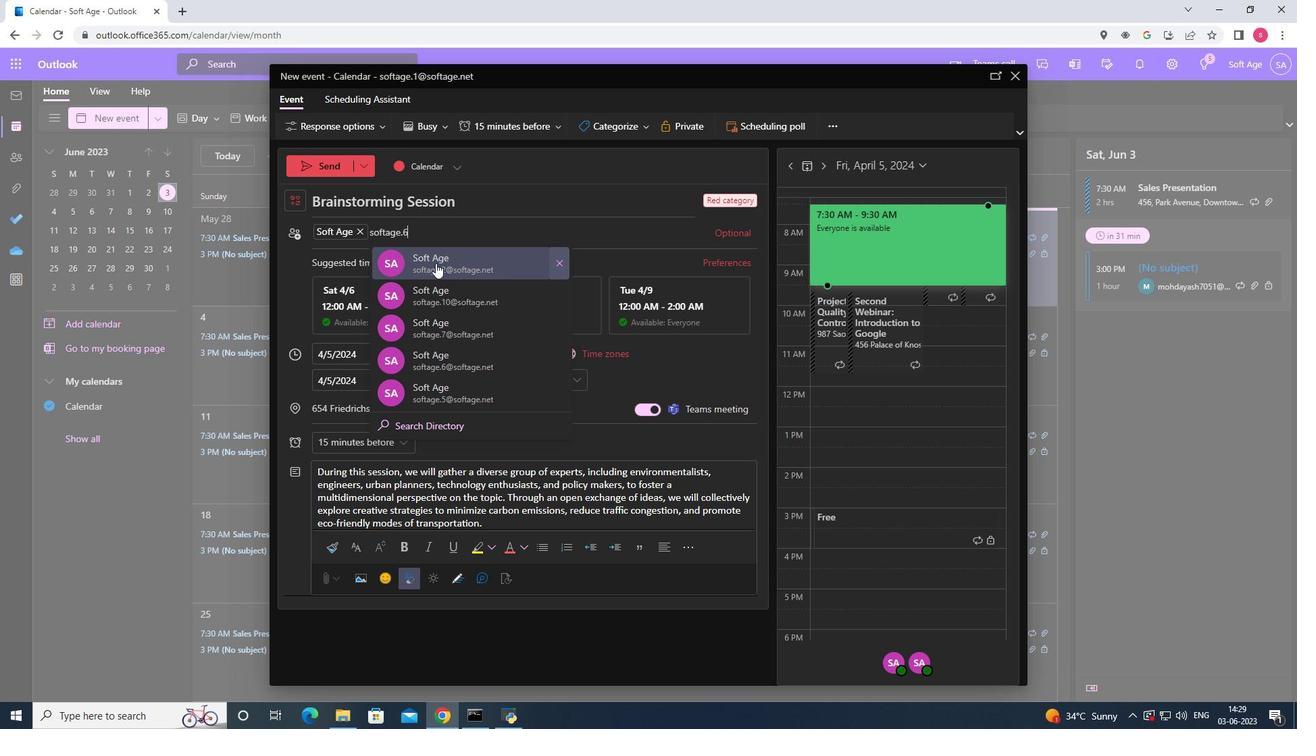 
Action: Mouse moved to (444, 262)
Screenshot: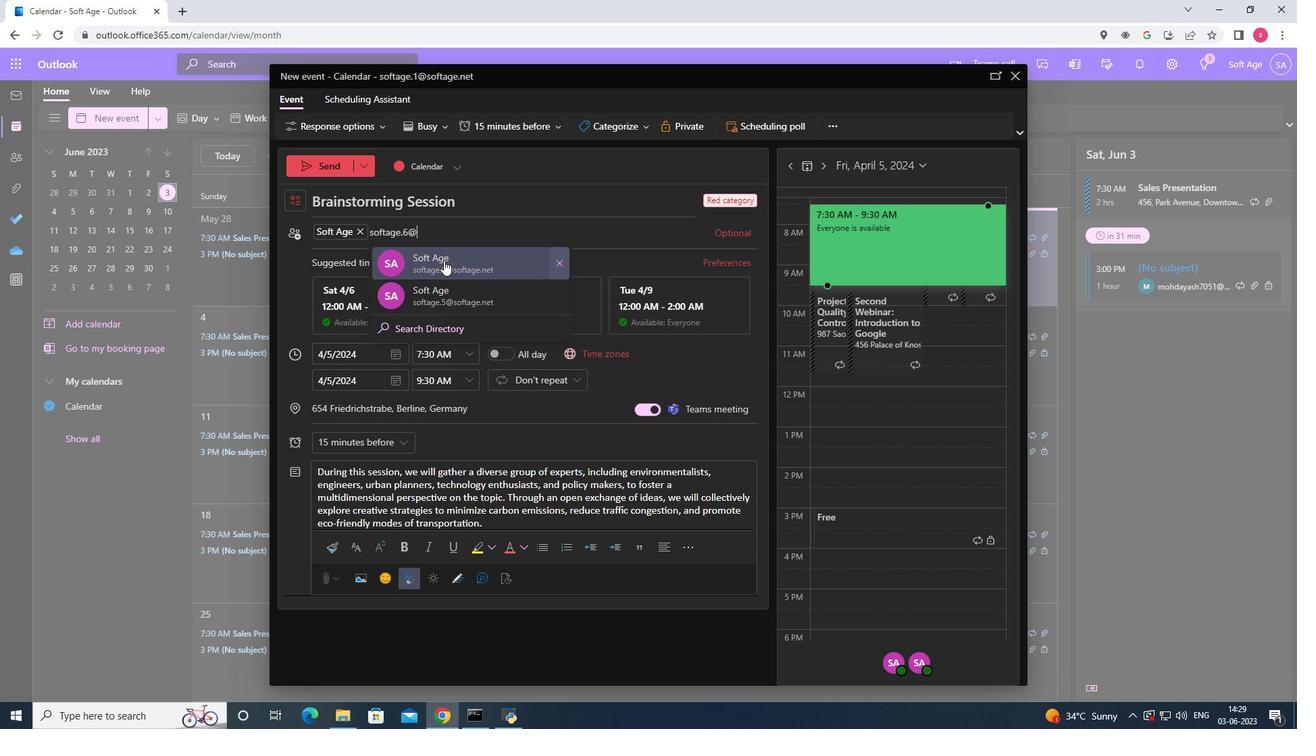 
Action: Mouse pressed left at (444, 262)
Screenshot: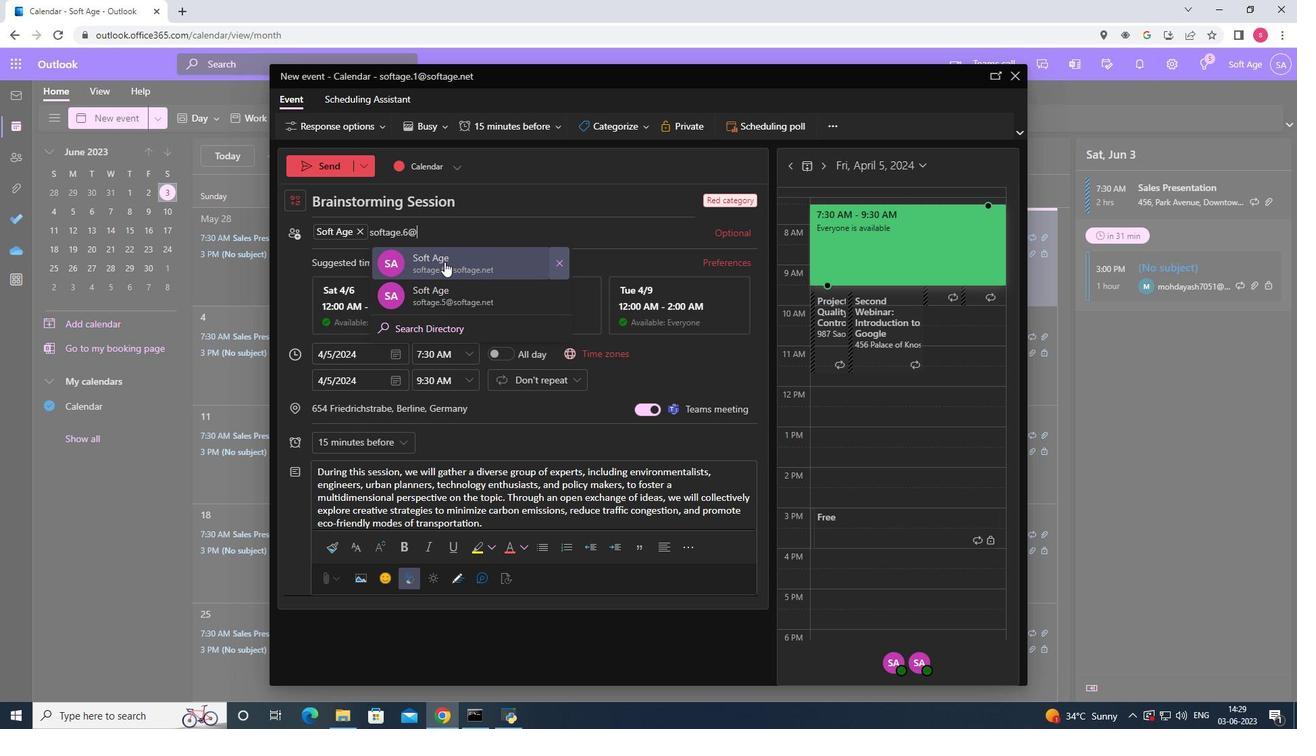 
Action: Mouse moved to (402, 444)
Screenshot: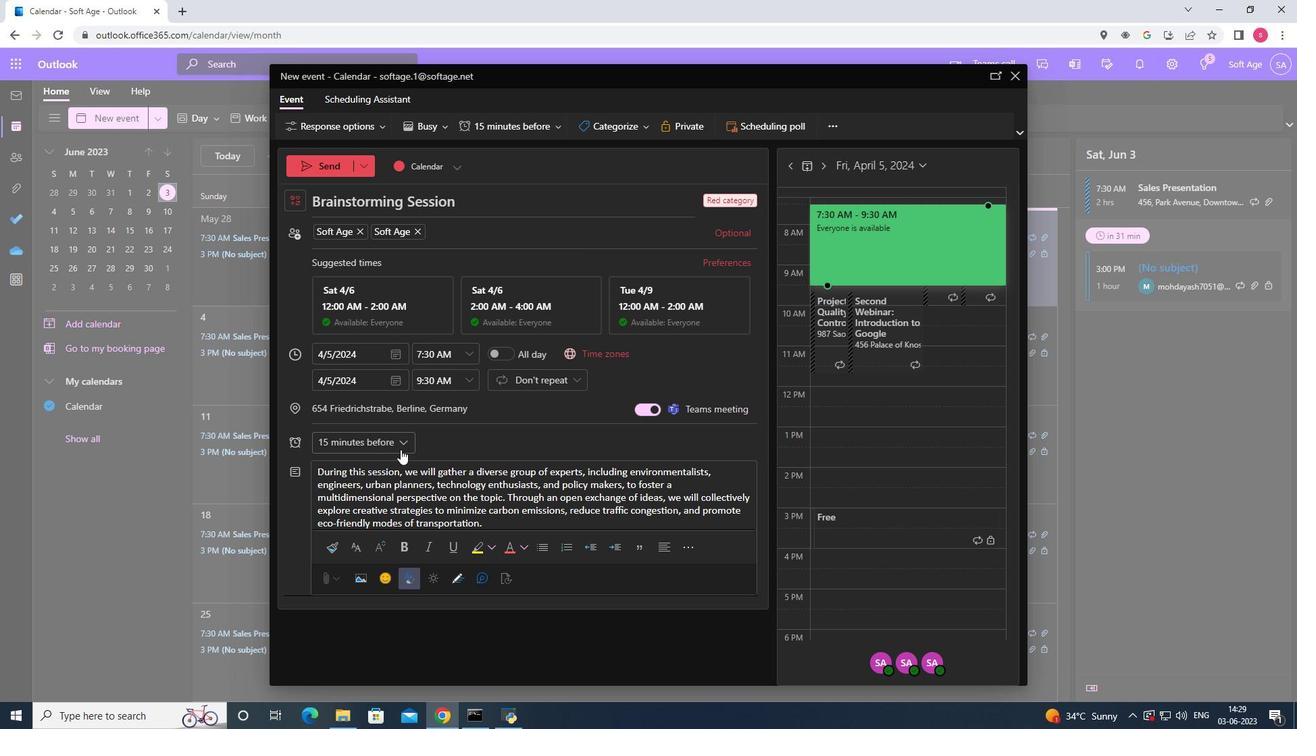 
Action: Mouse pressed left at (402, 444)
Screenshot: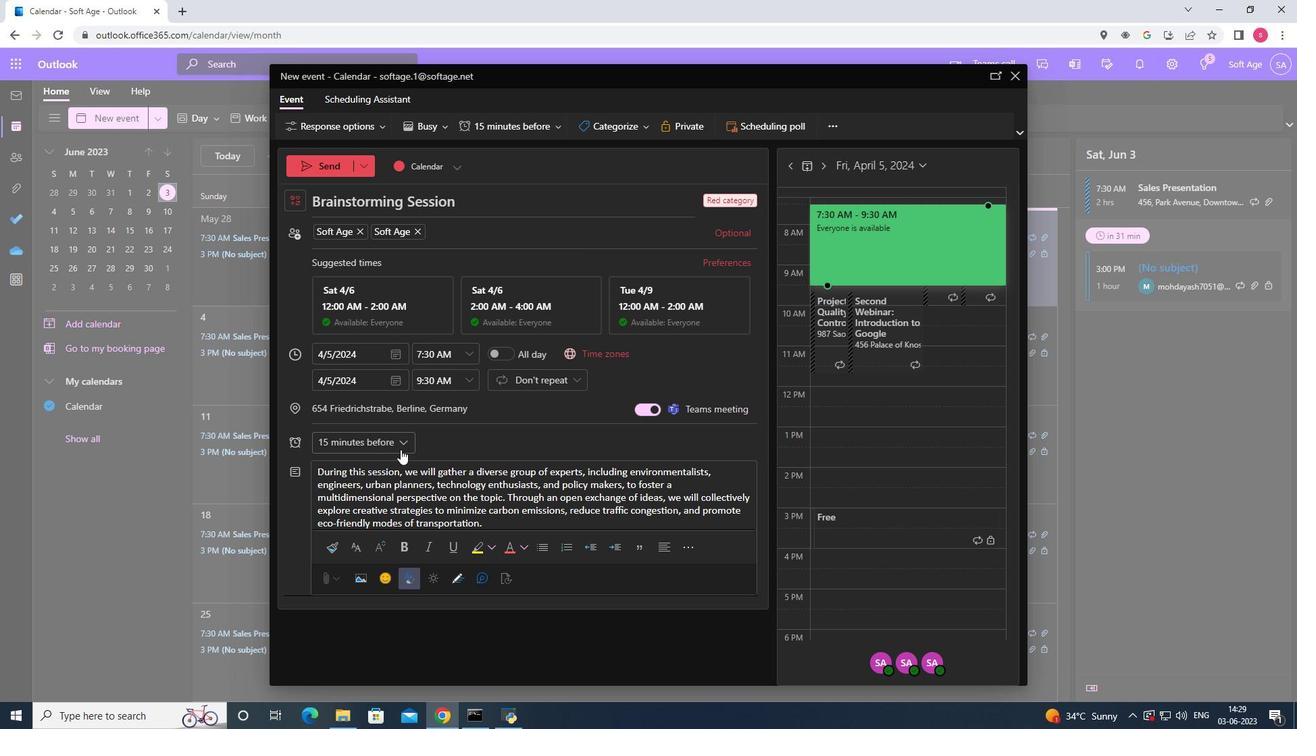 
Action: Mouse moved to (381, 343)
Screenshot: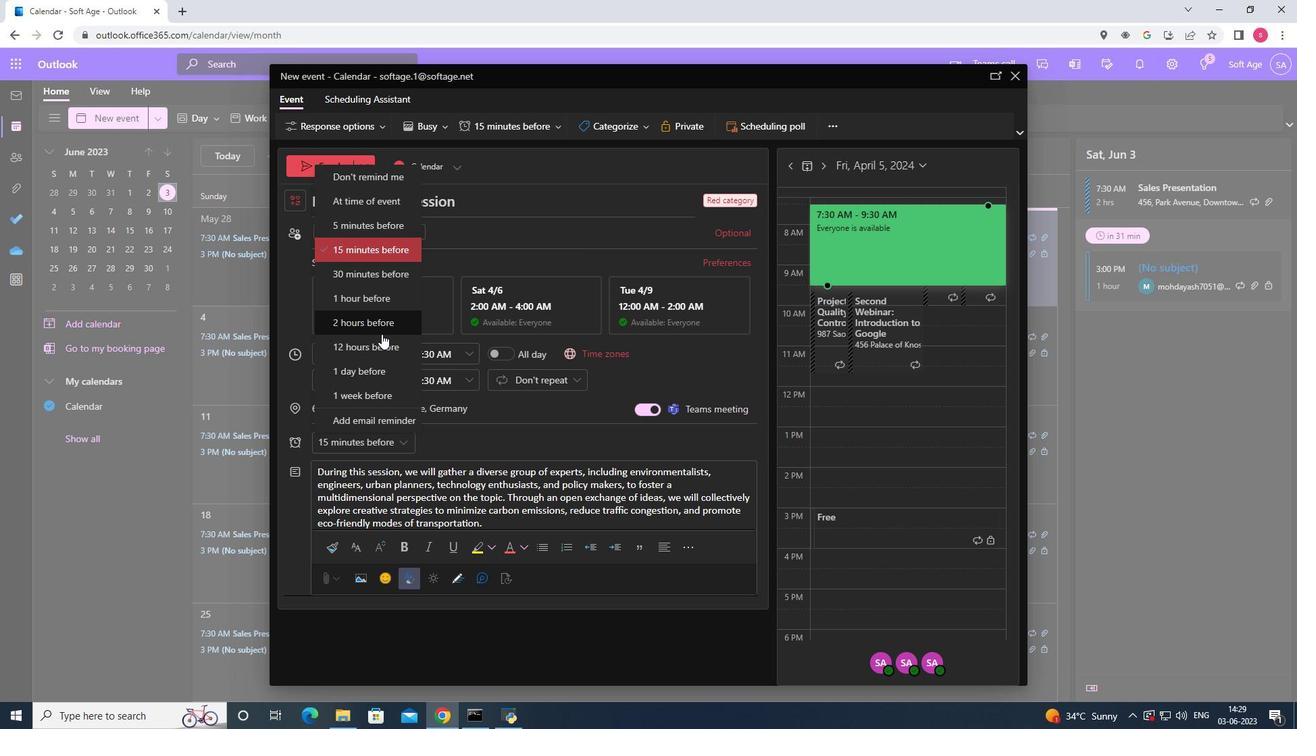 
Action: Mouse pressed left at (381, 343)
Screenshot: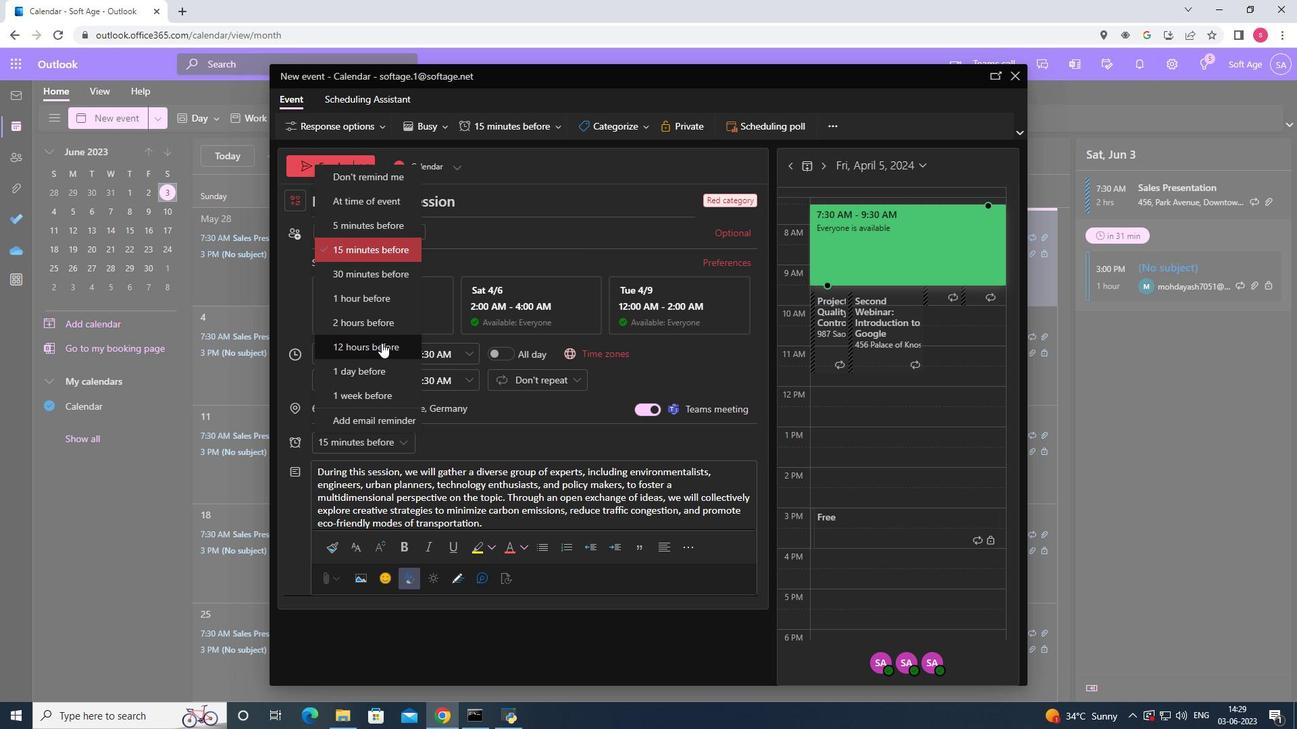 
Action: Mouse moved to (295, 160)
Screenshot: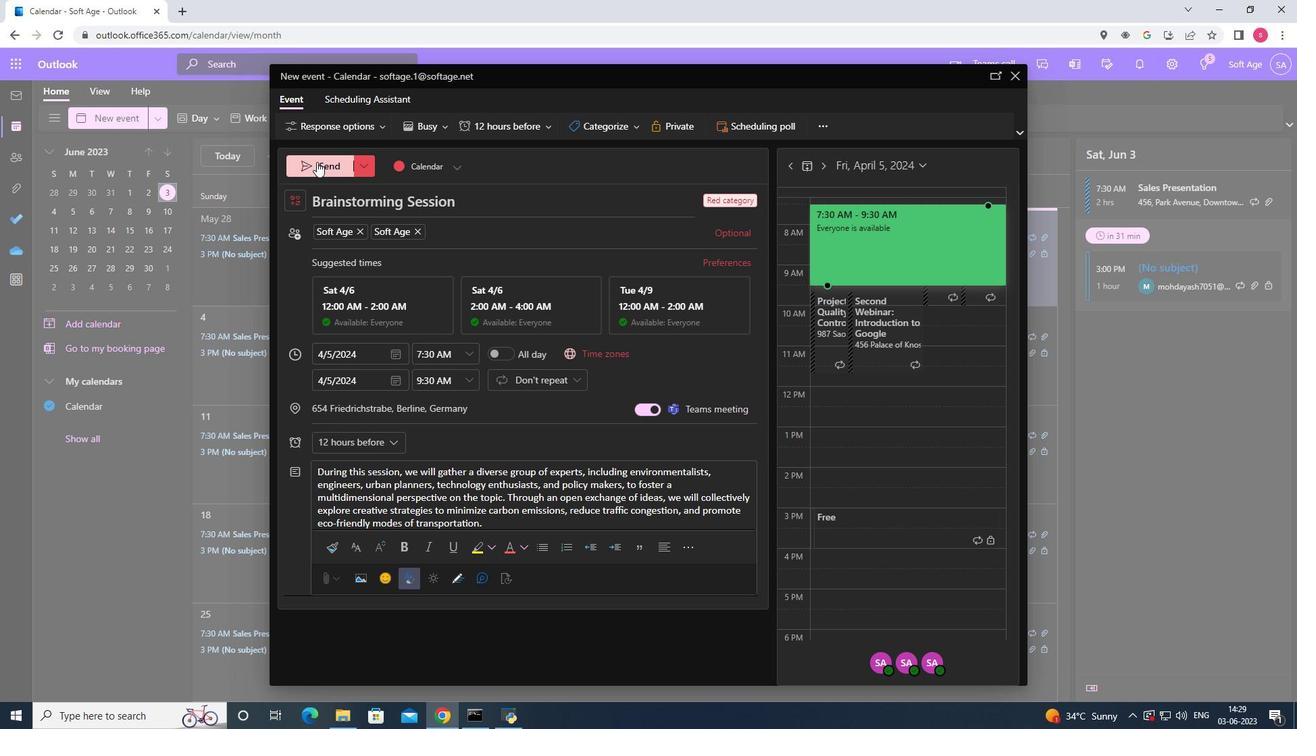 
Action: Mouse pressed left at (295, 160)
Screenshot: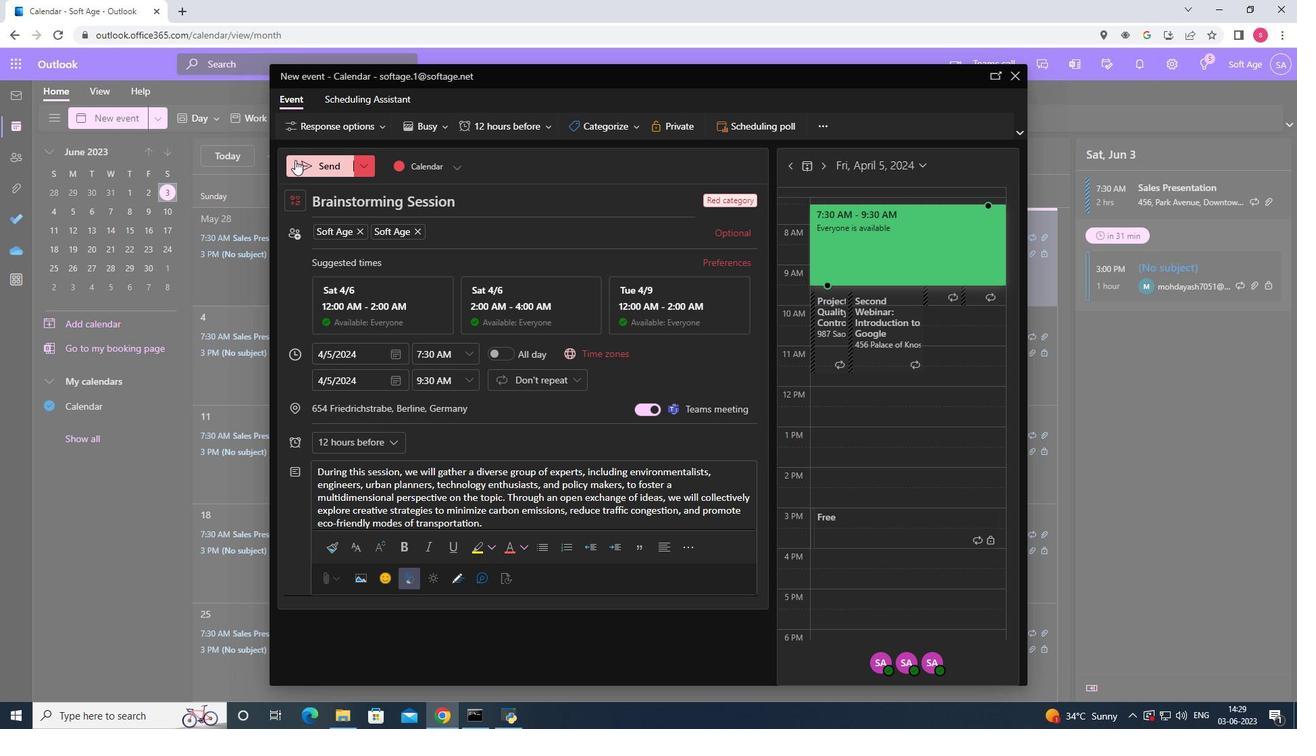 
